 Task: Compose an email with the signature Hailey Mitchell with the subject Request for feedback on a customer service experience and the message Please let me know if there are any changes to the project requirements. from softage.2@softage.net to softage.1@softage.net with an attached image file Sales_promotion_image.png Undo the message and rewrite the message as I apologize for any miscommunication and would like to clarify the situation. Send the email. Finally, move the email from Sent Items to the label Reflection
Action: Mouse moved to (582, 313)
Screenshot: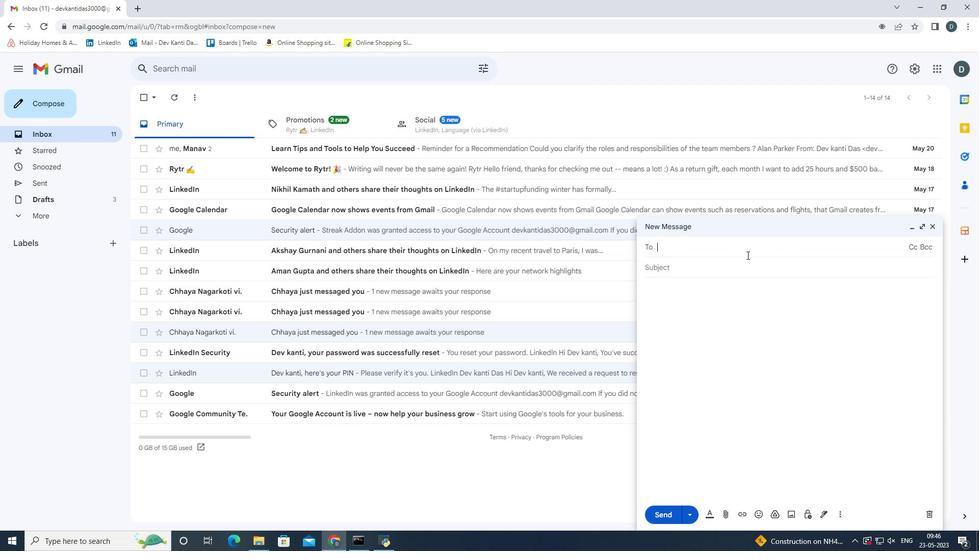 
Action: Mouse pressed left at (582, 313)
Screenshot: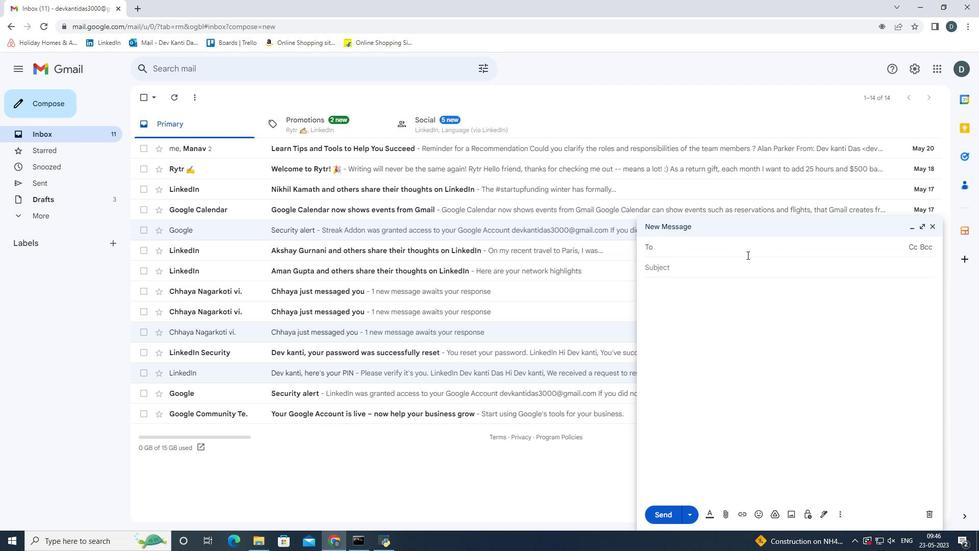 
Action: Mouse moved to (53, 97)
Screenshot: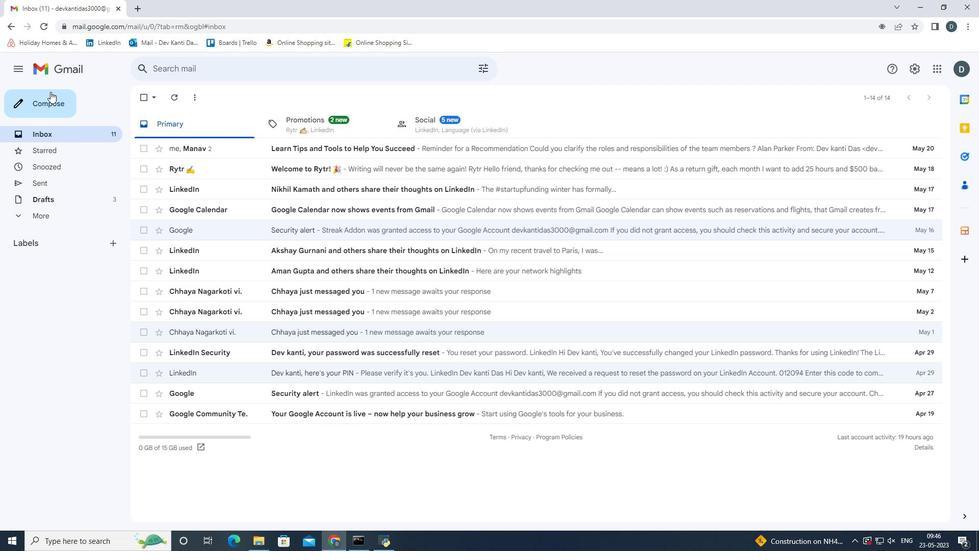 
Action: Mouse pressed left at (53, 97)
Screenshot: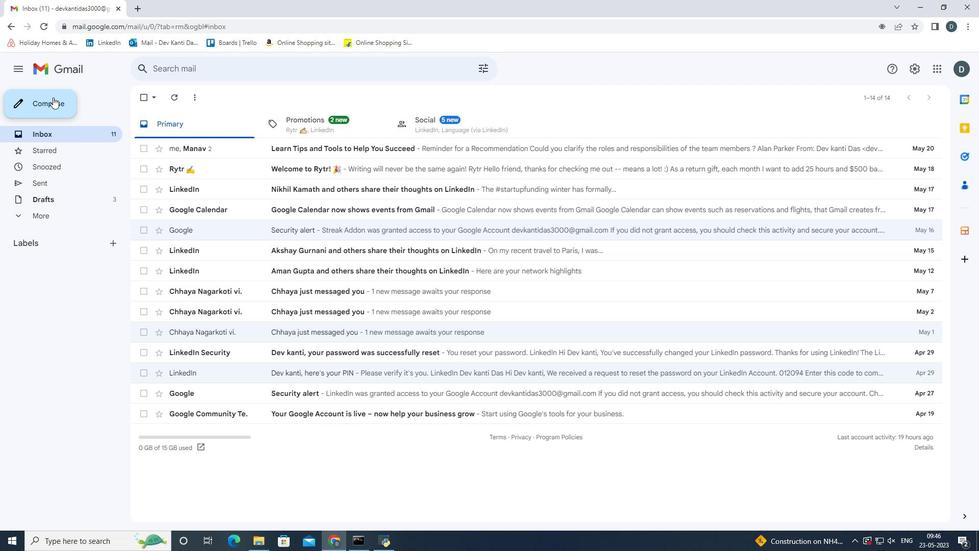 
Action: Mouse moved to (749, 246)
Screenshot: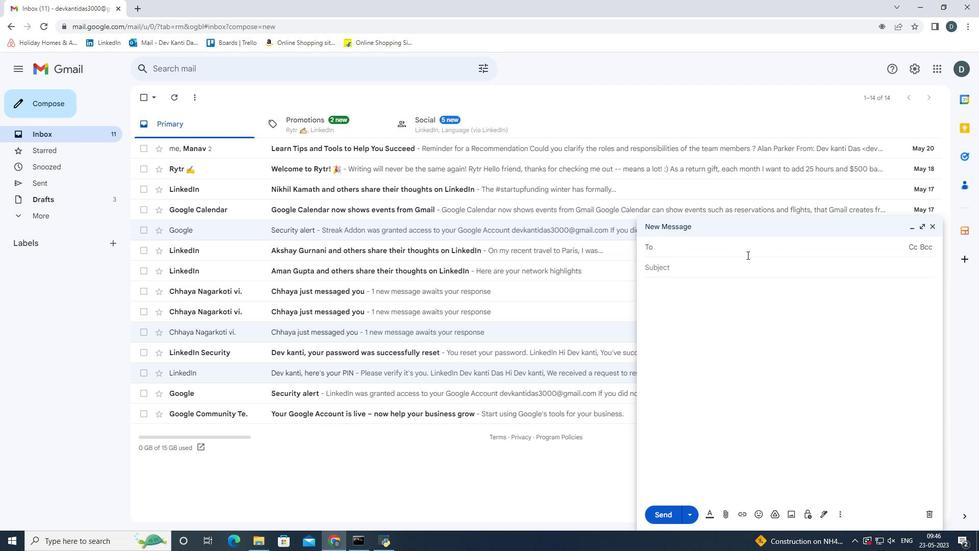 
Action: Key pressed <Key.shift><Key.shift><Key.shift><Key.shift><Key.shift><Key.shift><Key.shift><Key.shift><Key.shift><Key.shift><Key.shift><Key.shift><Key.shift><Key.shift><Key.shift><Key.shift><Key.shift><Key.shift><Key.shift><Key.shift><Key.shift><Key.shift><Key.shift><Key.shift><Key.shift><Key.shift><Key.shift>
Screenshot: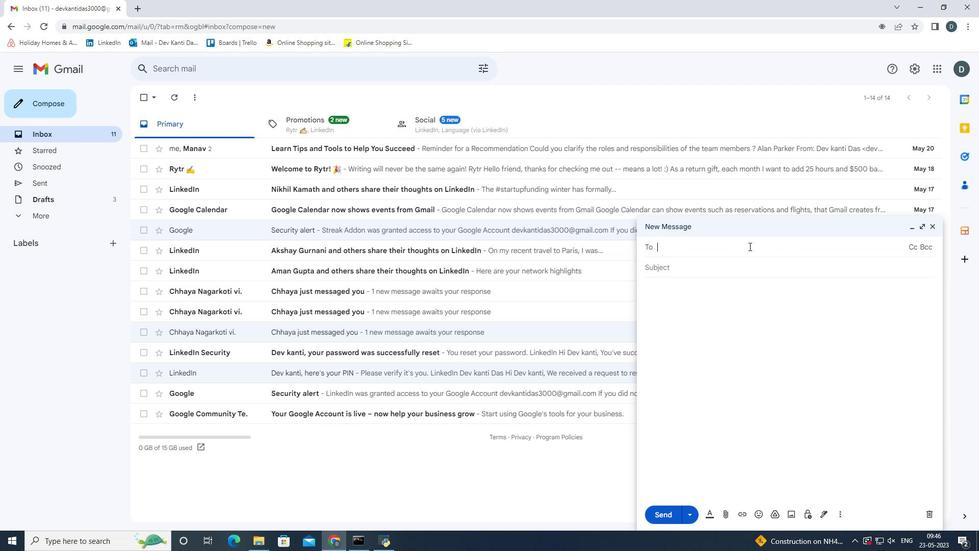 
Action: Mouse moved to (749, 255)
Screenshot: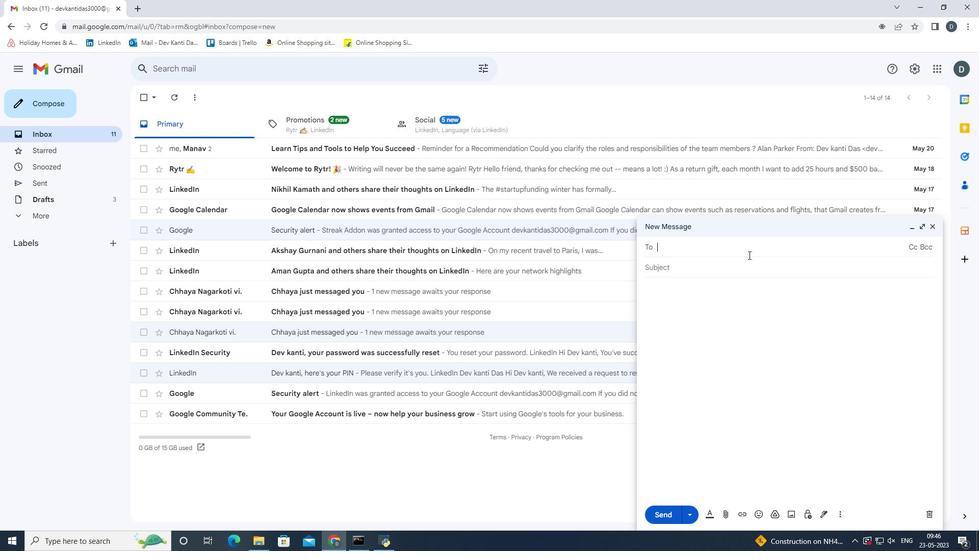 
Action: Key pressed <Key.shift><Key.shift><Key.shift><Key.shift><Key.shift><Key.shift><Key.shift><Key.shift><Key.shift><Key.shift>Softag
Screenshot: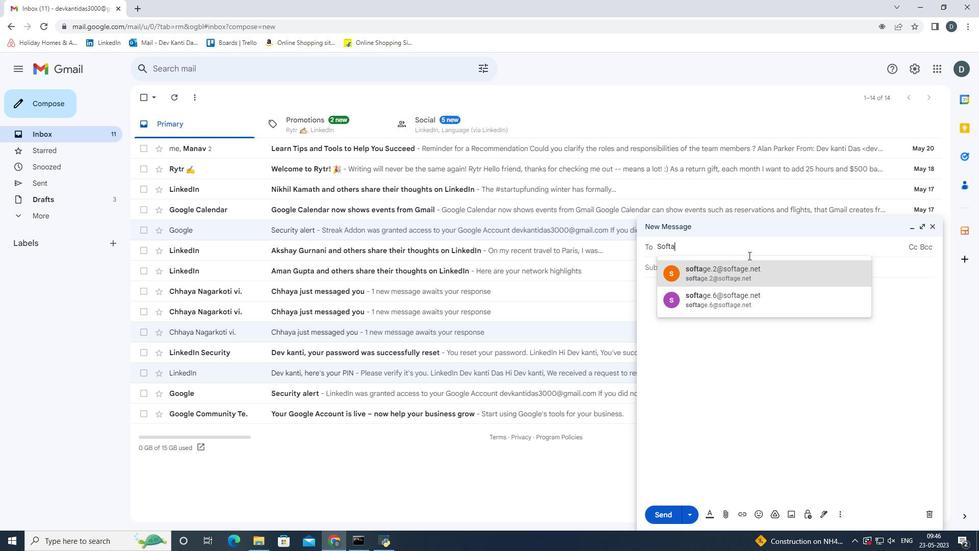 
Action: Mouse moved to (758, 242)
Screenshot: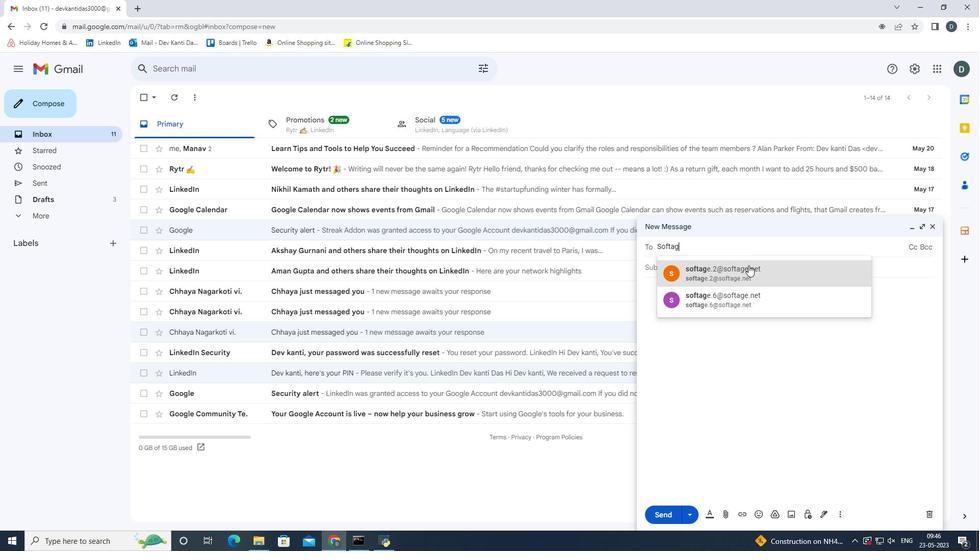 
Action: Key pressed e.1<Key.shift><Key.shift><Key.shift>@softage.net
Screenshot: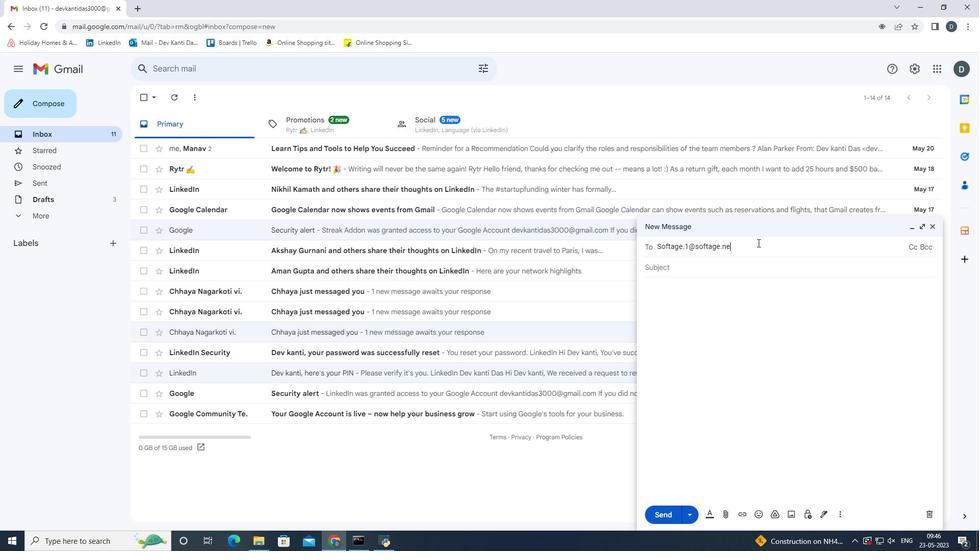 
Action: Mouse moved to (739, 269)
Screenshot: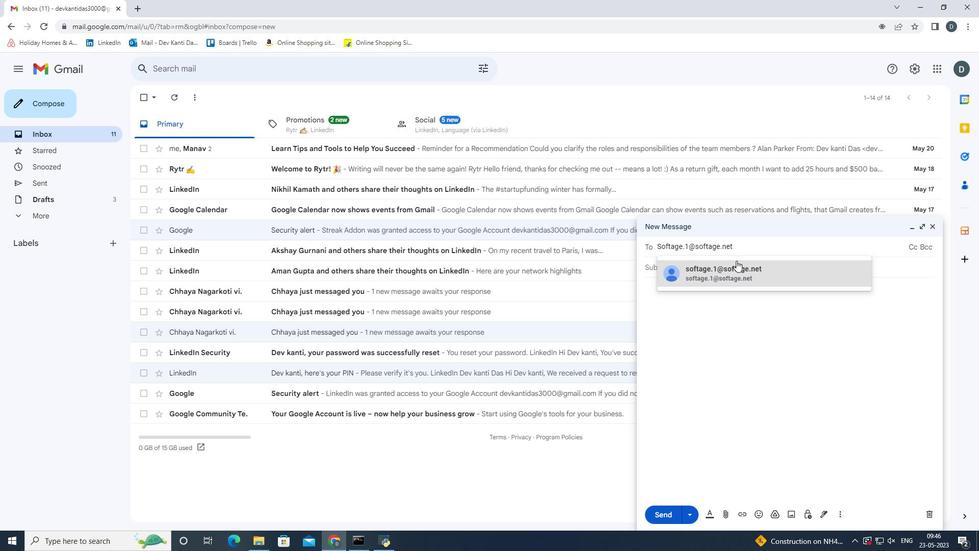 
Action: Mouse pressed left at (739, 269)
Screenshot: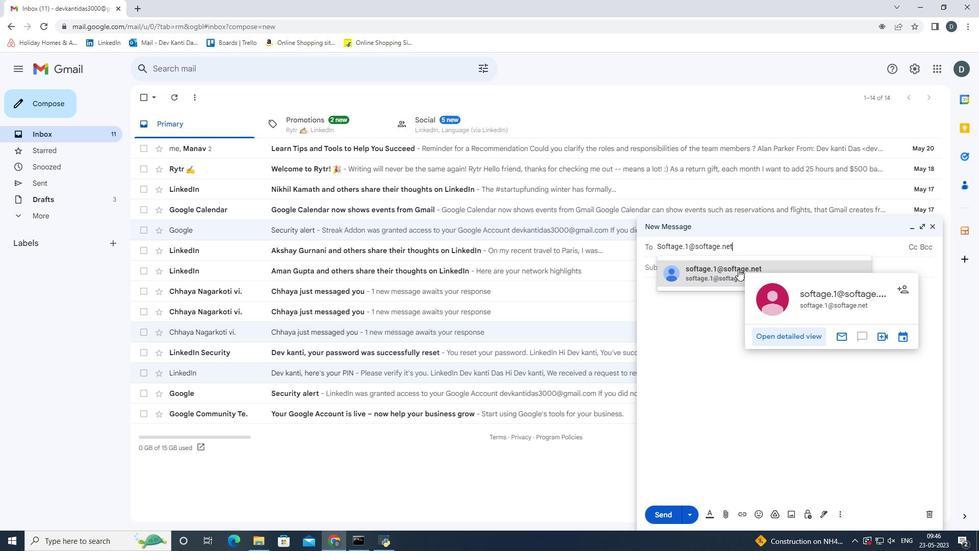 
Action: Mouse moved to (768, 334)
Screenshot: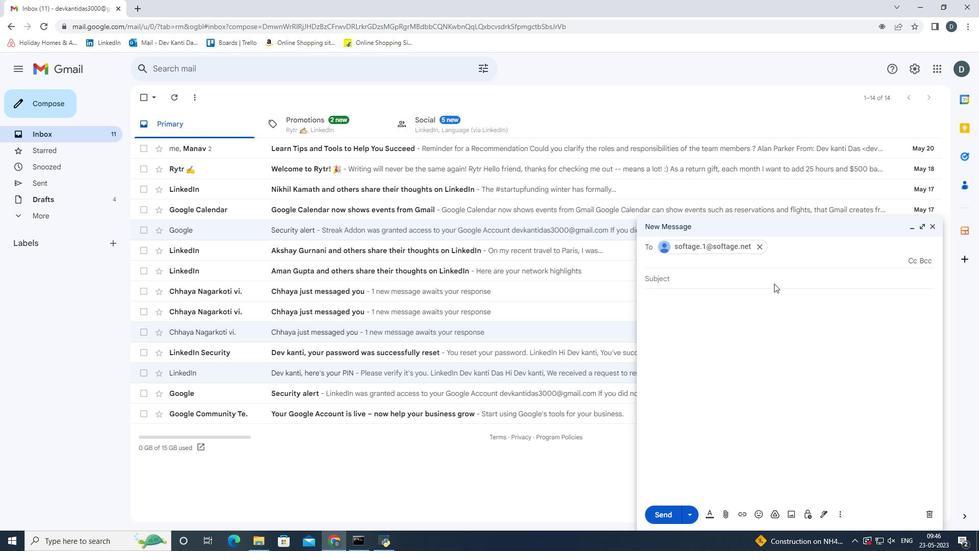 
Action: Mouse pressed left at (768, 334)
Screenshot: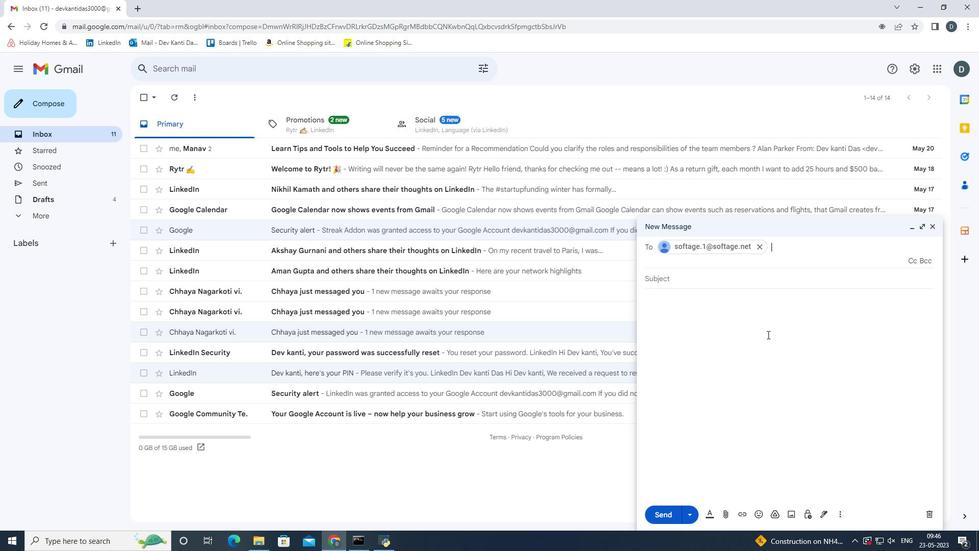 
Action: Mouse moved to (827, 517)
Screenshot: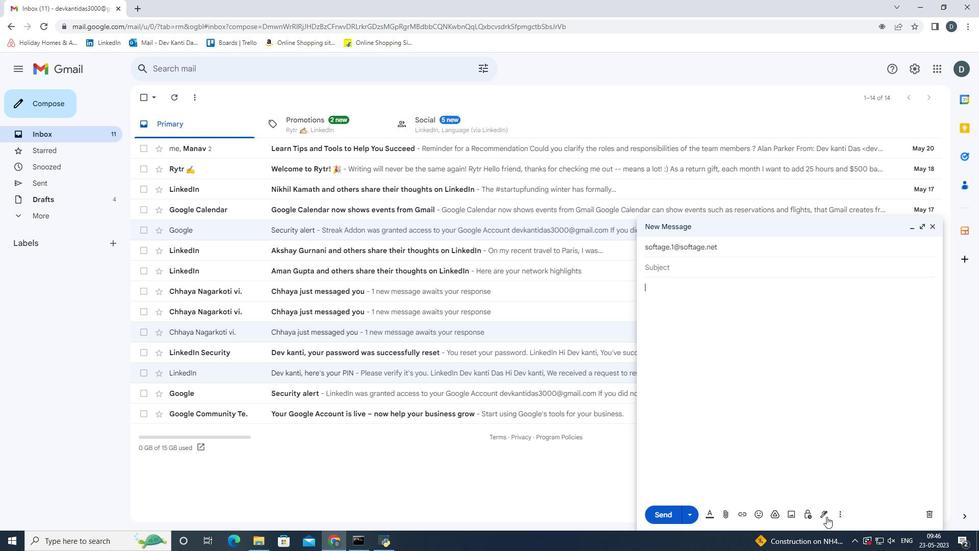 
Action: Mouse pressed left at (827, 517)
Screenshot: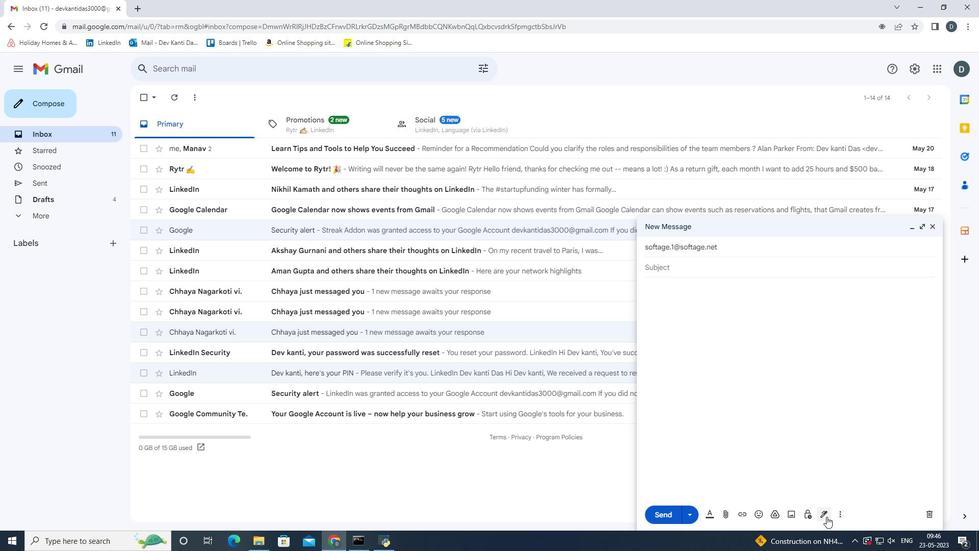 
Action: Mouse moved to (841, 479)
Screenshot: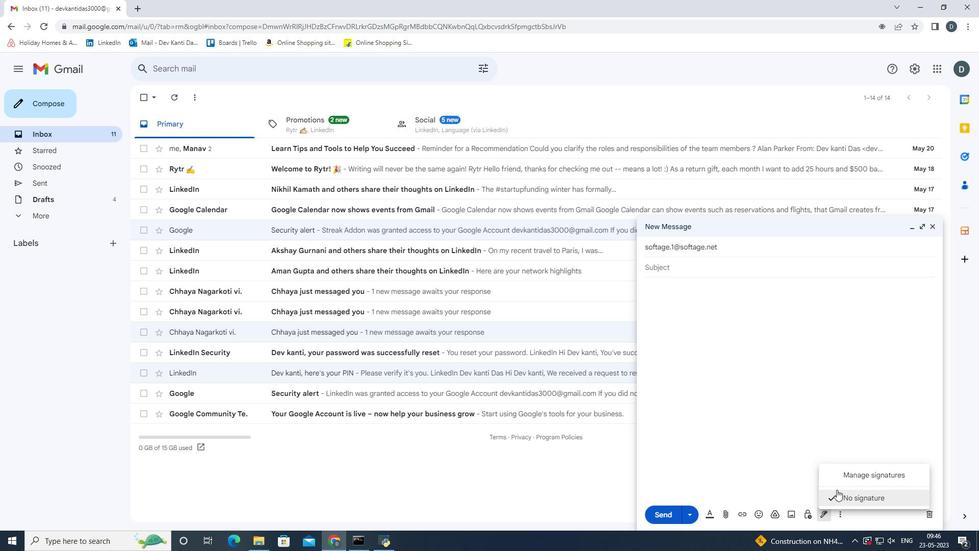 
Action: Mouse pressed left at (841, 479)
Screenshot: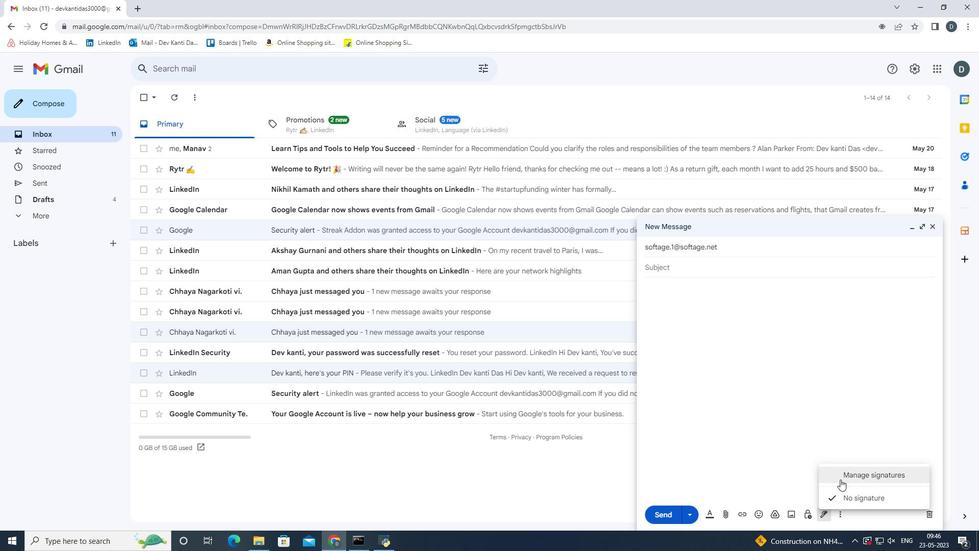 
Action: Mouse moved to (425, 344)
Screenshot: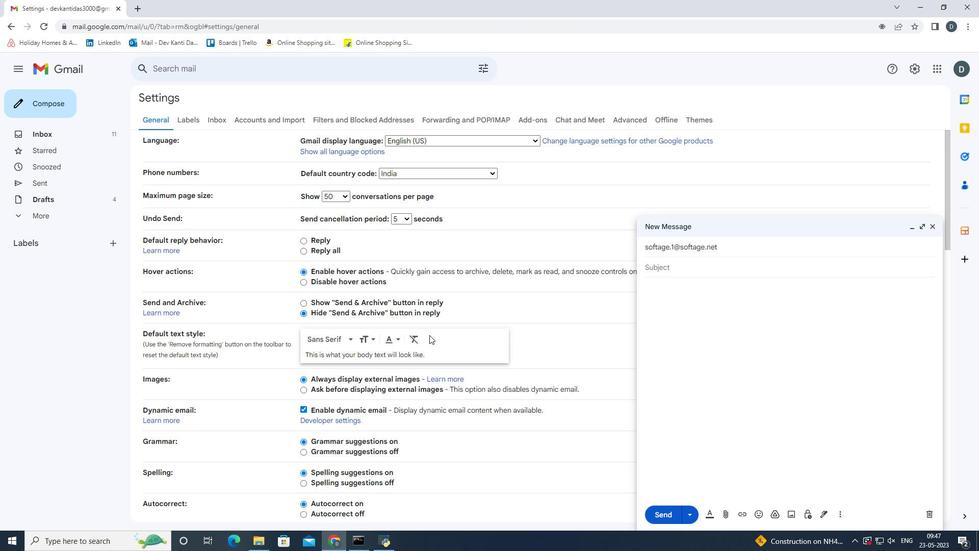 
Action: Mouse scrolled (425, 343) with delta (0, 0)
Screenshot: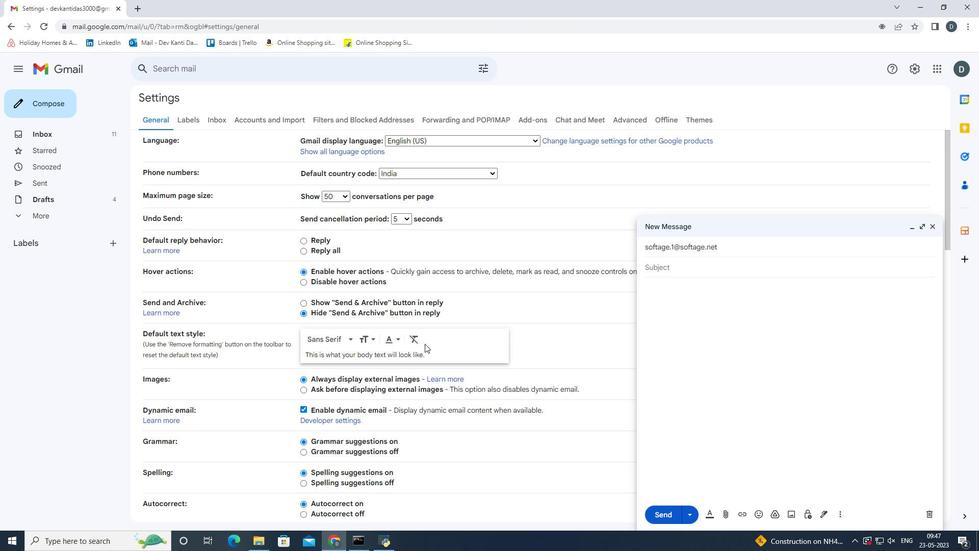 
Action: Mouse scrolled (425, 343) with delta (0, 0)
Screenshot: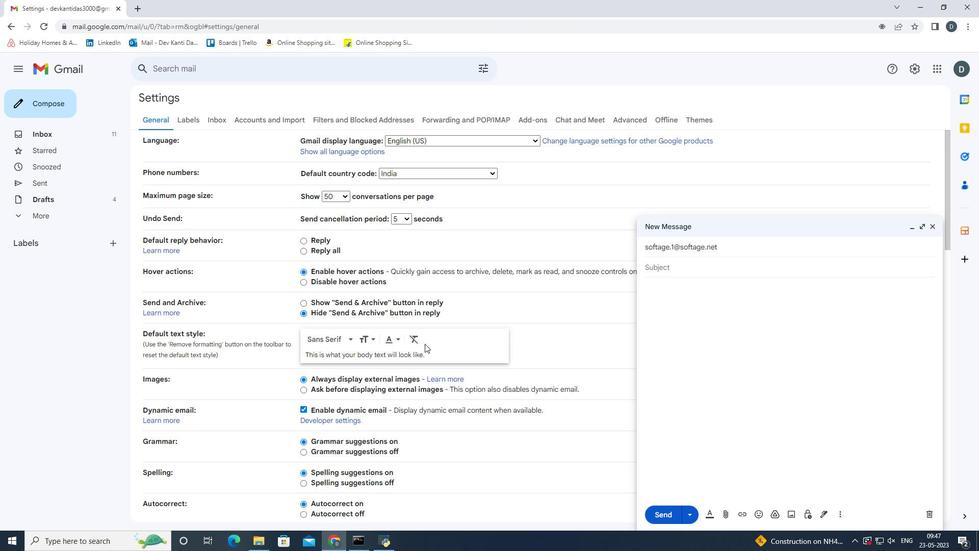 
Action: Mouse moved to (425, 344)
Screenshot: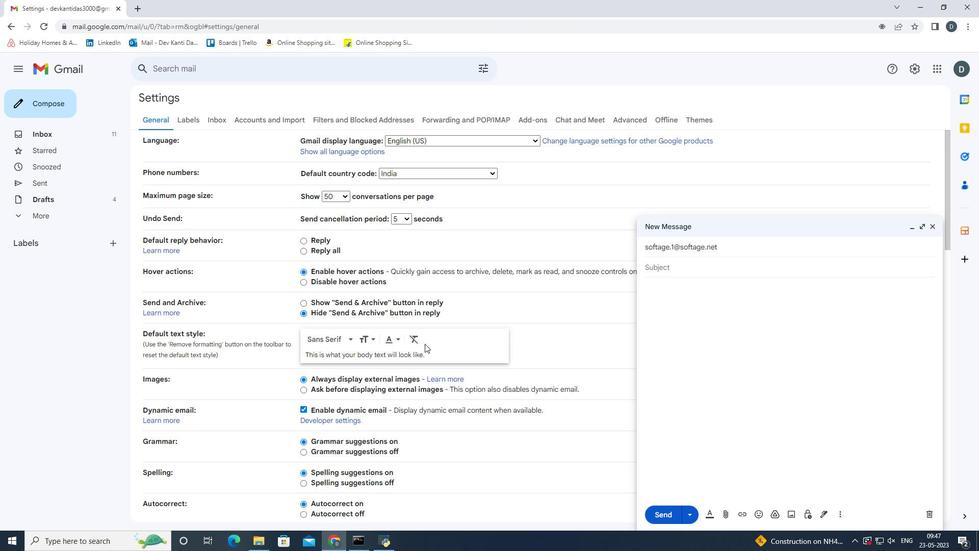 
Action: Mouse scrolled (425, 343) with delta (0, 0)
Screenshot: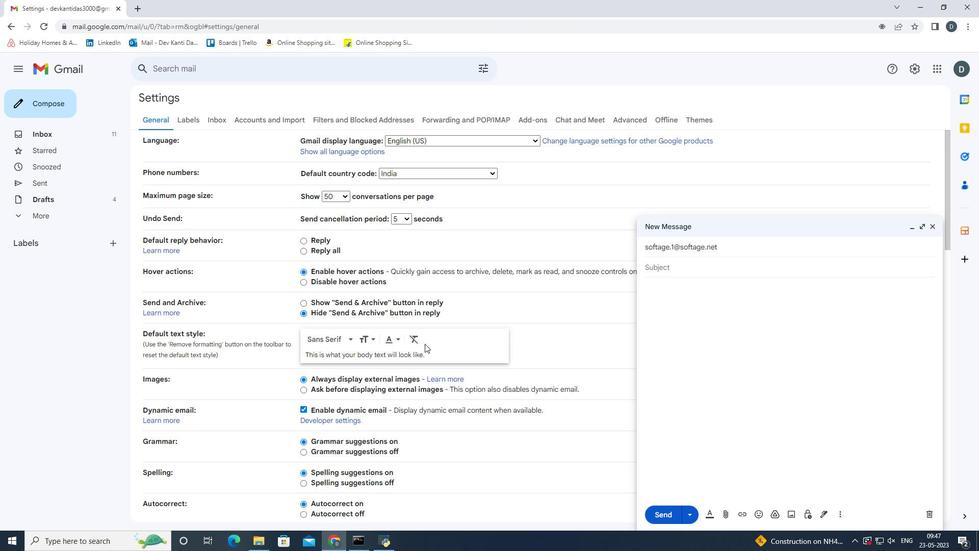 
Action: Mouse moved to (425, 344)
Screenshot: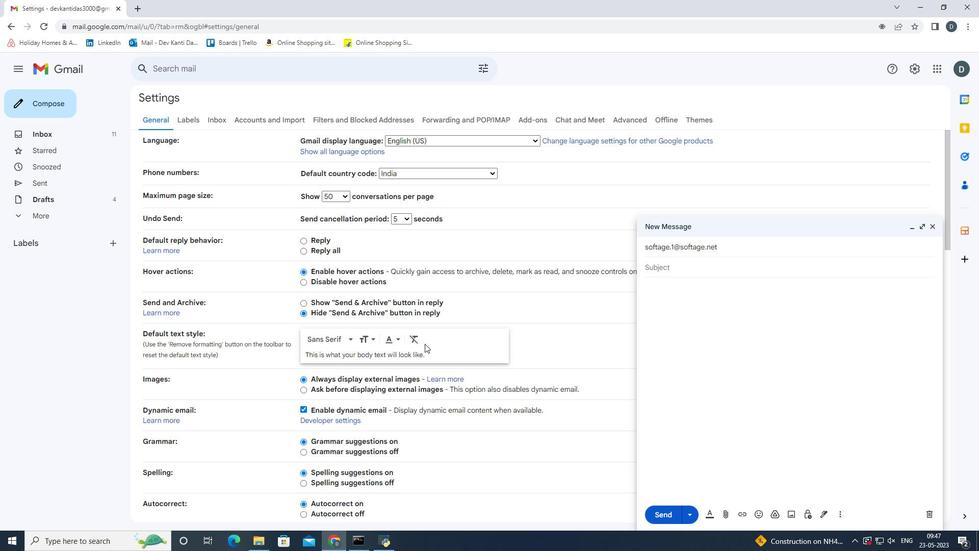 
Action: Mouse scrolled (425, 344) with delta (0, 0)
Screenshot: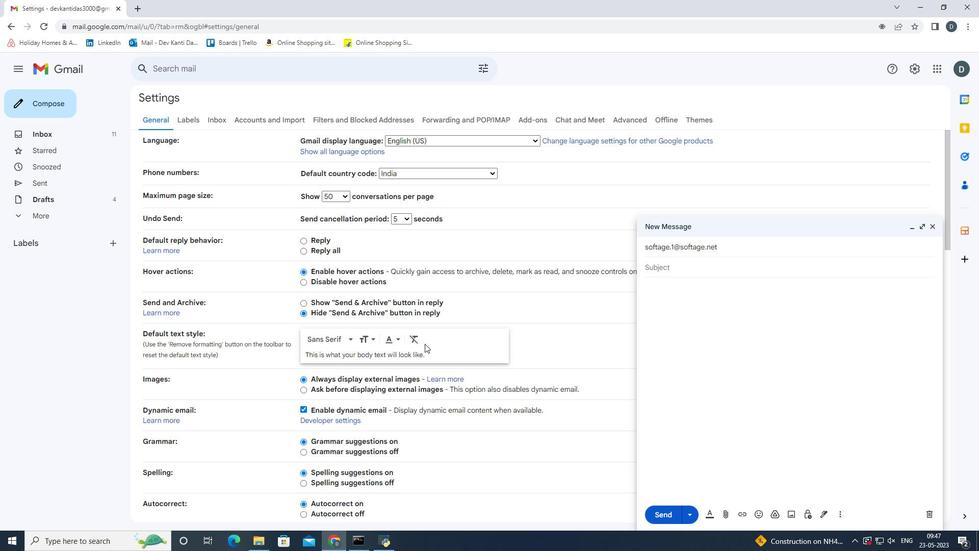 
Action: Mouse moved to (425, 346)
Screenshot: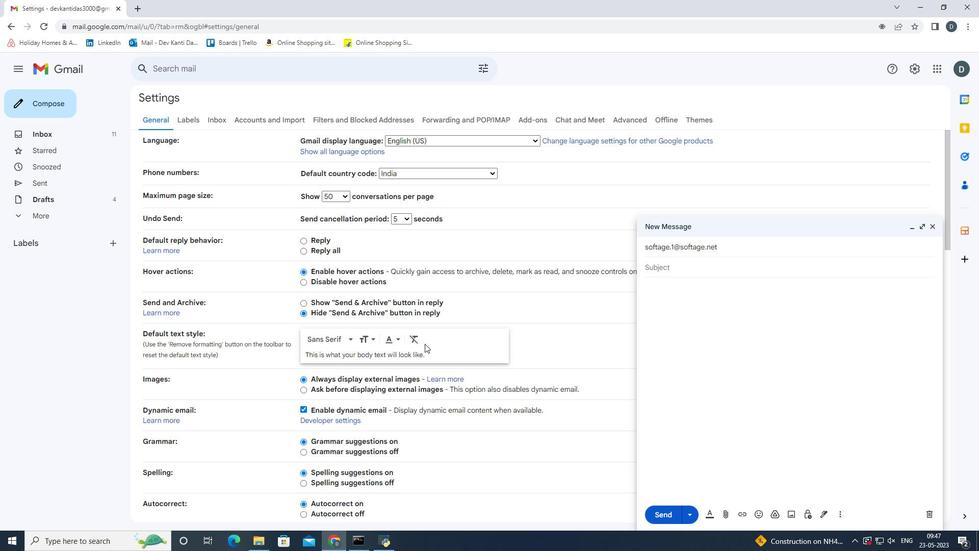 
Action: Mouse scrolled (425, 346) with delta (0, 0)
Screenshot: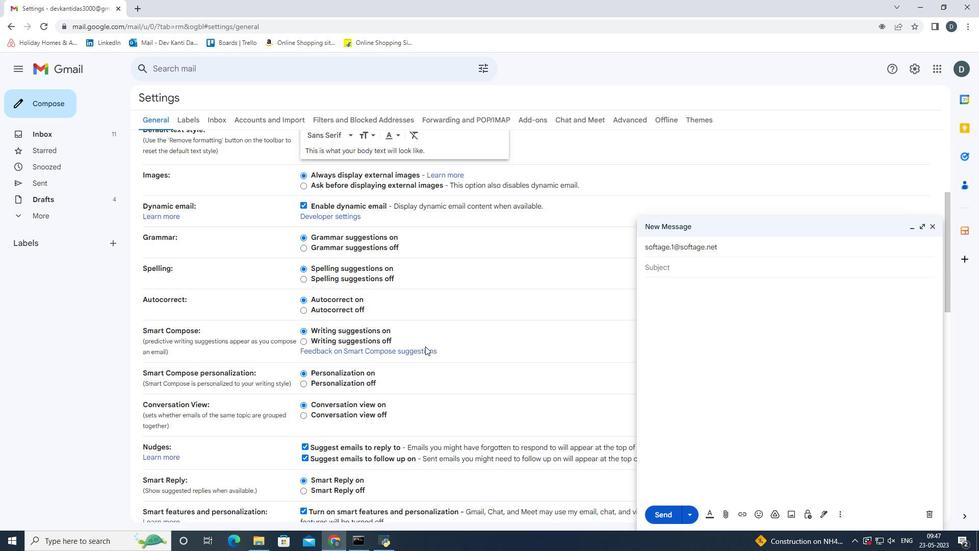 
Action: Mouse scrolled (425, 346) with delta (0, 0)
Screenshot: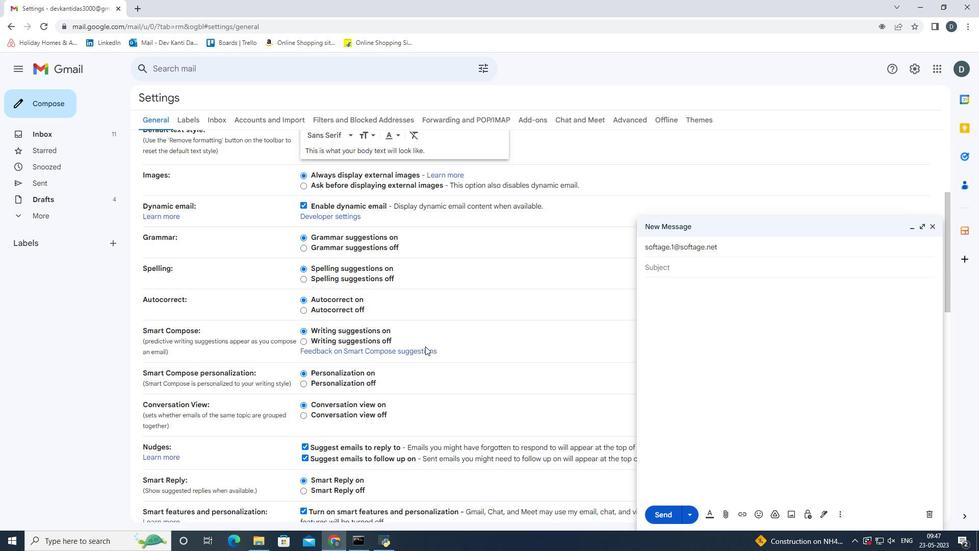 
Action: Mouse scrolled (425, 346) with delta (0, 0)
Screenshot: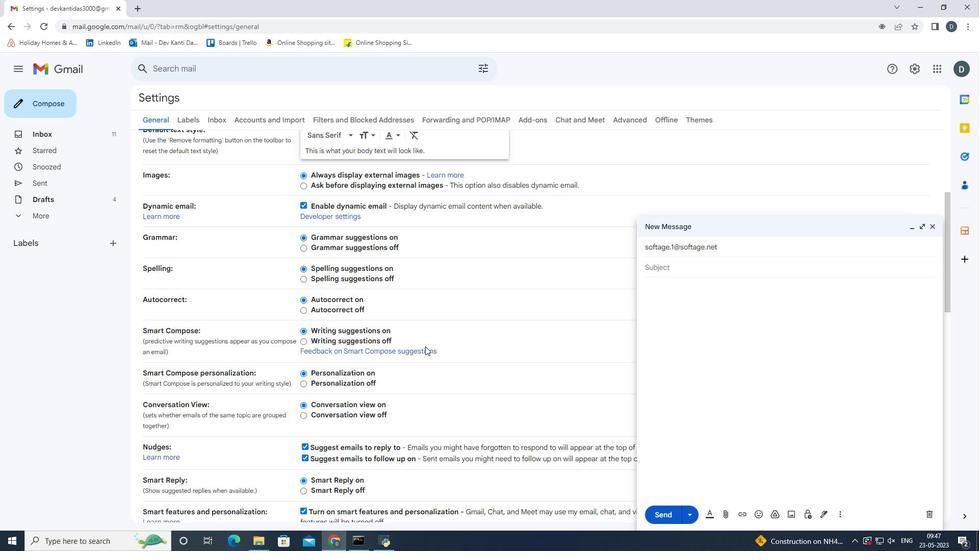 
Action: Mouse moved to (432, 355)
Screenshot: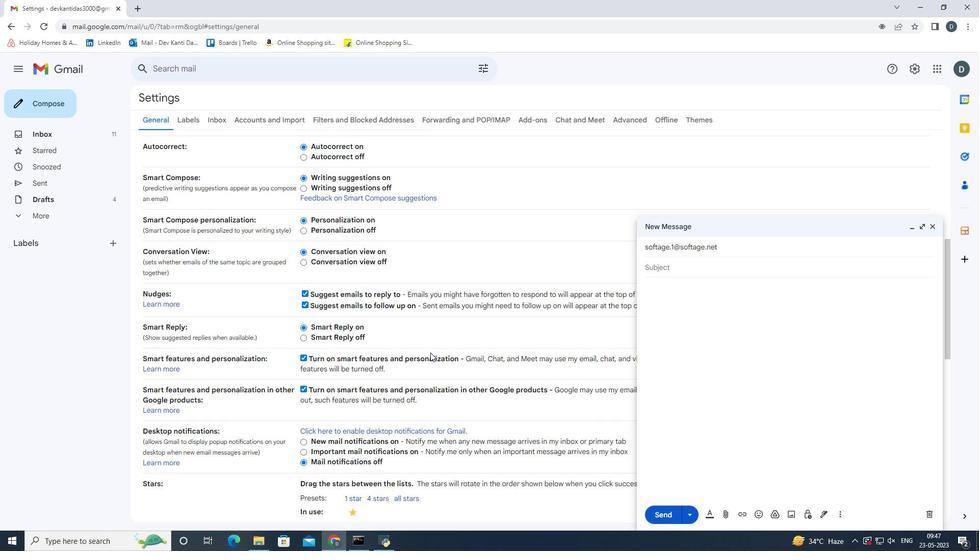 
Action: Mouse scrolled (432, 354) with delta (0, 0)
Screenshot: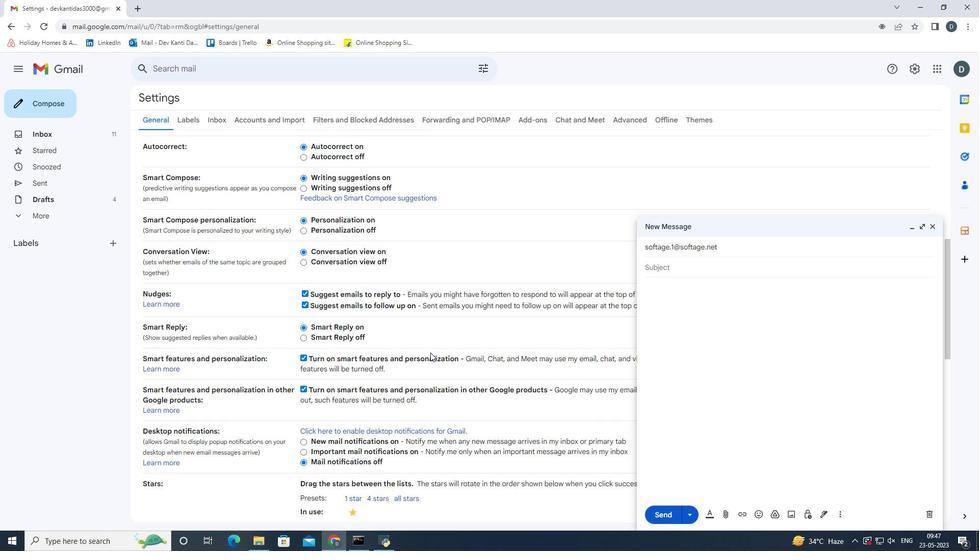 
Action: Mouse moved to (433, 356)
Screenshot: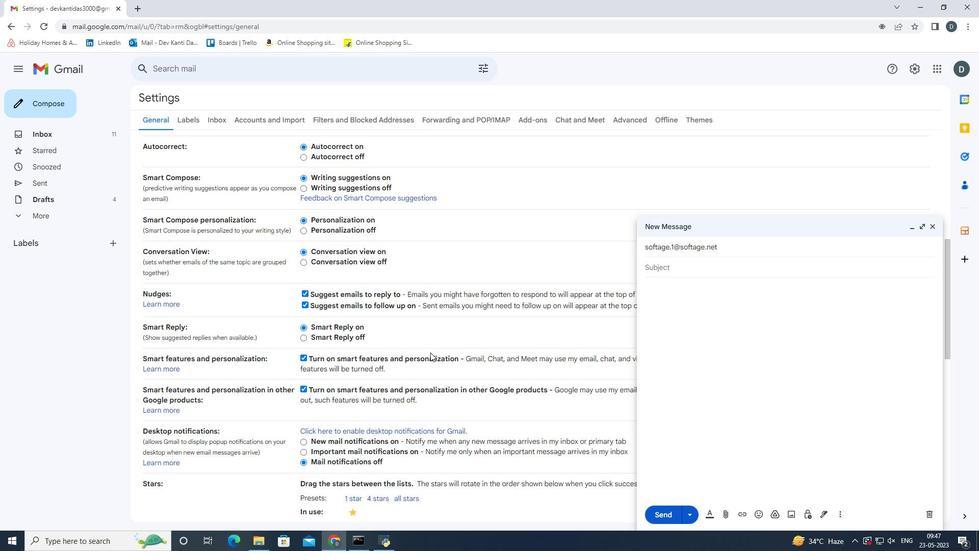 
Action: Mouse scrolled (433, 356) with delta (0, 0)
Screenshot: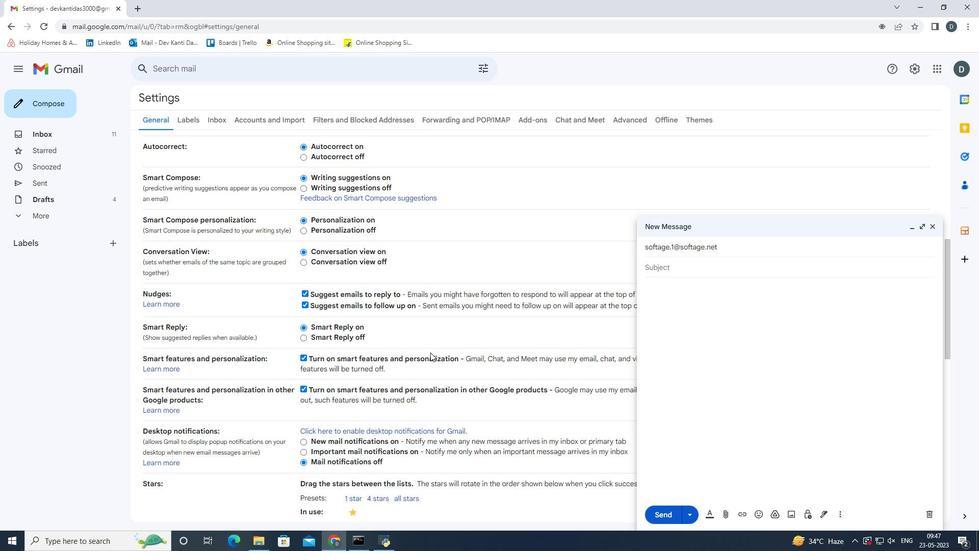 
Action: Mouse moved to (433, 357)
Screenshot: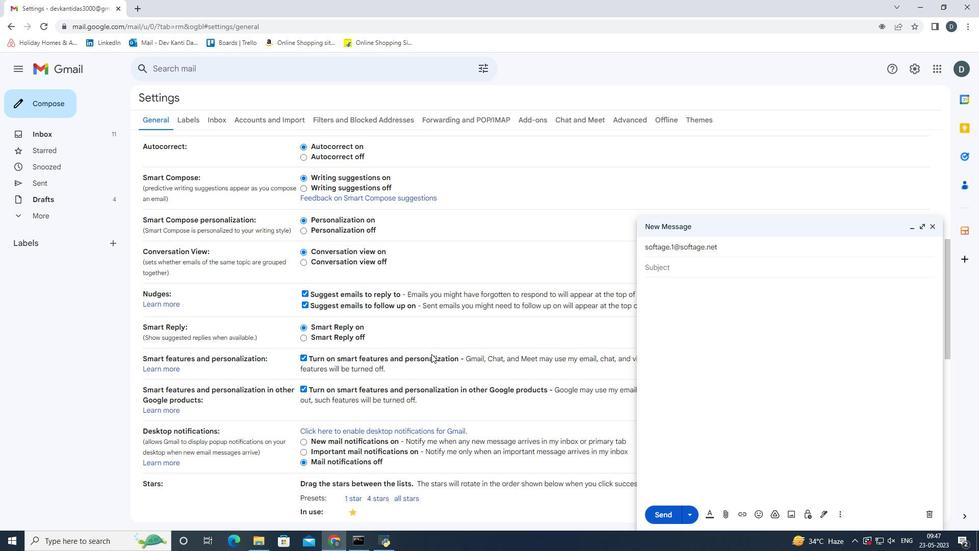 
Action: Mouse scrolled (433, 357) with delta (0, 0)
Screenshot: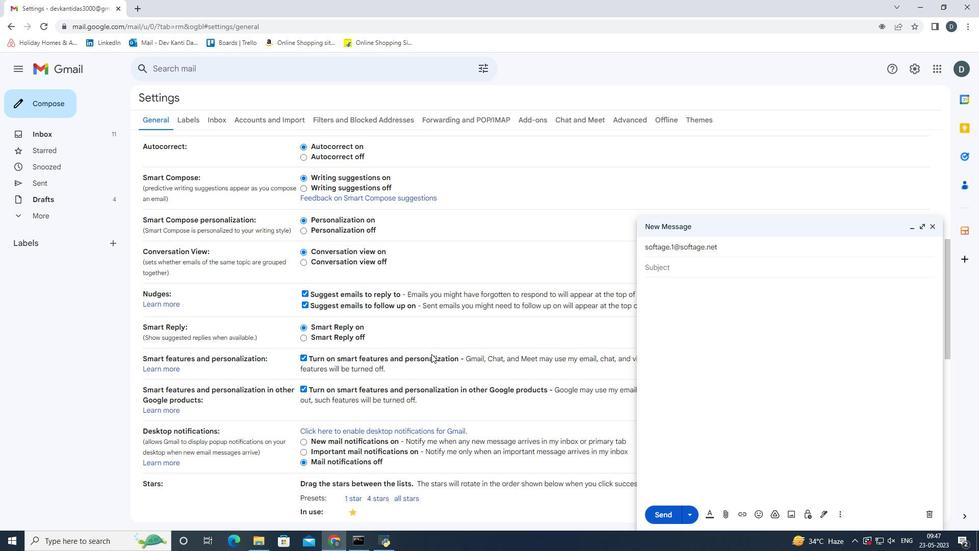 
Action: Mouse moved to (433, 358)
Screenshot: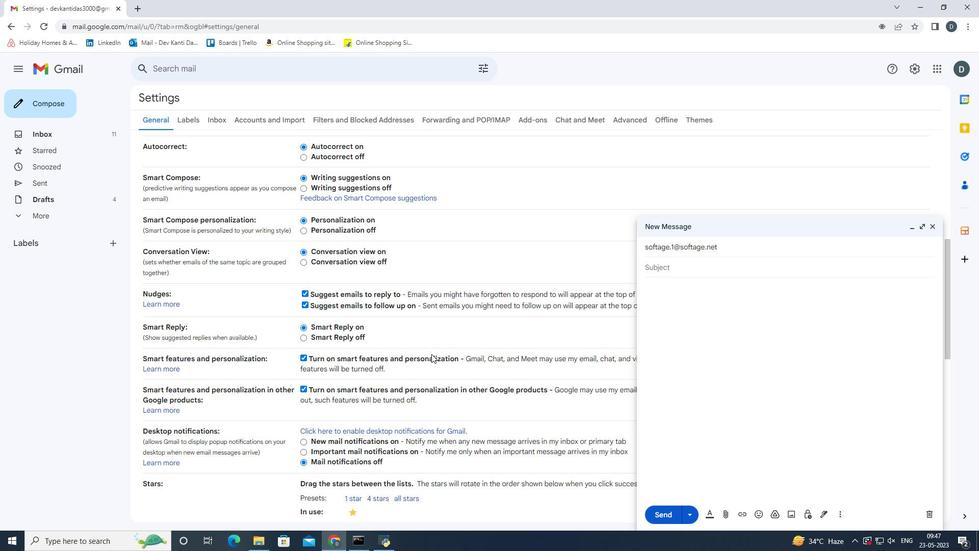 
Action: Mouse scrolled (433, 357) with delta (0, 0)
Screenshot: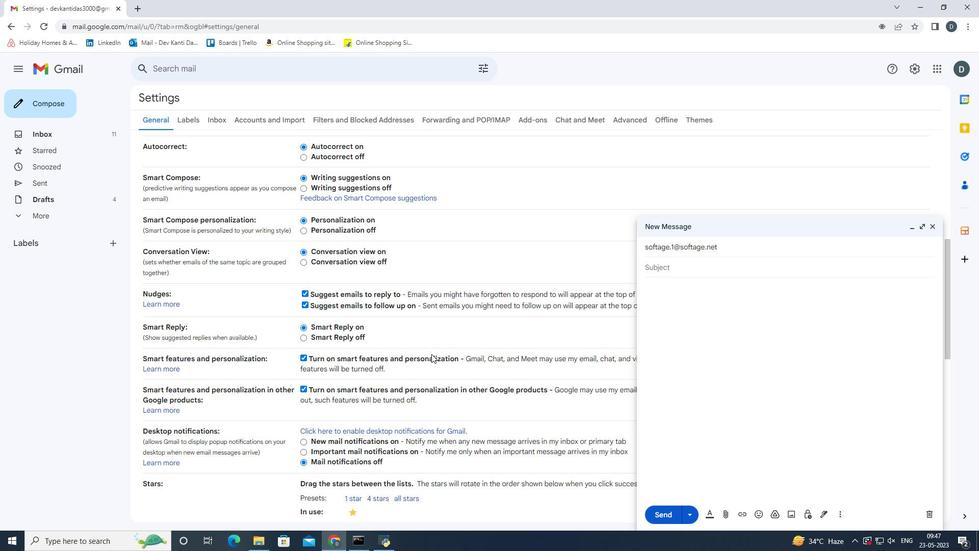 
Action: Mouse scrolled (433, 357) with delta (0, 0)
Screenshot: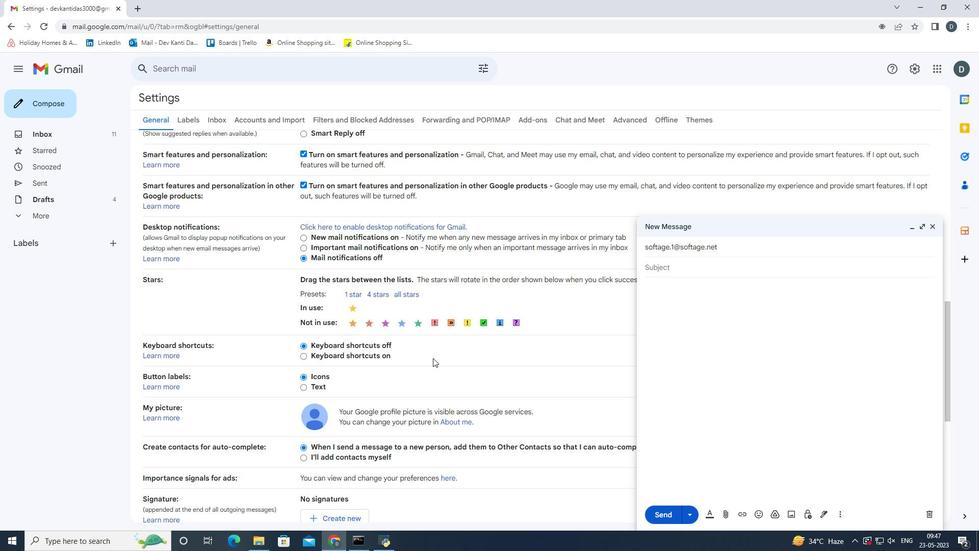 
Action: Mouse scrolled (433, 357) with delta (0, 0)
Screenshot: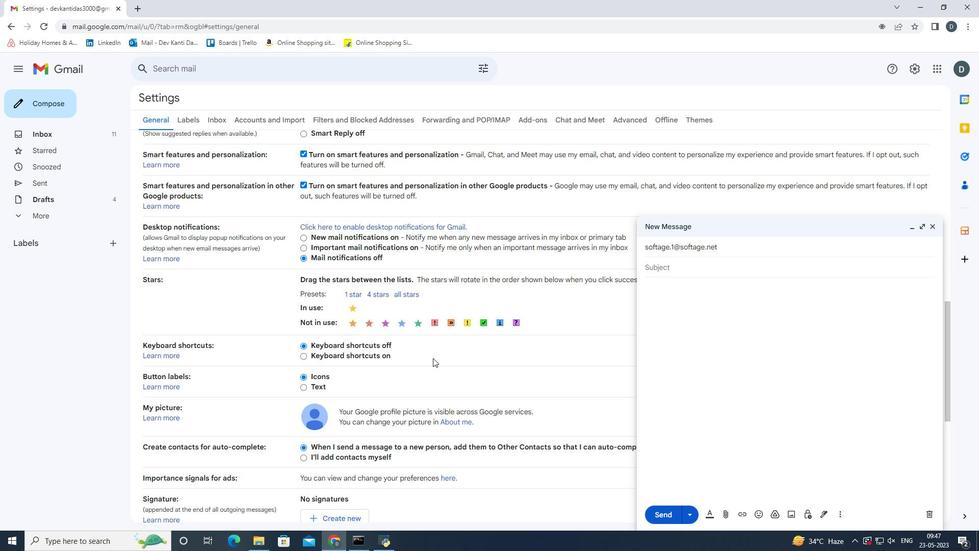 
Action: Mouse scrolled (433, 357) with delta (0, 0)
Screenshot: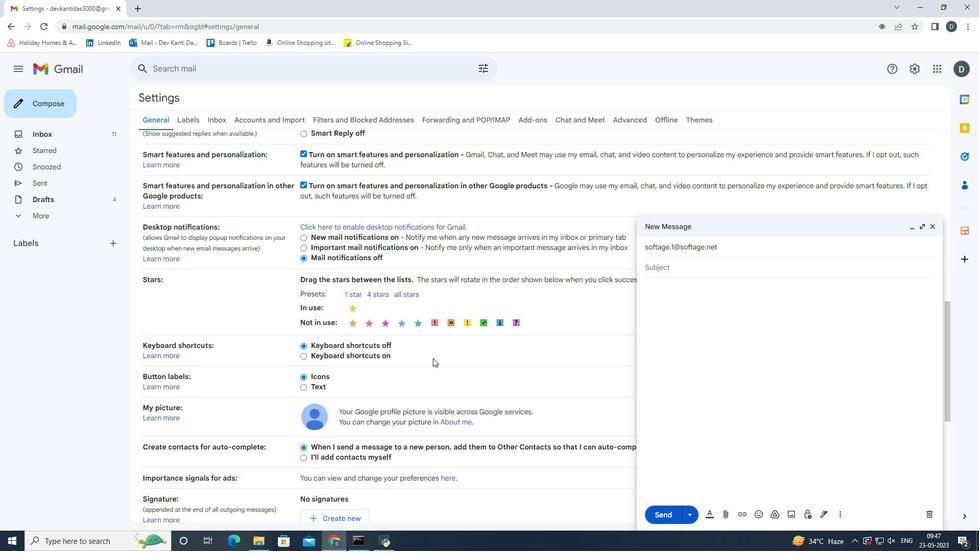 
Action: Mouse moved to (341, 362)
Screenshot: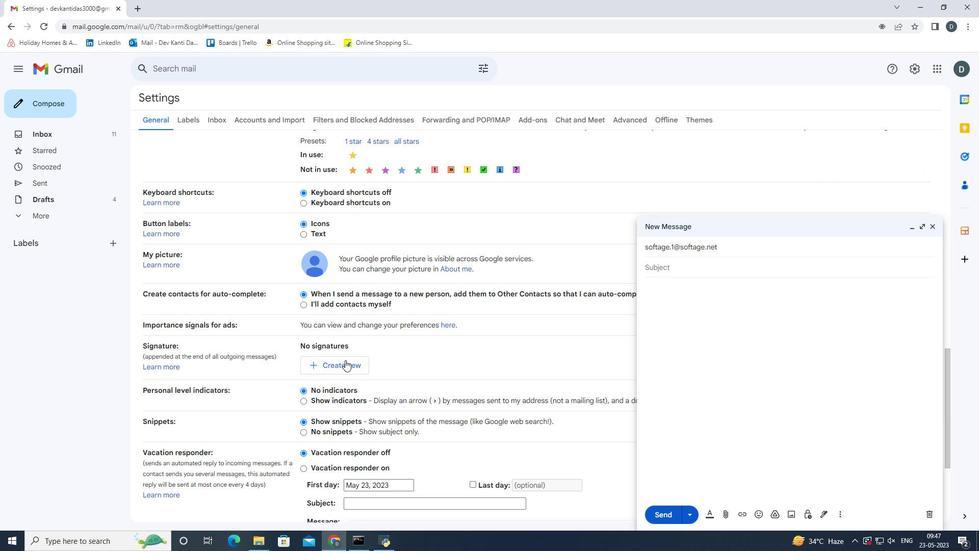 
Action: Mouse pressed left at (341, 362)
Screenshot: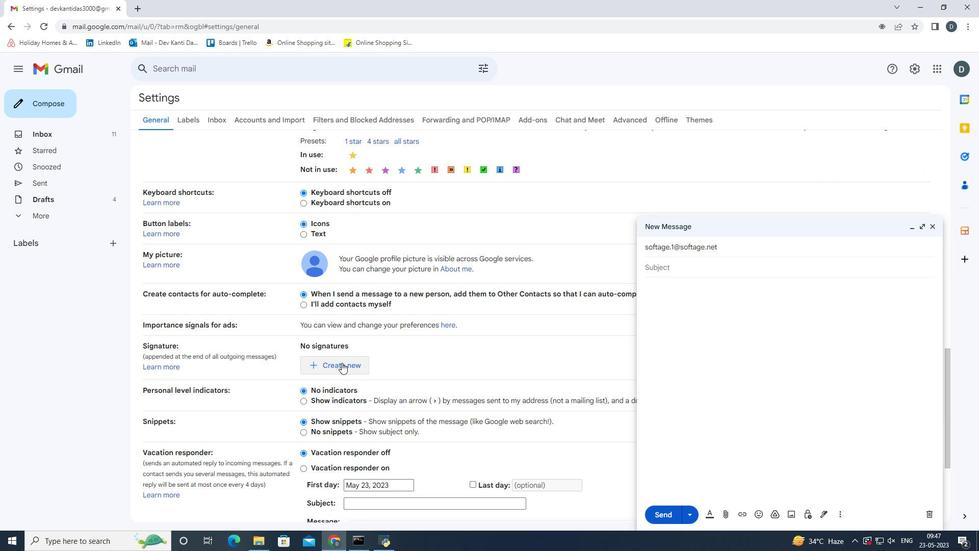 
Action: Mouse moved to (469, 285)
Screenshot: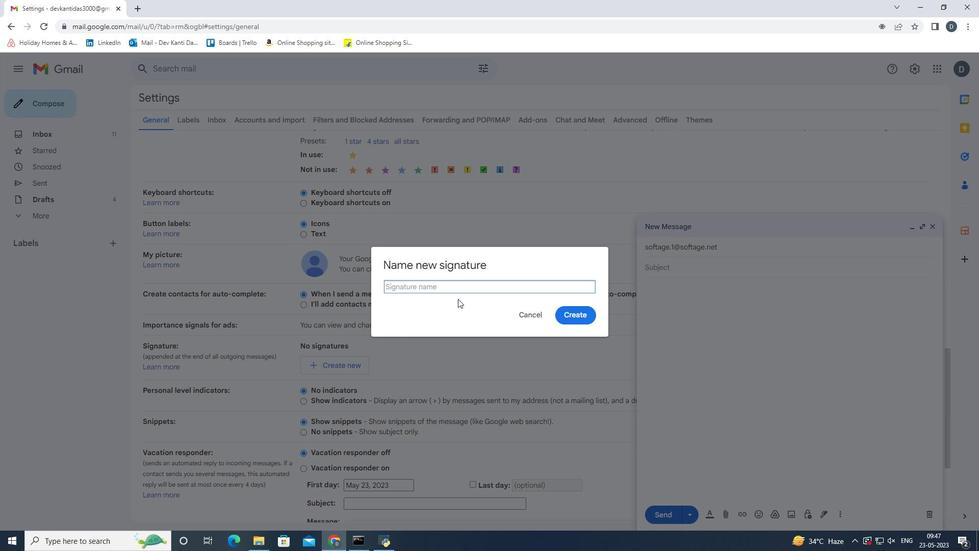 
Action: Mouse pressed left at (469, 285)
Screenshot: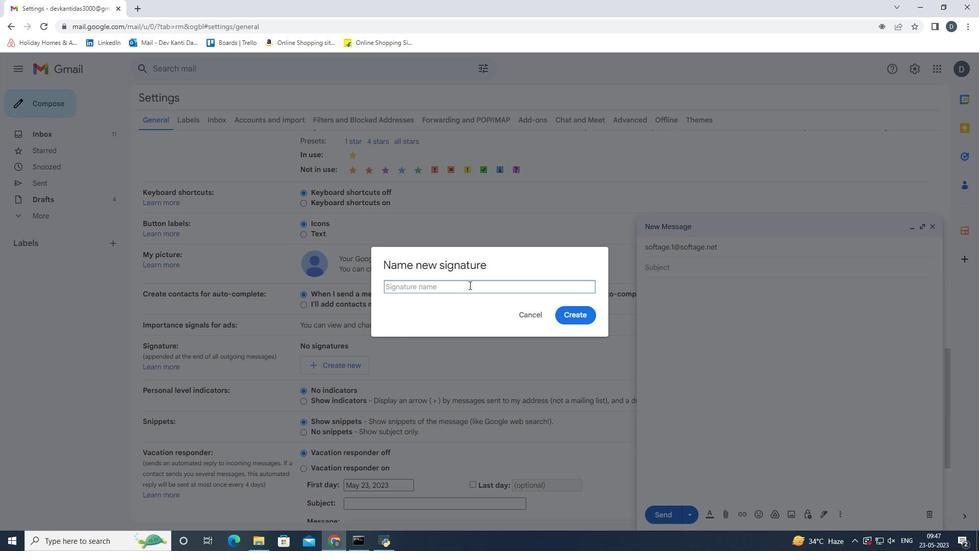 
Action: Key pressed <Key.shift>Hailey<Key.space><Key.shift>Mitchell
Screenshot: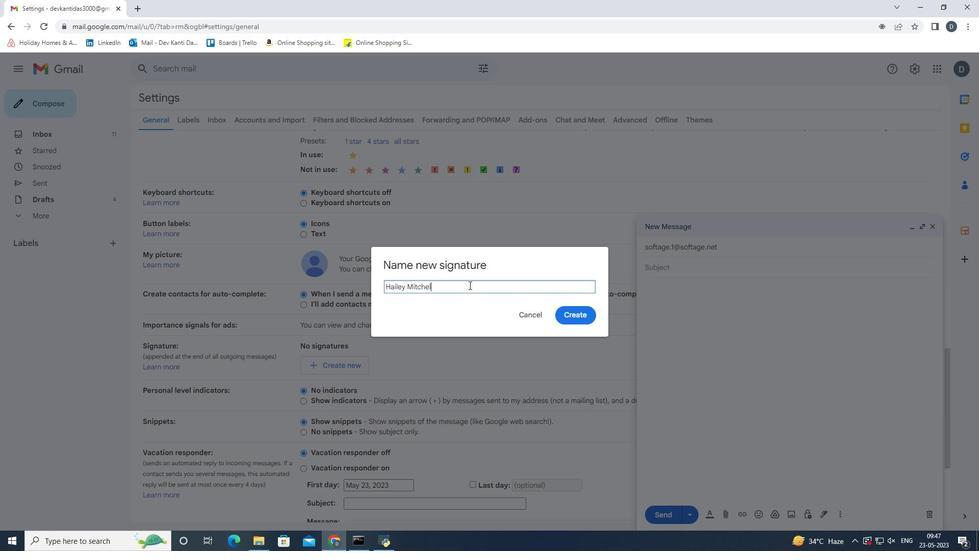 
Action: Mouse moved to (565, 312)
Screenshot: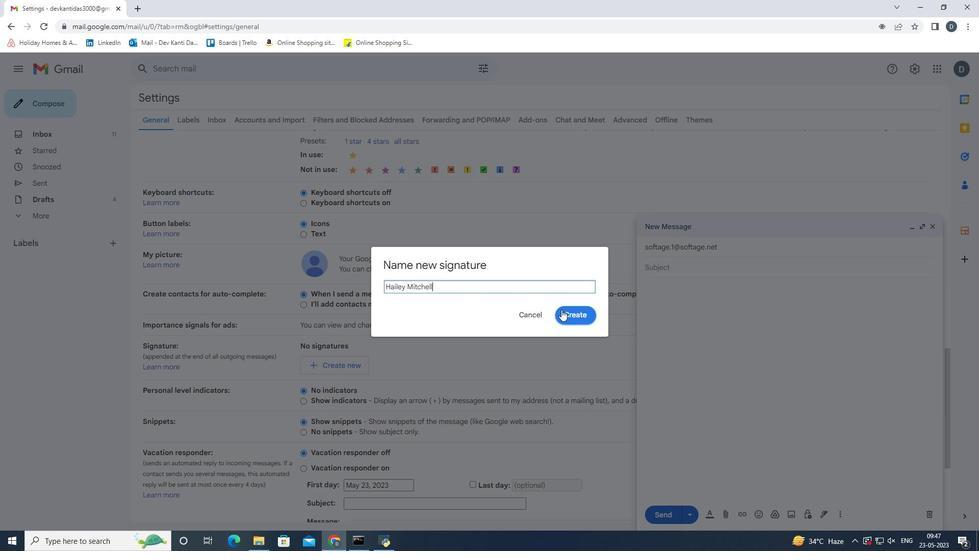 
Action: Mouse pressed left at (565, 312)
Screenshot: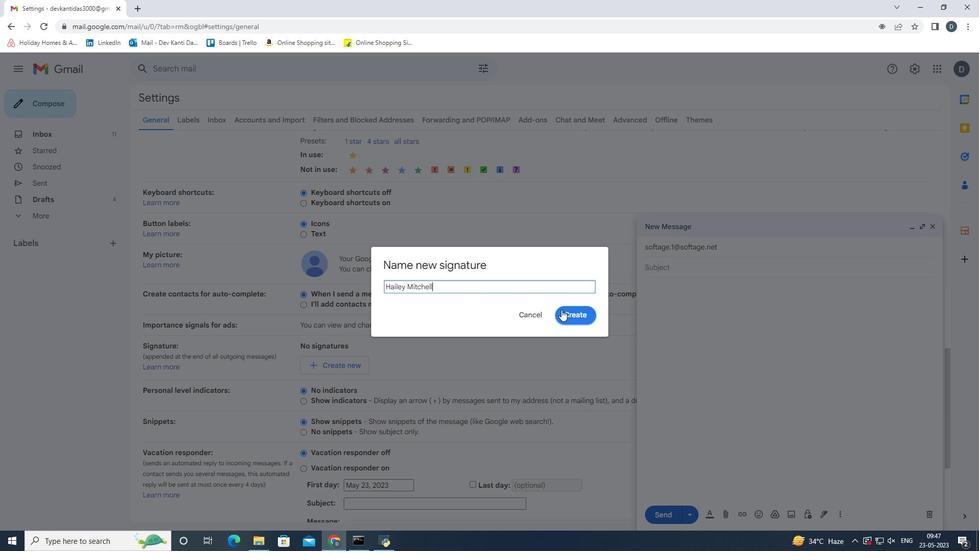 
Action: Mouse moved to (453, 370)
Screenshot: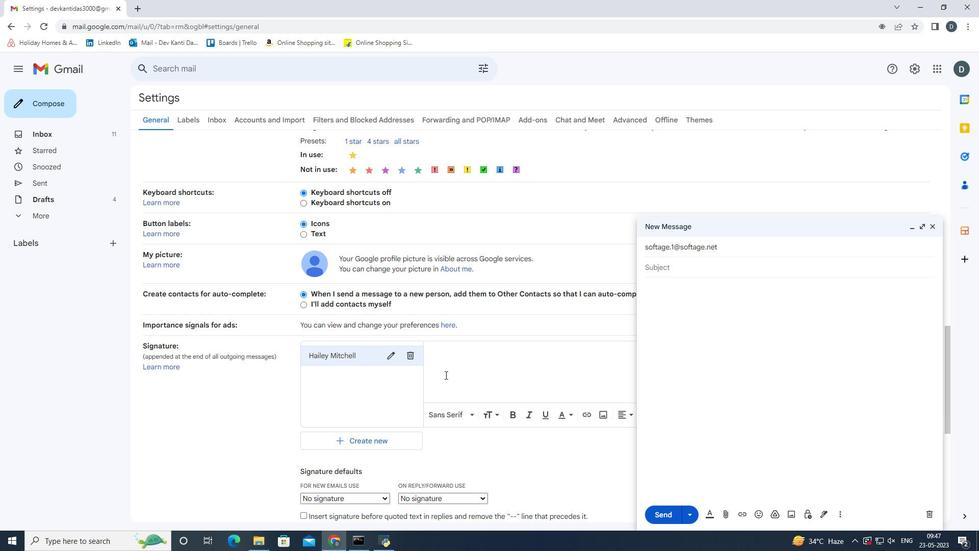 
Action: Mouse pressed left at (453, 370)
Screenshot: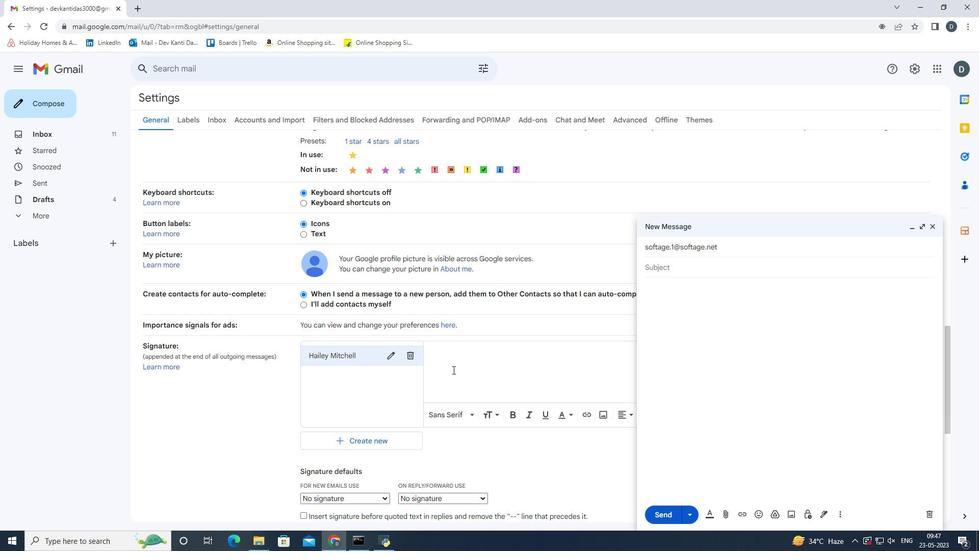 
Action: Mouse scrolled (453, 369) with delta (0, 0)
Screenshot: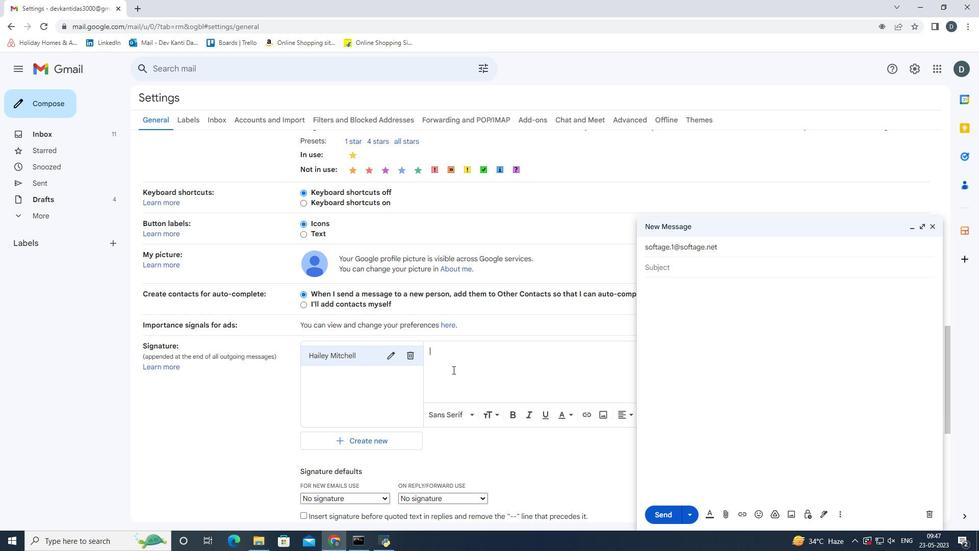 
Action: Mouse scrolled (453, 369) with delta (0, 0)
Screenshot: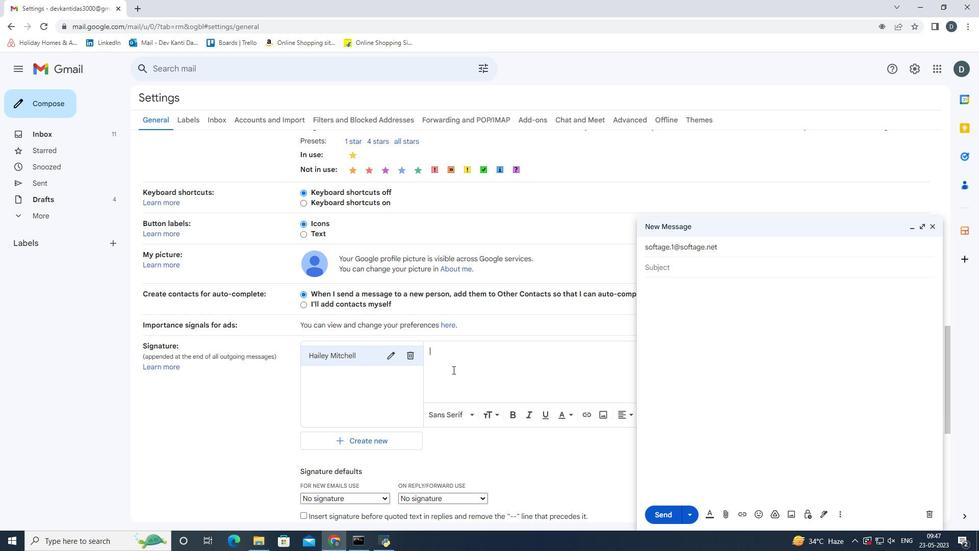 
Action: Mouse scrolled (453, 369) with delta (0, 0)
Screenshot: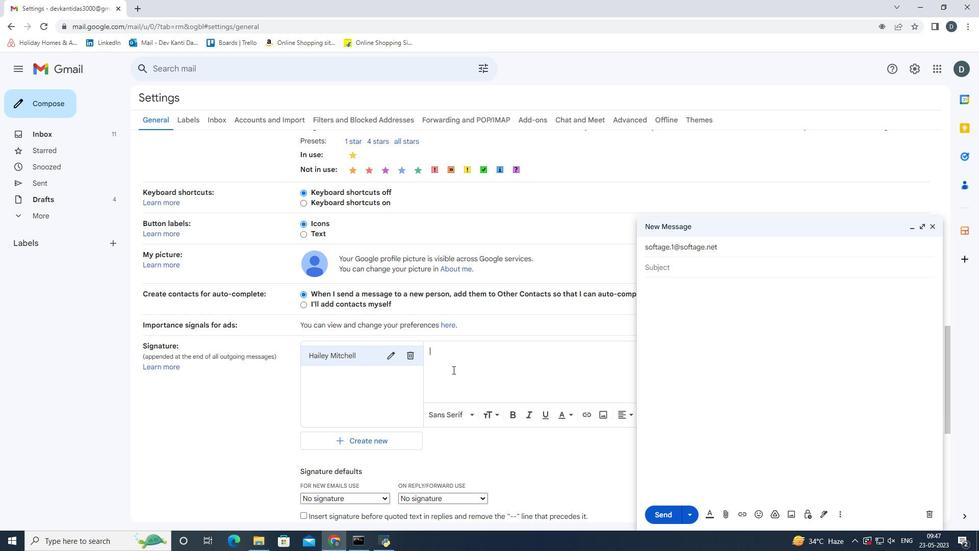 
Action: Mouse scrolled (453, 369) with delta (0, 0)
Screenshot: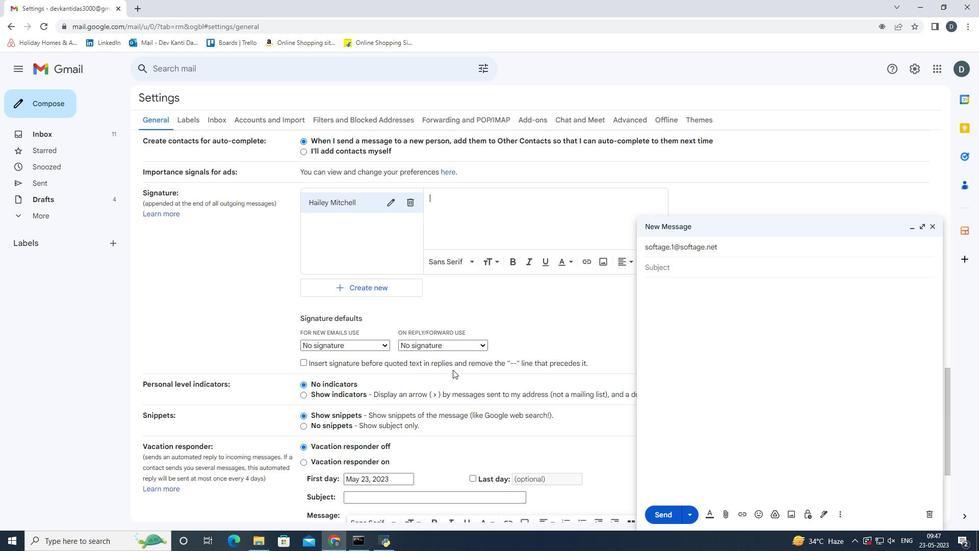 
Action: Mouse scrolled (453, 369) with delta (0, 0)
Screenshot: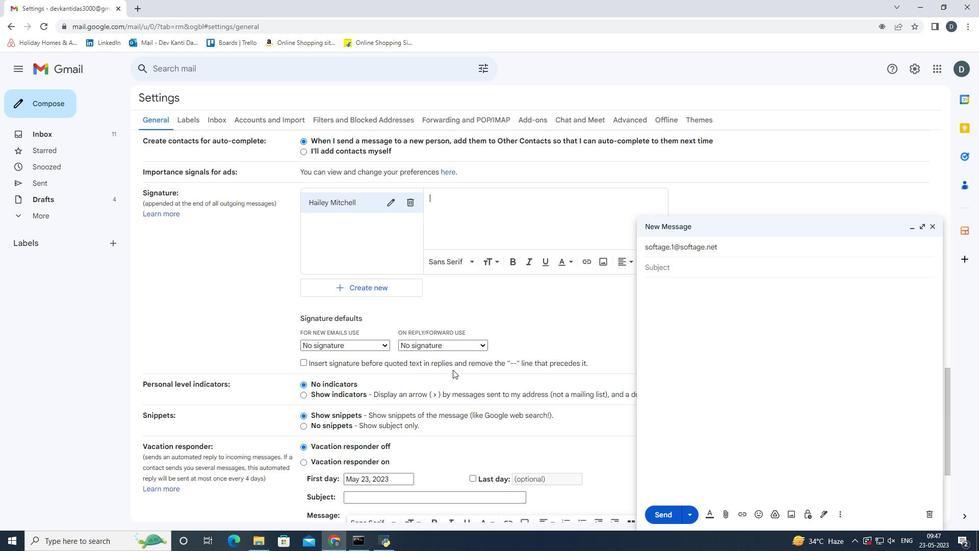 
Action: Mouse scrolled (453, 369) with delta (0, 0)
Screenshot: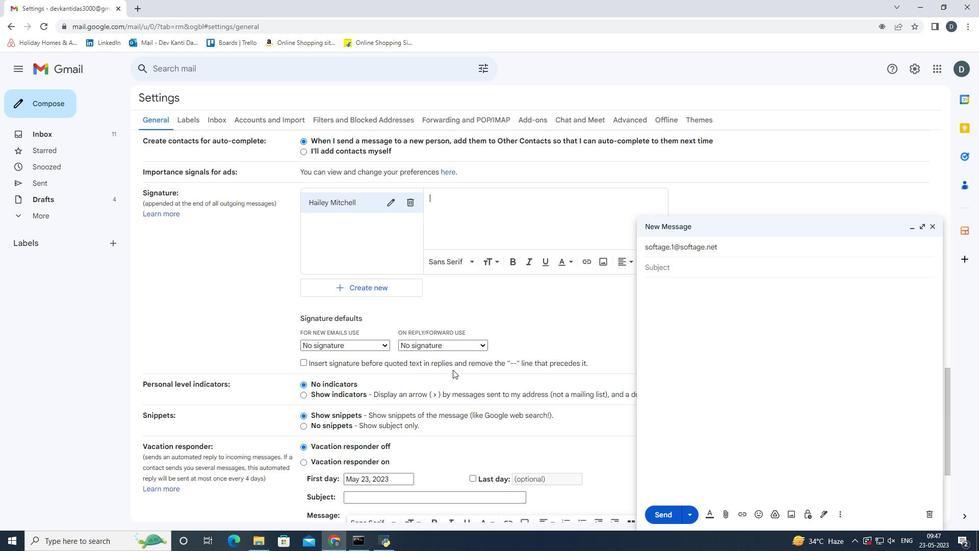 
Action: Mouse scrolled (453, 369) with delta (0, 0)
Screenshot: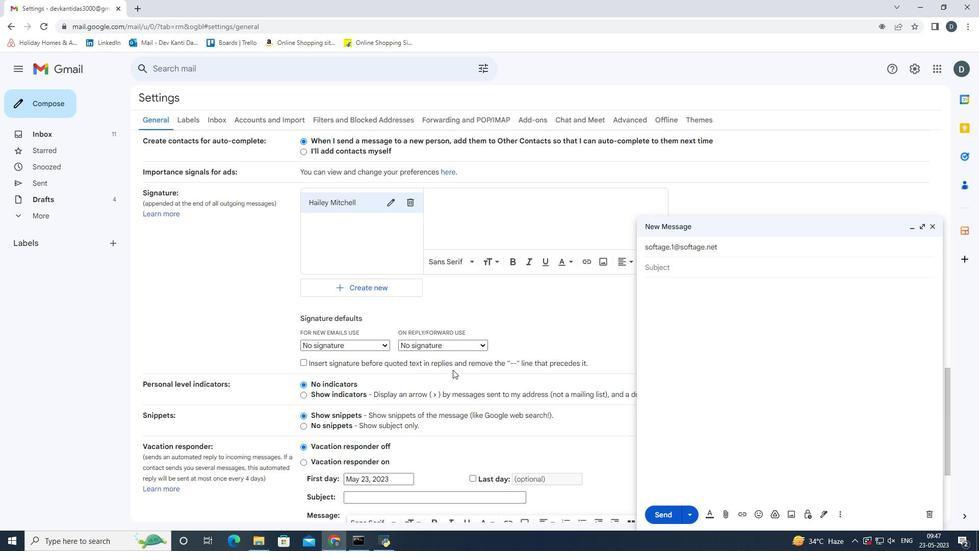 
Action: Mouse scrolled (453, 370) with delta (0, 0)
Screenshot: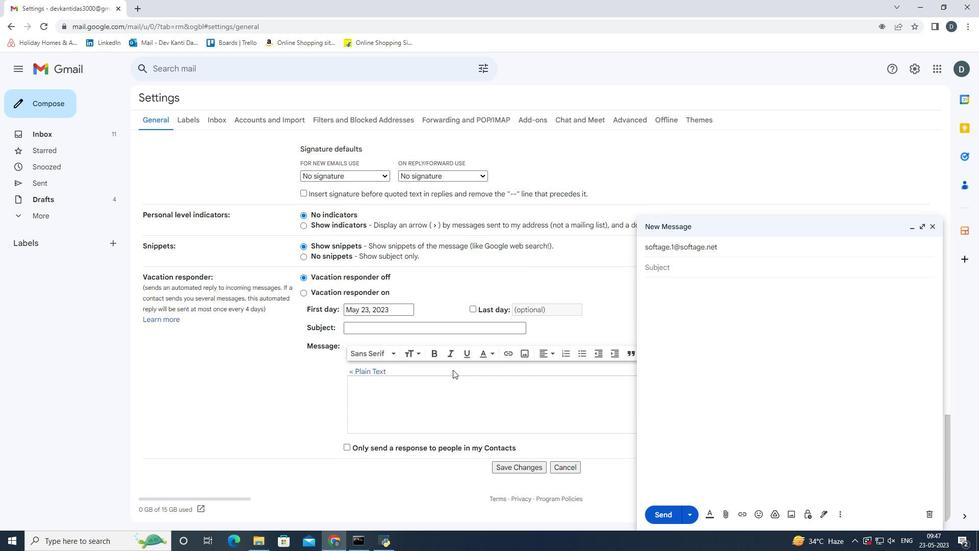 
Action: Mouse scrolled (453, 370) with delta (0, 0)
Screenshot: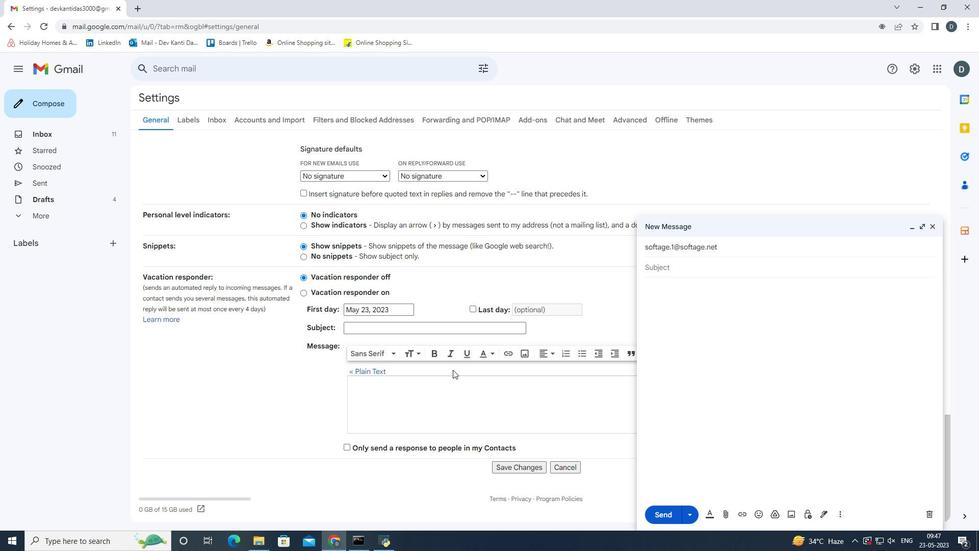 
Action: Mouse scrolled (453, 370) with delta (0, 0)
Screenshot: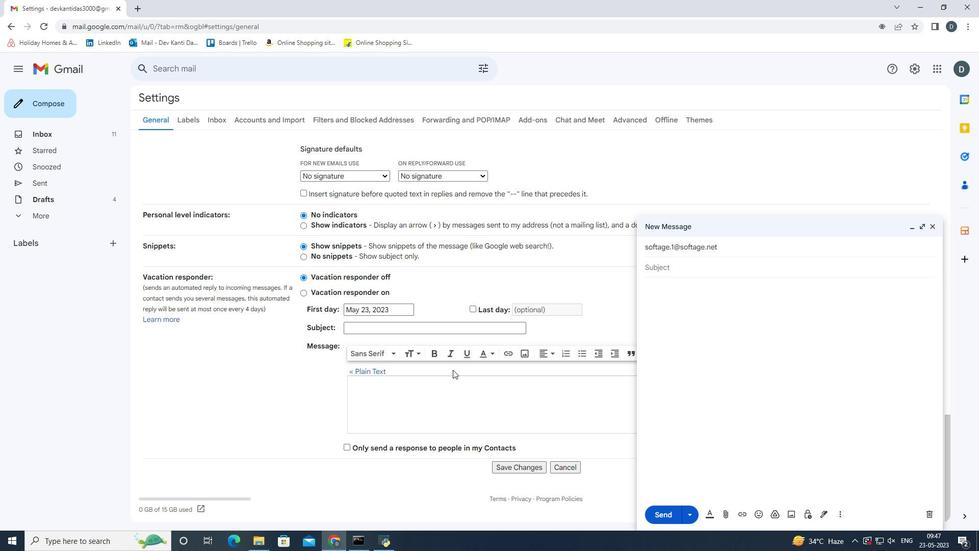 
Action: Mouse scrolled (453, 370) with delta (0, 0)
Screenshot: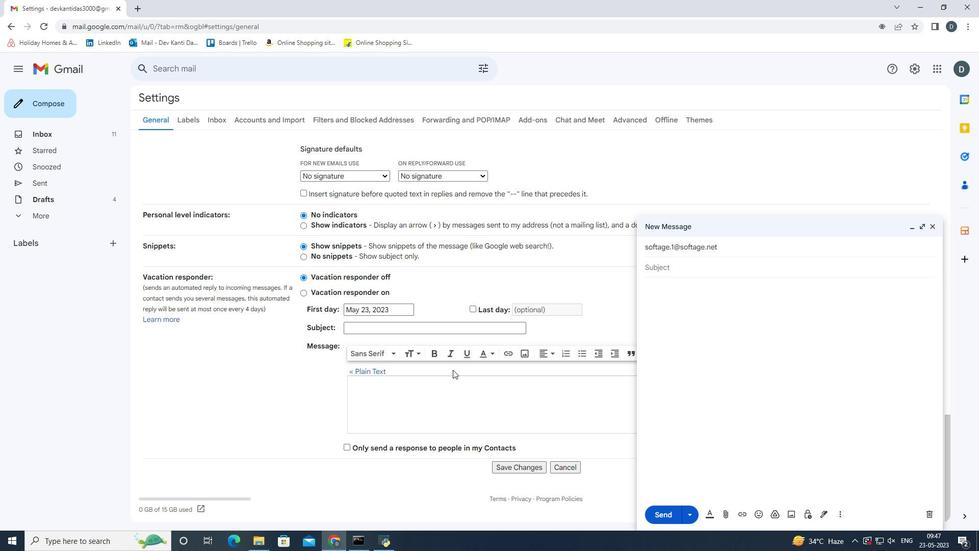 
Action: Mouse scrolled (453, 370) with delta (0, 0)
Screenshot: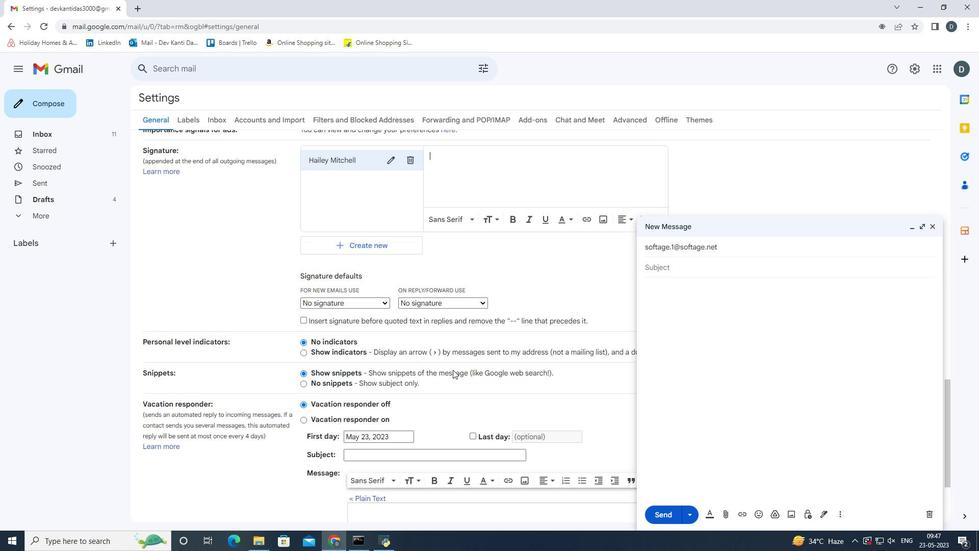 
Action: Mouse moved to (356, 328)
Screenshot: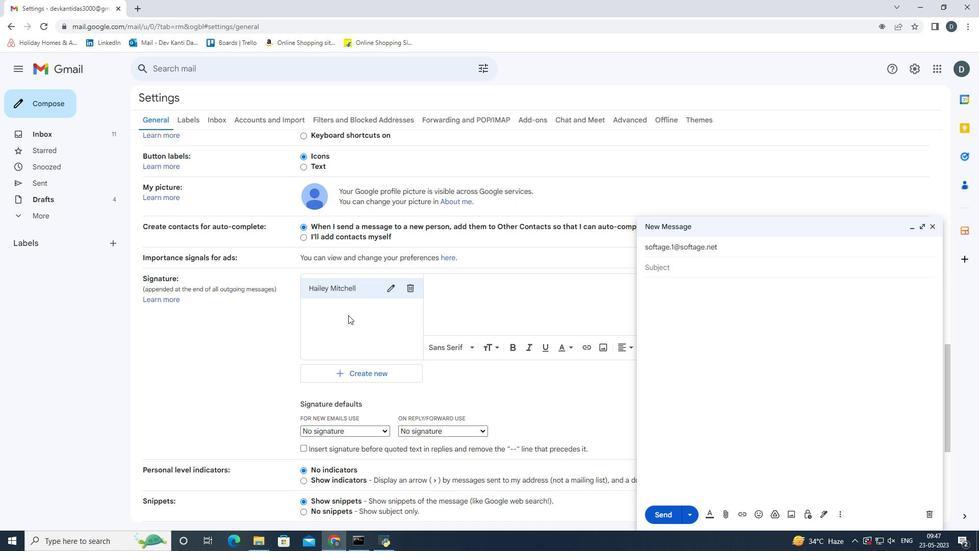 
Action: Mouse pressed left at (356, 328)
Screenshot: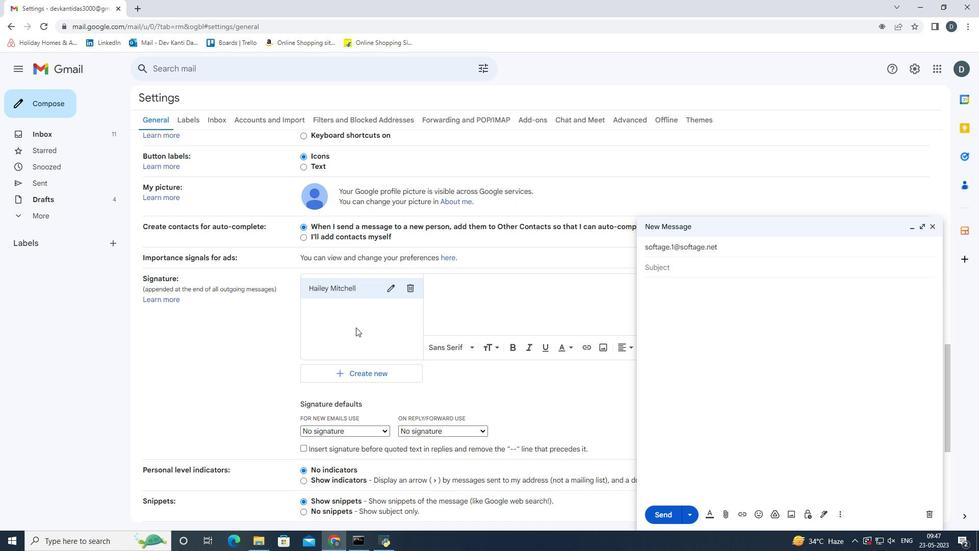 
Action: Mouse moved to (476, 295)
Screenshot: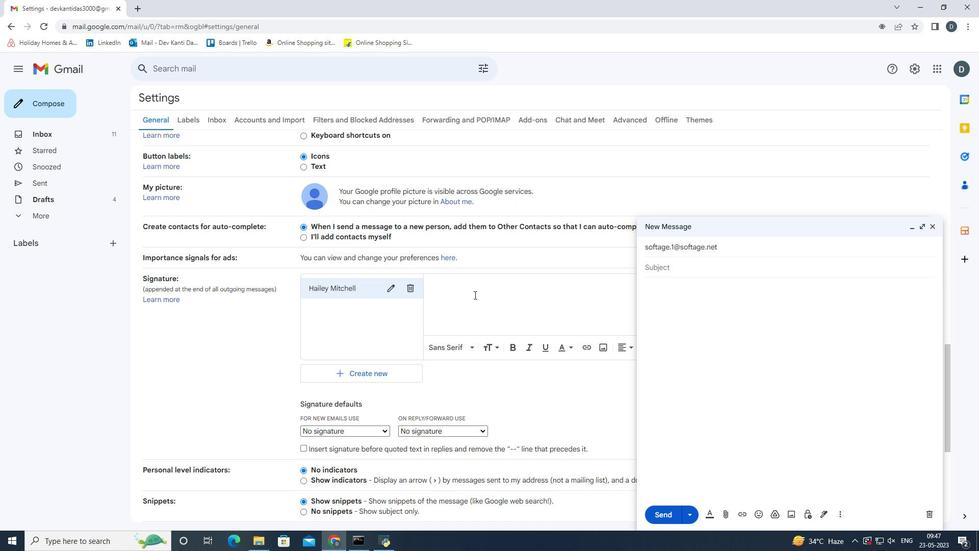 
Action: Mouse pressed left at (476, 295)
Screenshot: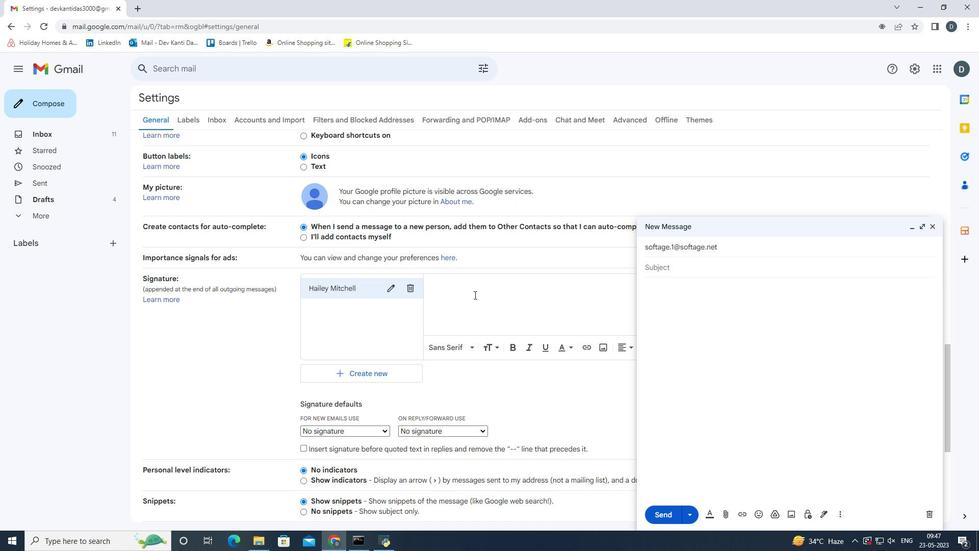 
Action: Mouse moved to (506, 382)
Screenshot: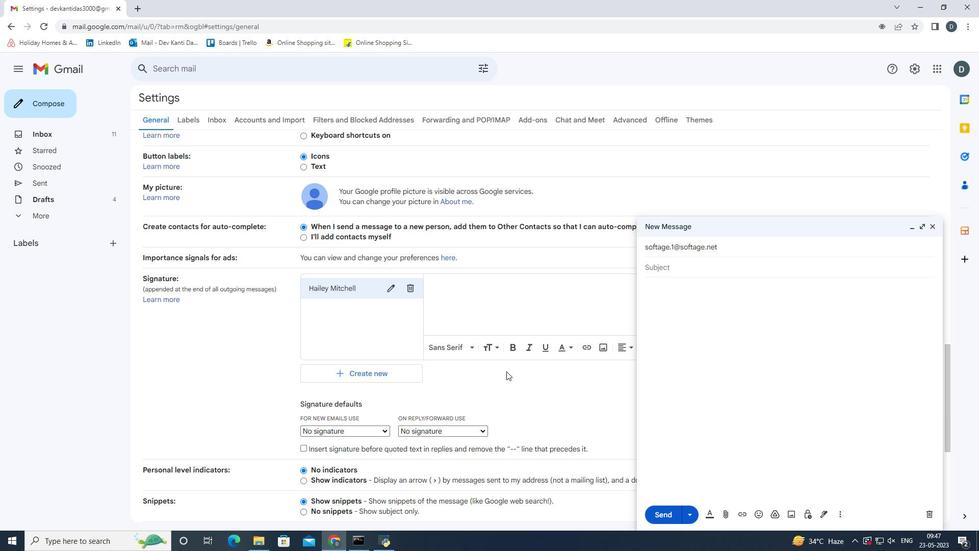 
Action: Mouse pressed left at (506, 382)
Screenshot: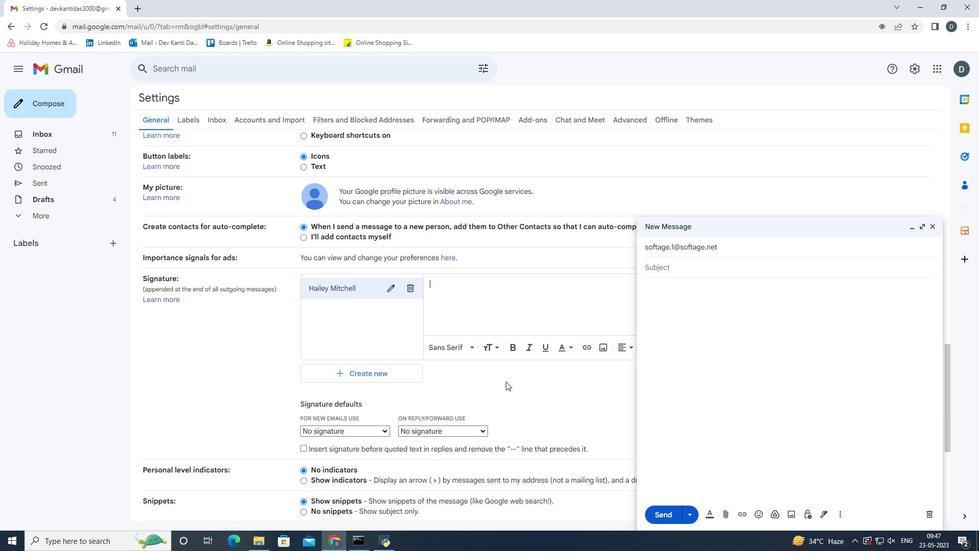 
Action: Mouse scrolled (506, 381) with delta (0, 0)
Screenshot: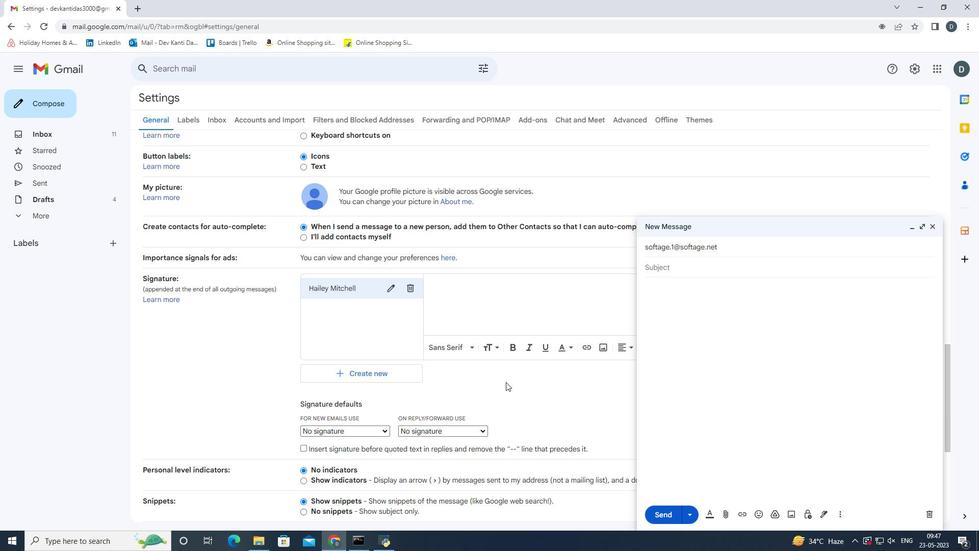 
Action: Mouse scrolled (506, 381) with delta (0, 0)
Screenshot: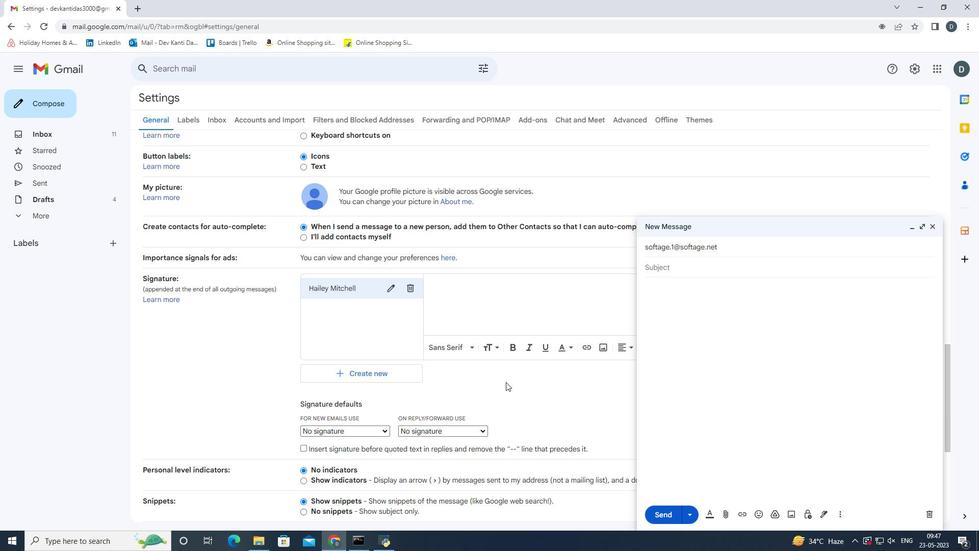 
Action: Mouse scrolled (506, 381) with delta (0, 0)
Screenshot: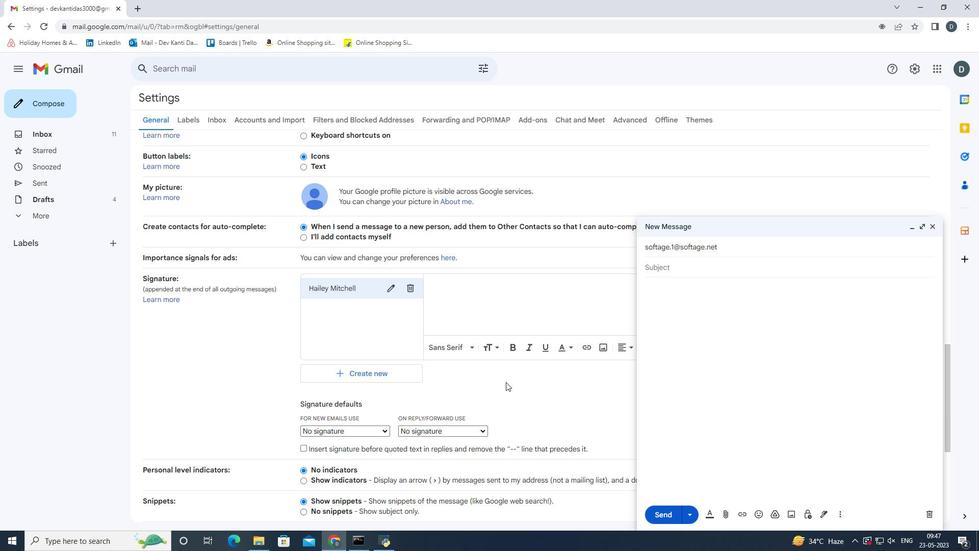 
Action: Mouse scrolled (506, 381) with delta (0, 0)
Screenshot: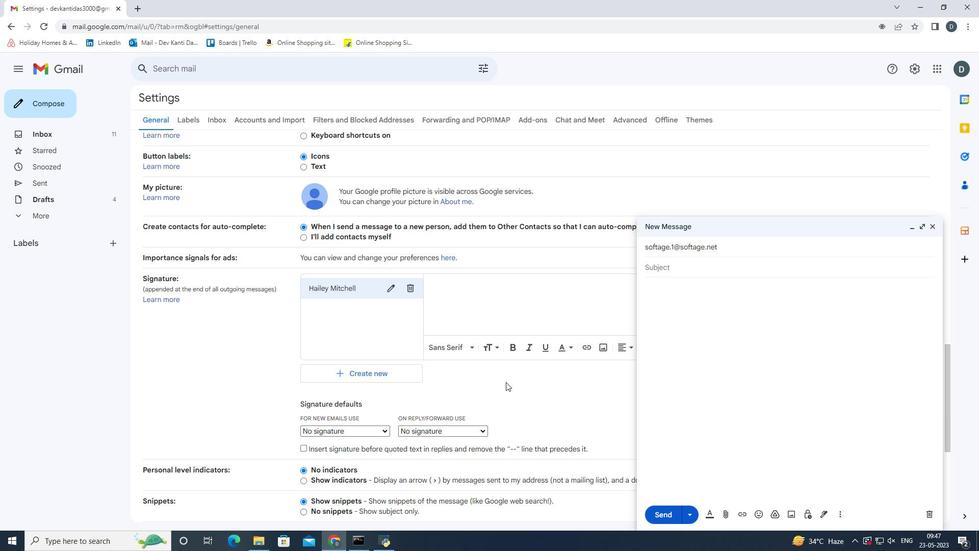 
Action: Mouse scrolled (506, 381) with delta (0, 0)
Screenshot: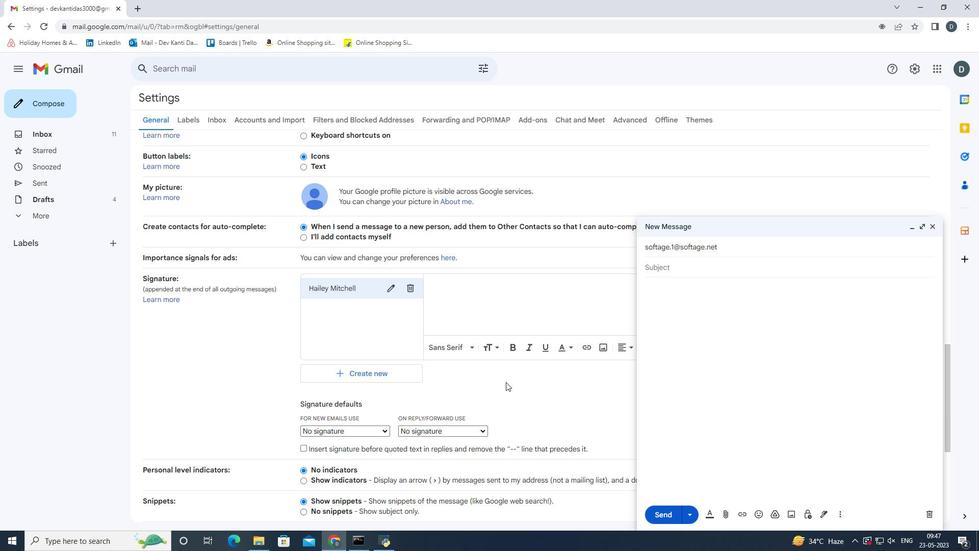 
Action: Mouse scrolled (506, 381) with delta (0, 0)
Screenshot: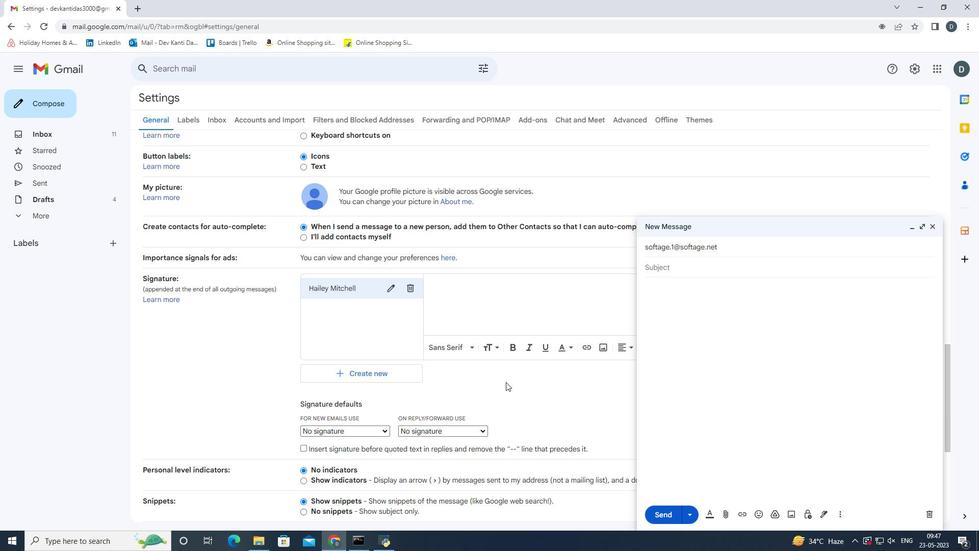 
Action: Mouse scrolled (506, 381) with delta (0, 0)
Screenshot: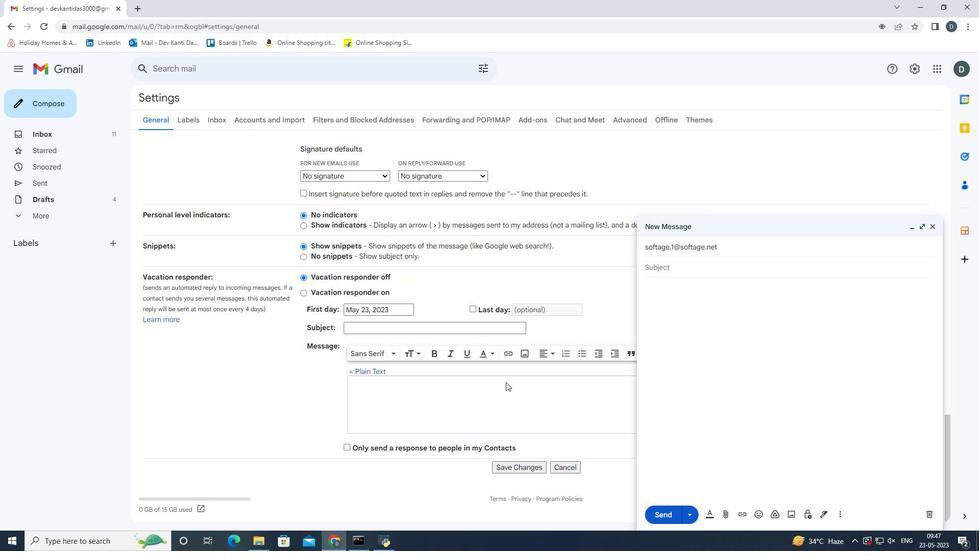 
Action: Mouse scrolled (506, 381) with delta (0, 0)
Screenshot: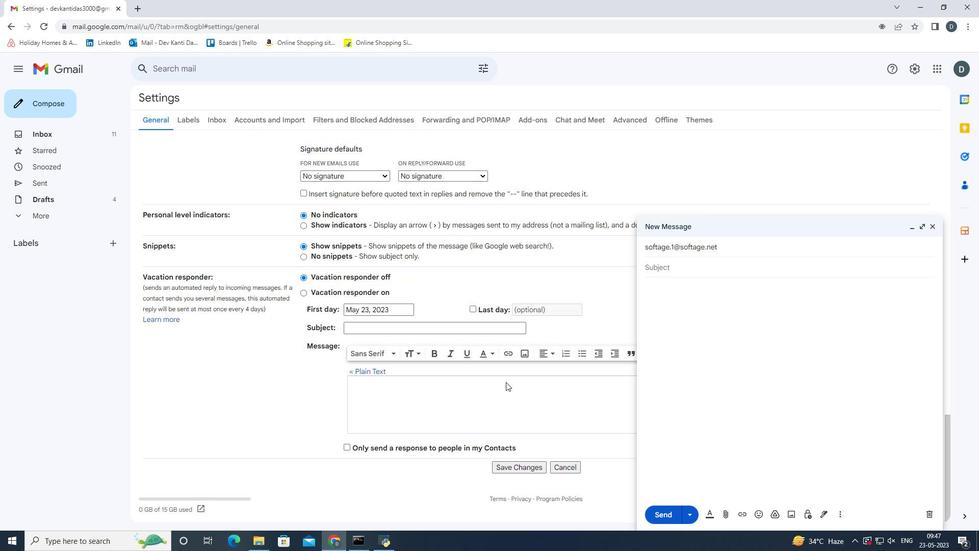 
Action: Mouse scrolled (506, 381) with delta (0, 0)
Screenshot: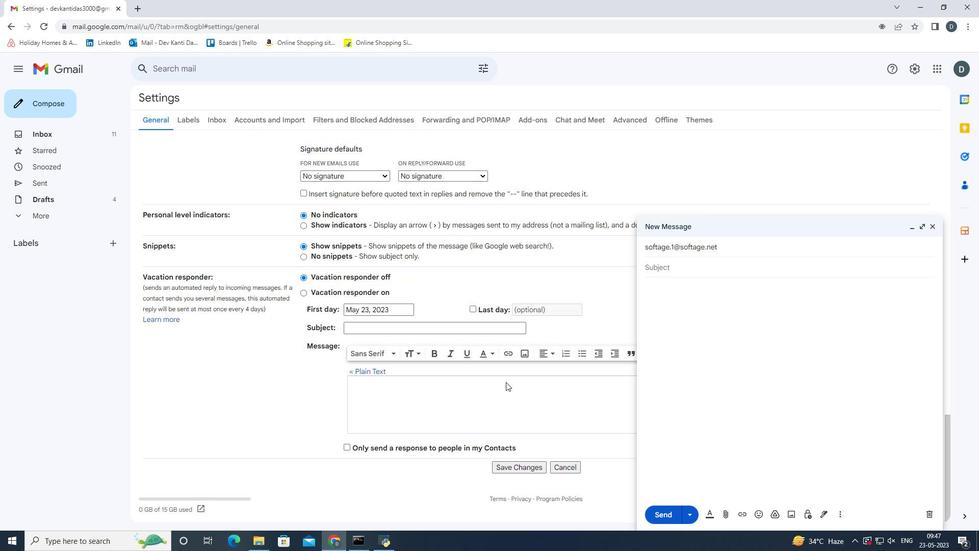 
Action: Mouse scrolled (506, 381) with delta (0, 0)
Screenshot: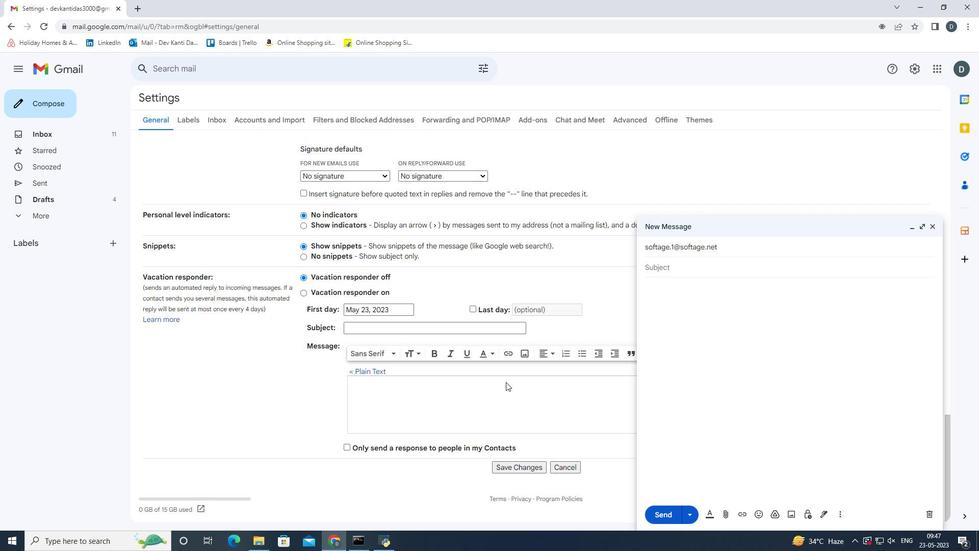 
Action: Mouse moved to (513, 464)
Screenshot: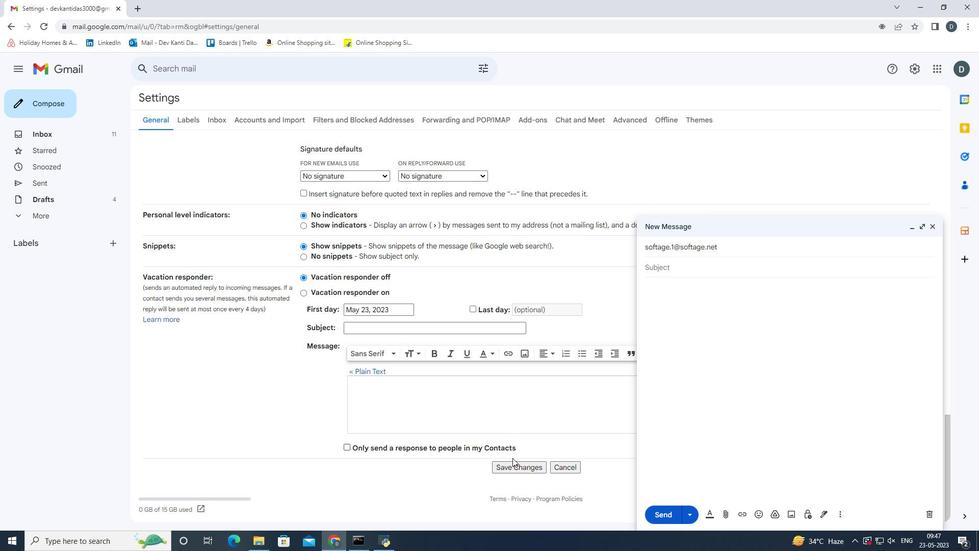 
Action: Mouse pressed left at (513, 464)
Screenshot: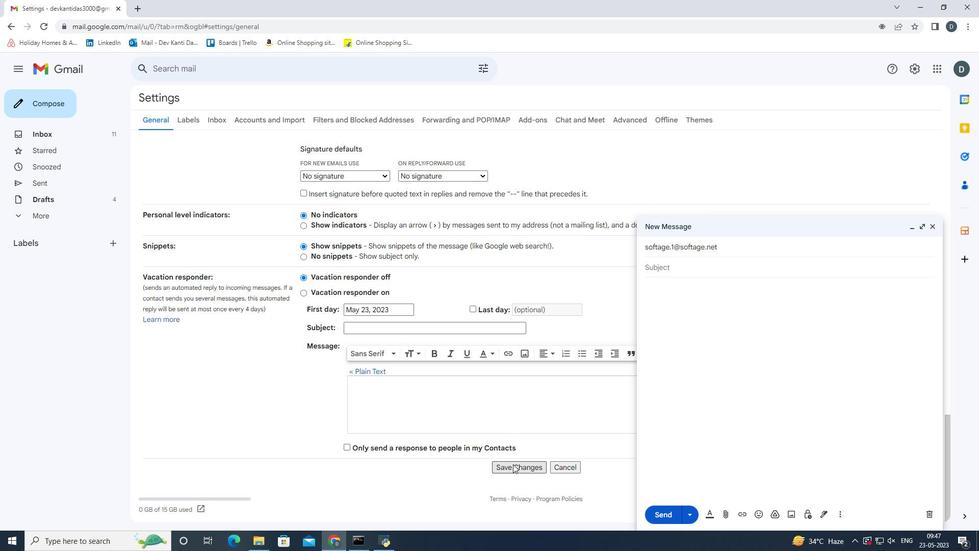 
Action: Mouse moved to (826, 517)
Screenshot: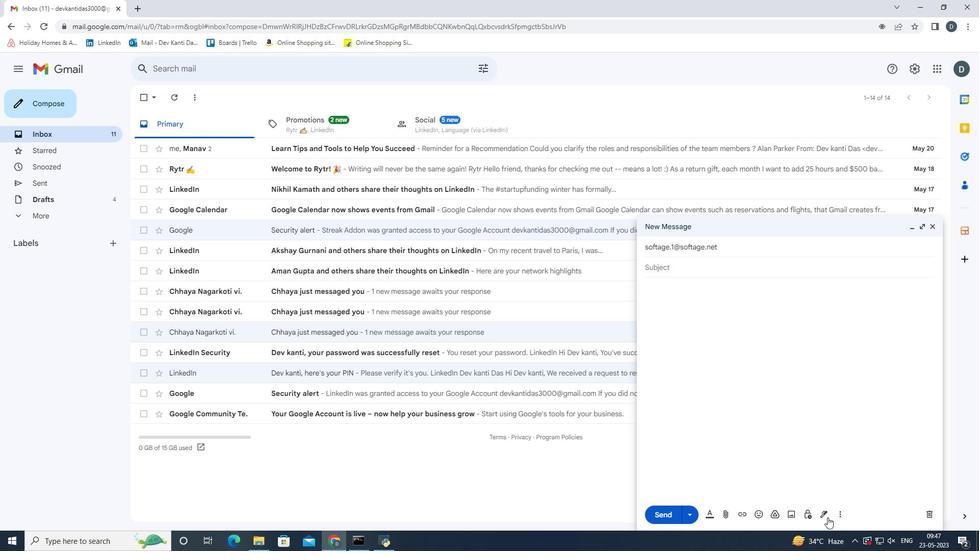 
Action: Mouse pressed left at (826, 517)
Screenshot: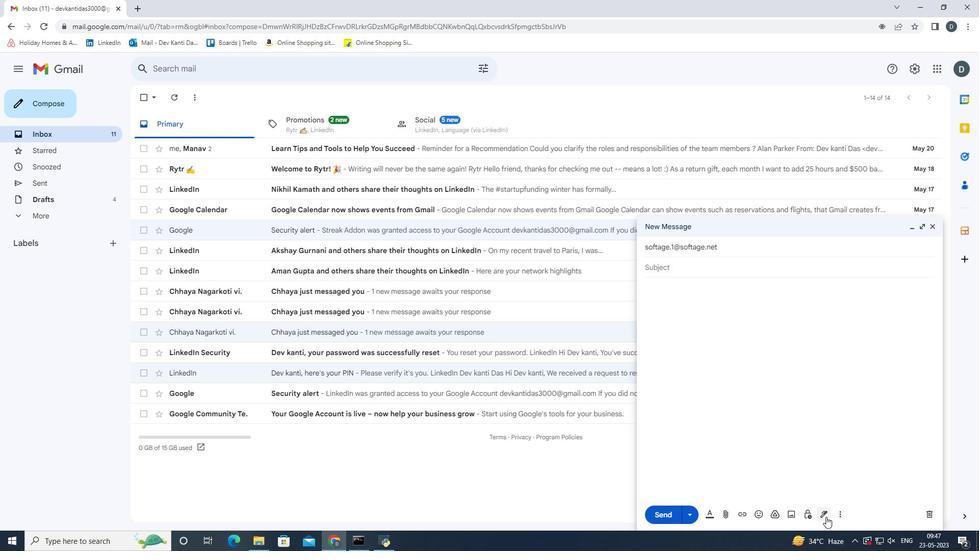 
Action: Mouse moved to (935, 227)
Screenshot: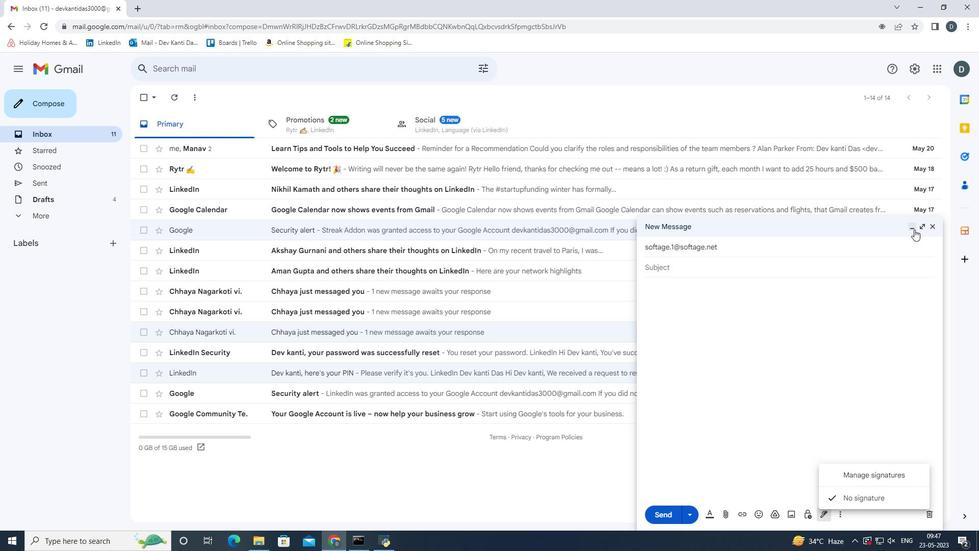 
Action: Mouse pressed left at (935, 227)
Screenshot: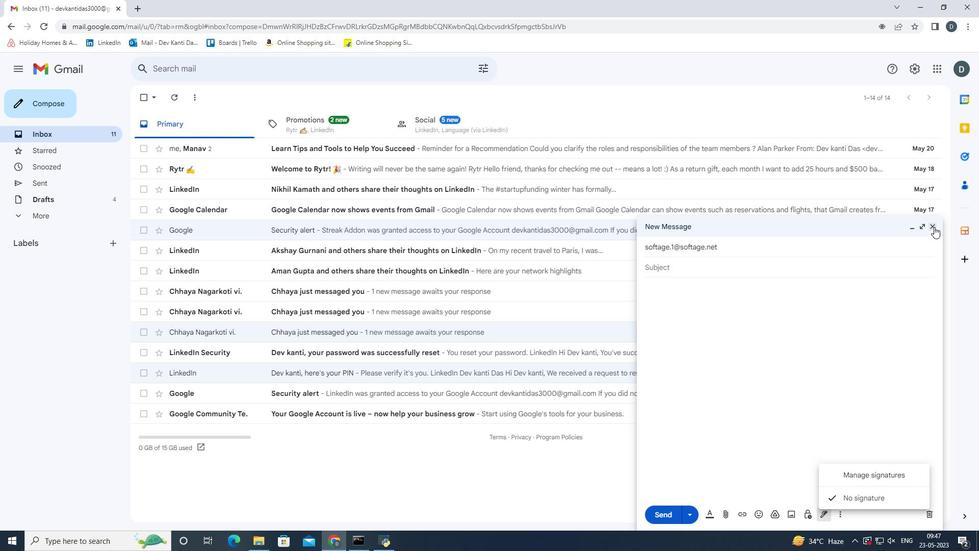 
Action: Mouse moved to (924, 70)
Screenshot: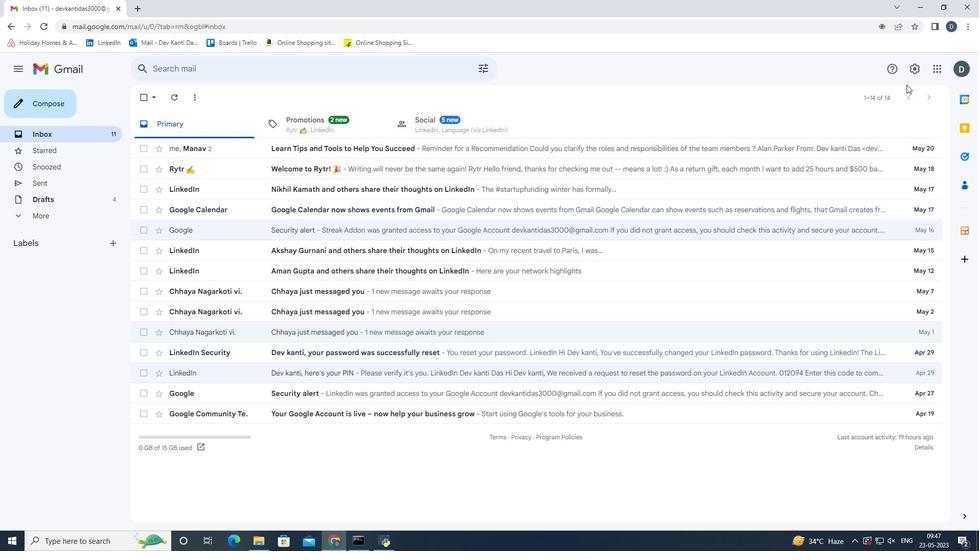 
Action: Mouse pressed left at (924, 70)
Screenshot: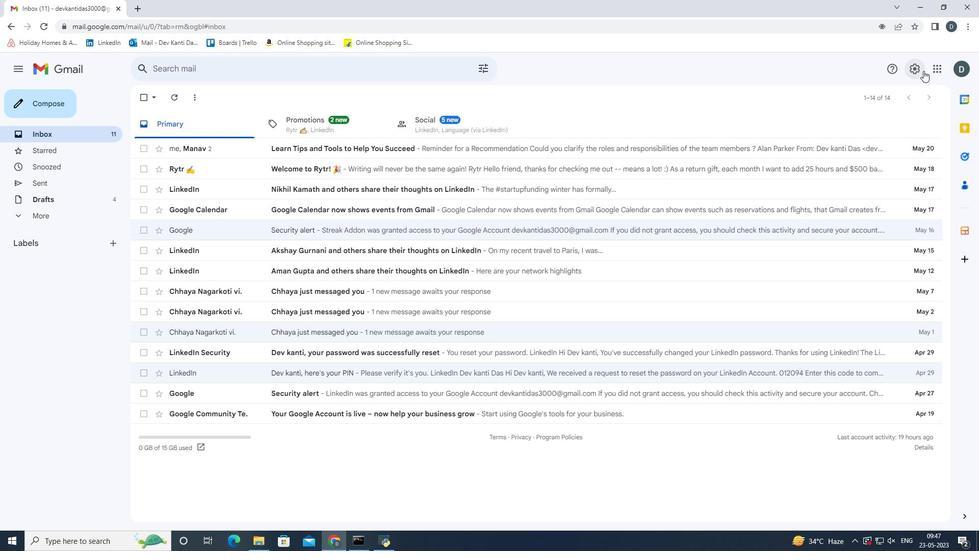 
Action: Mouse moved to (896, 123)
Screenshot: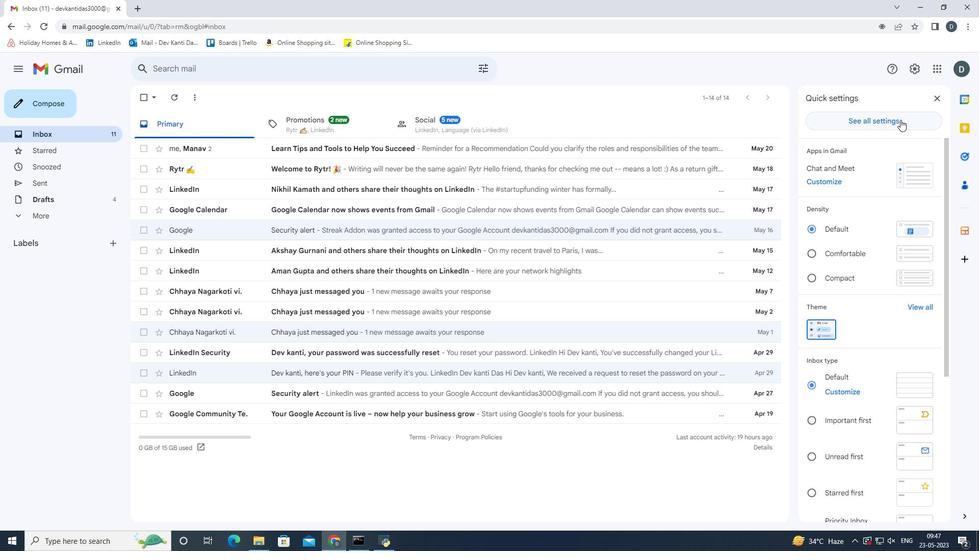 
Action: Mouse pressed left at (896, 123)
Screenshot: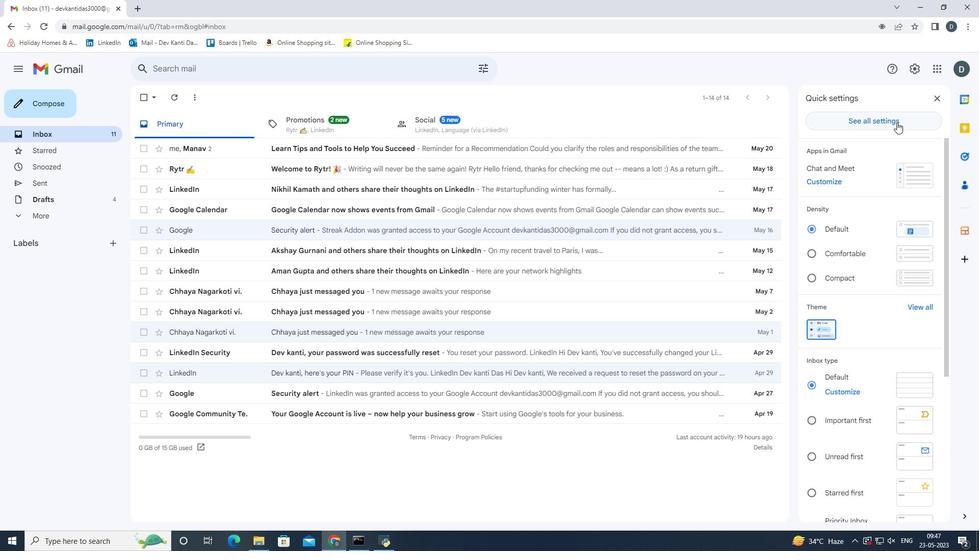
Action: Mouse moved to (455, 321)
Screenshot: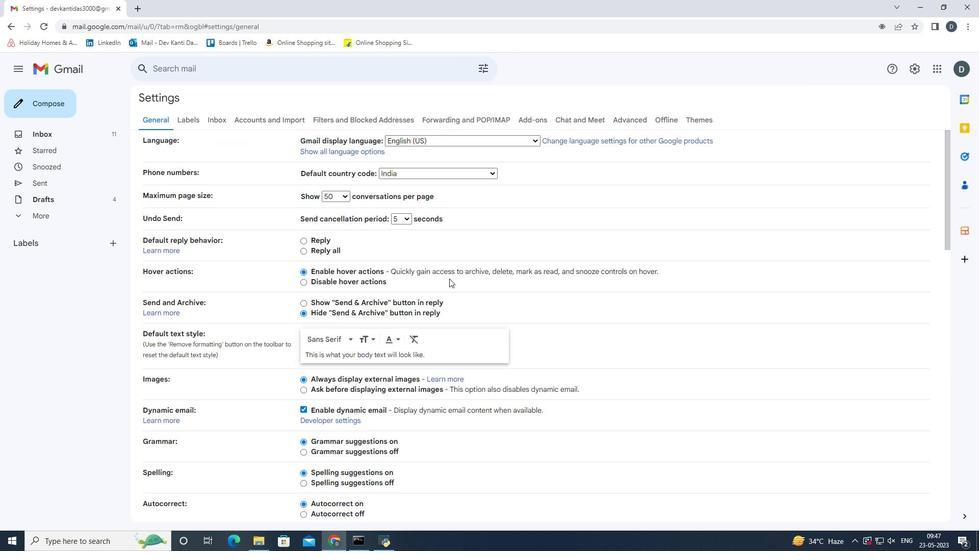 
Action: Mouse scrolled (455, 321) with delta (0, 0)
Screenshot: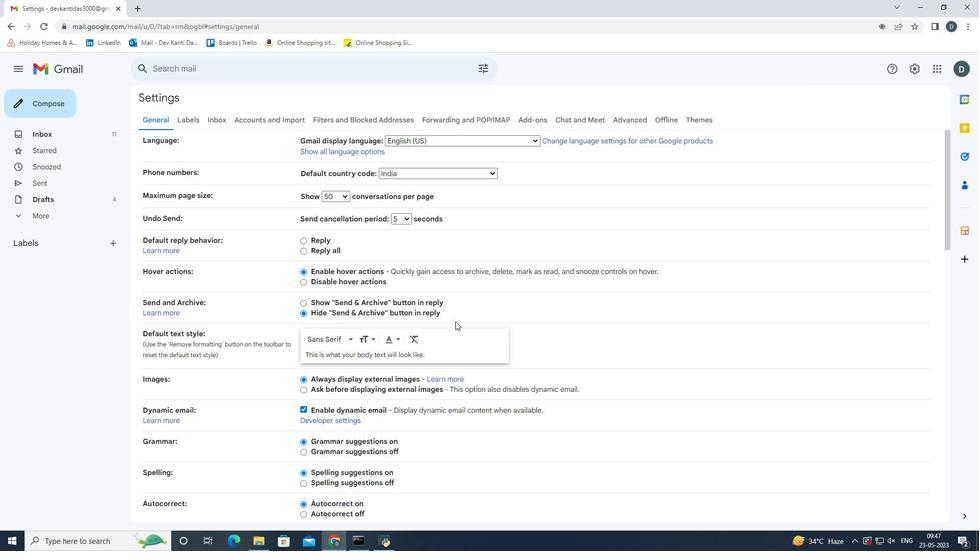 
Action: Mouse scrolled (455, 321) with delta (0, 0)
Screenshot: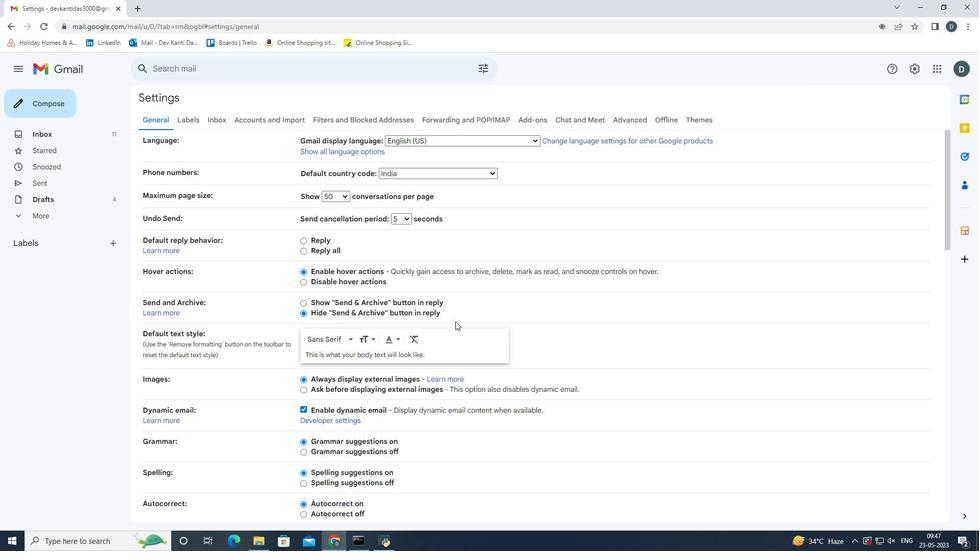 
Action: Mouse scrolled (455, 321) with delta (0, 0)
Screenshot: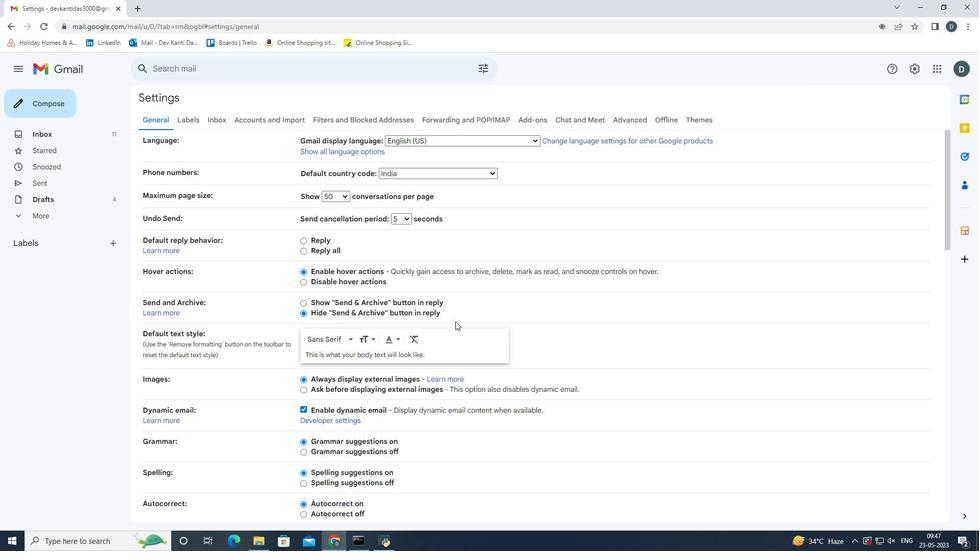 
Action: Mouse scrolled (455, 321) with delta (0, 0)
Screenshot: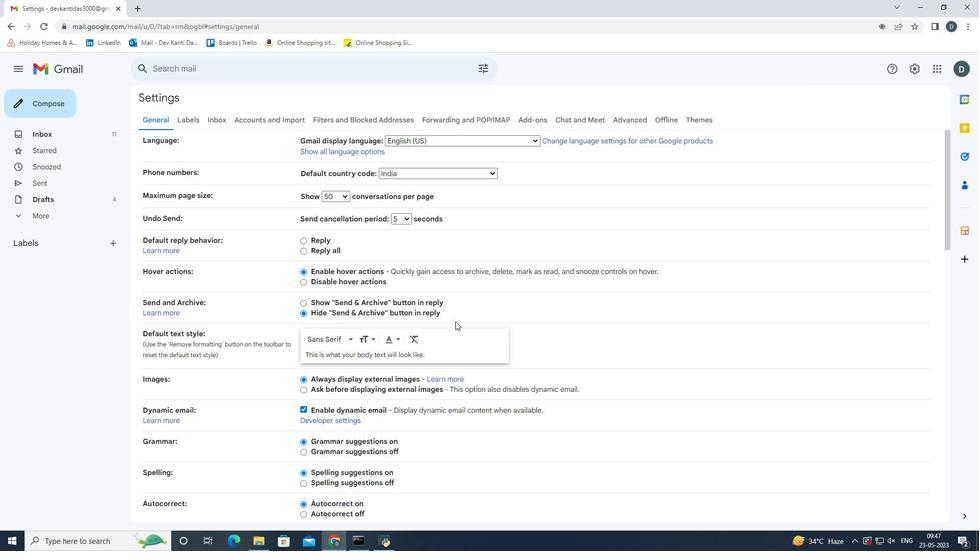 
Action: Mouse scrolled (455, 321) with delta (0, 0)
Screenshot: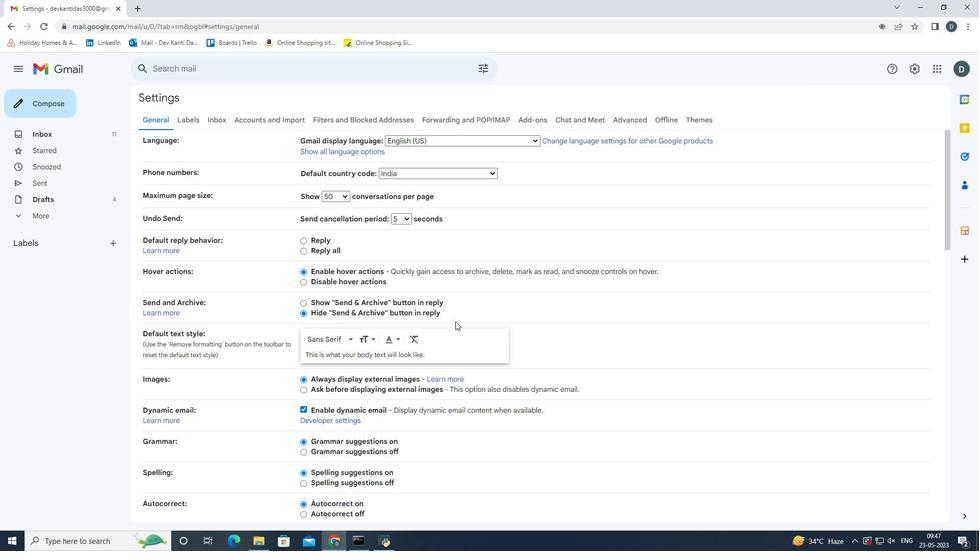 
Action: Mouse scrolled (455, 321) with delta (0, 0)
Screenshot: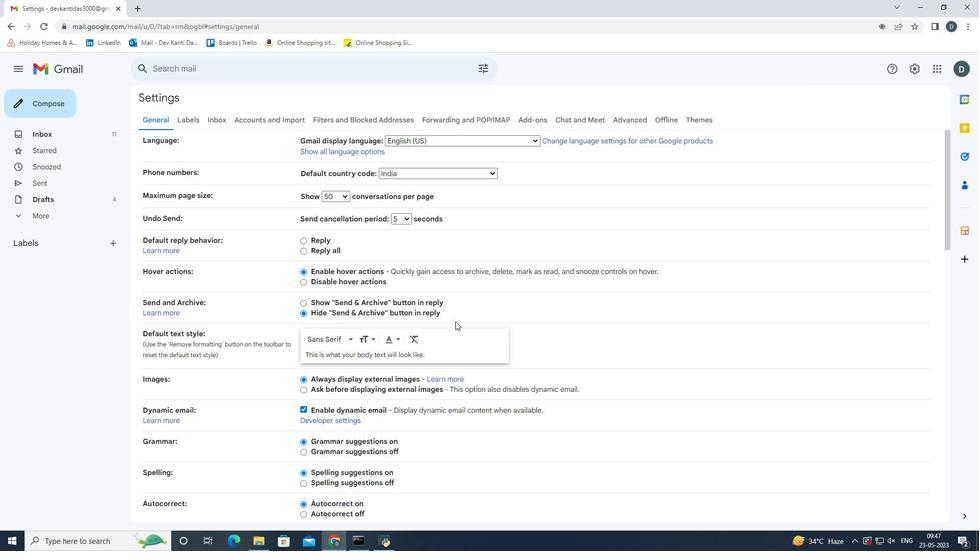 
Action: Mouse scrolled (455, 321) with delta (0, 0)
Screenshot: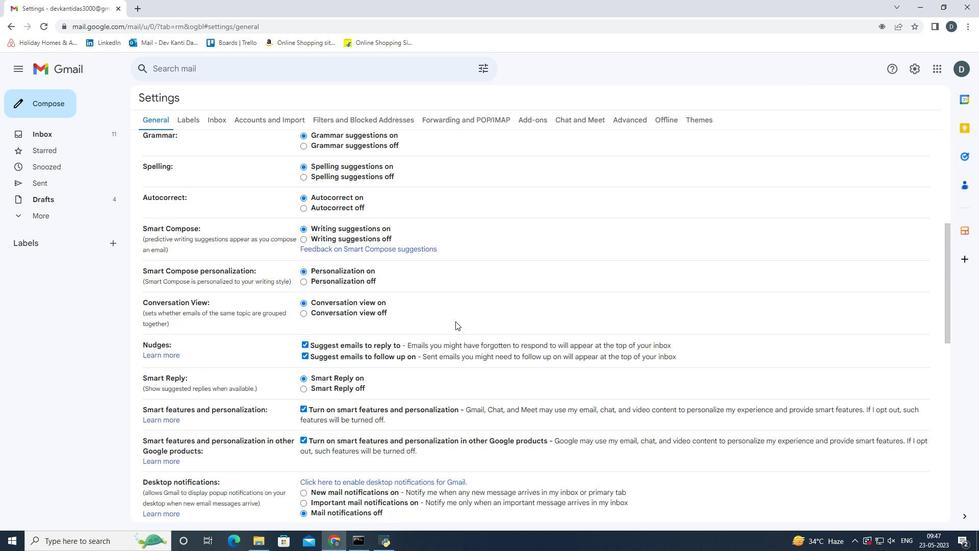 
Action: Mouse scrolled (455, 321) with delta (0, 0)
Screenshot: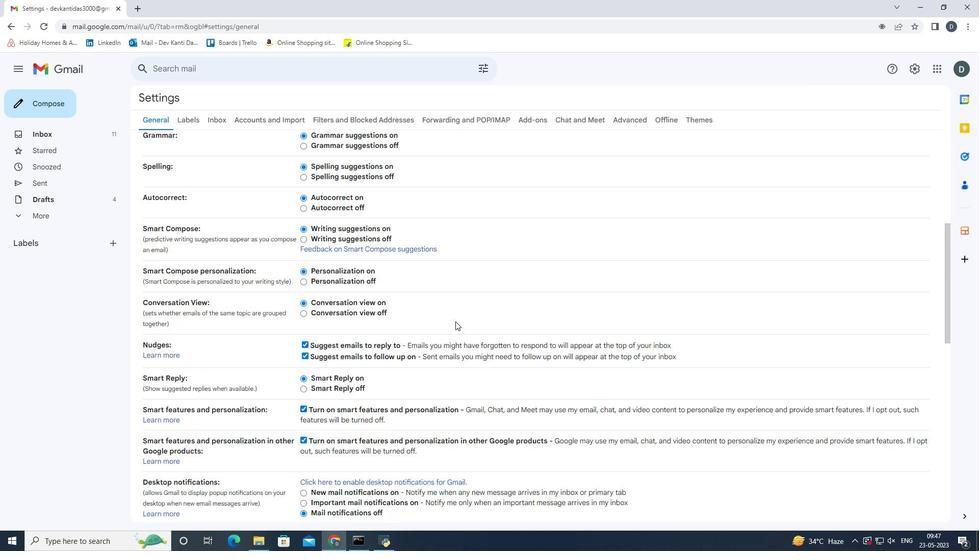 
Action: Mouse scrolled (455, 321) with delta (0, 0)
Screenshot: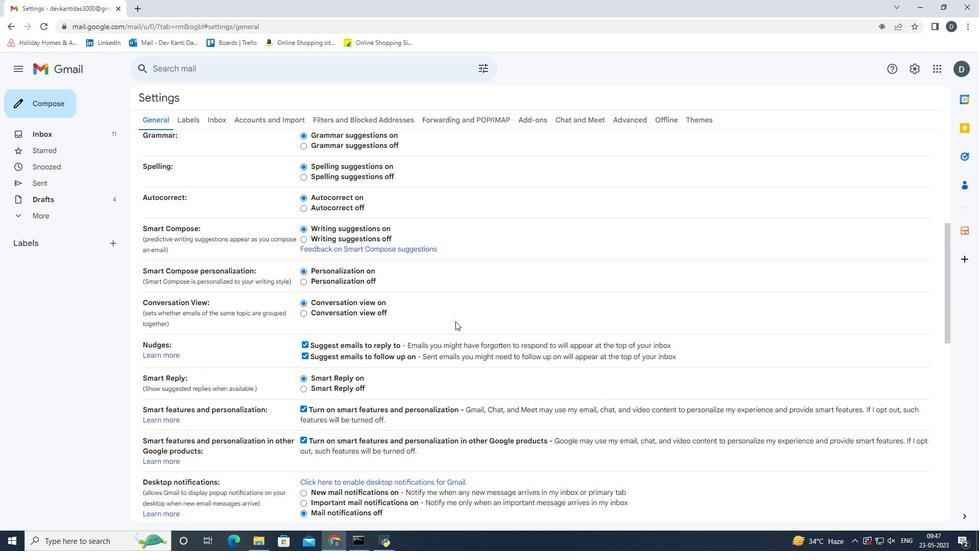 
Action: Mouse scrolled (455, 321) with delta (0, 0)
Screenshot: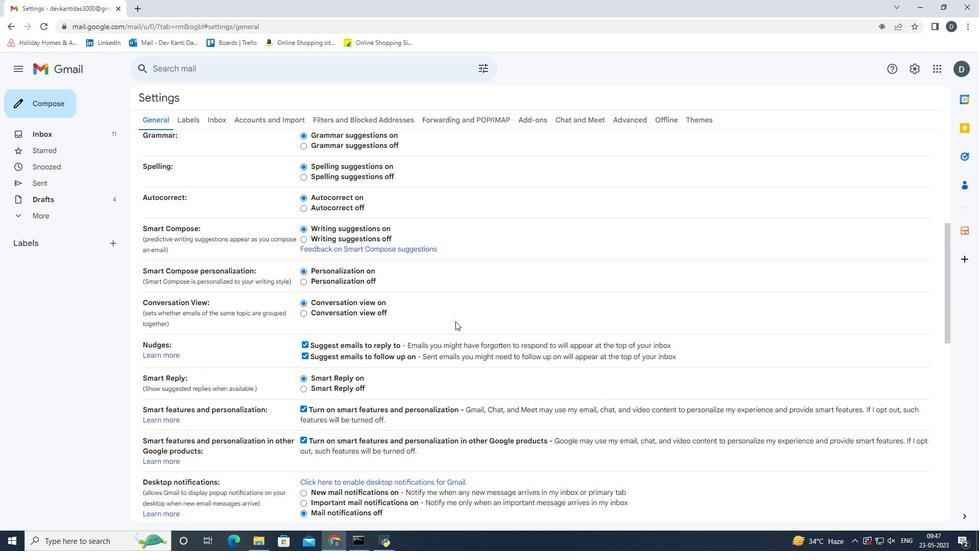 
Action: Mouse scrolled (455, 321) with delta (0, 0)
Screenshot: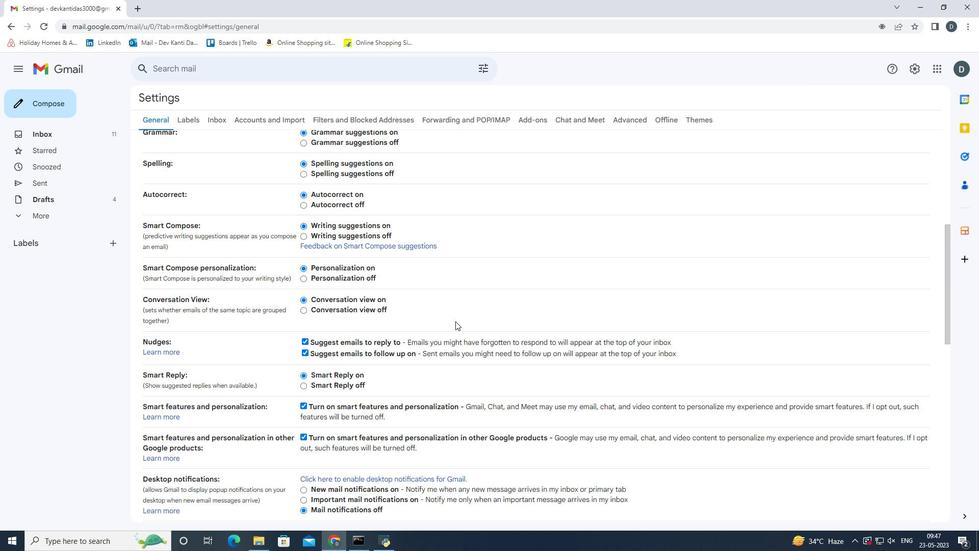 
Action: Mouse moved to (460, 336)
Screenshot: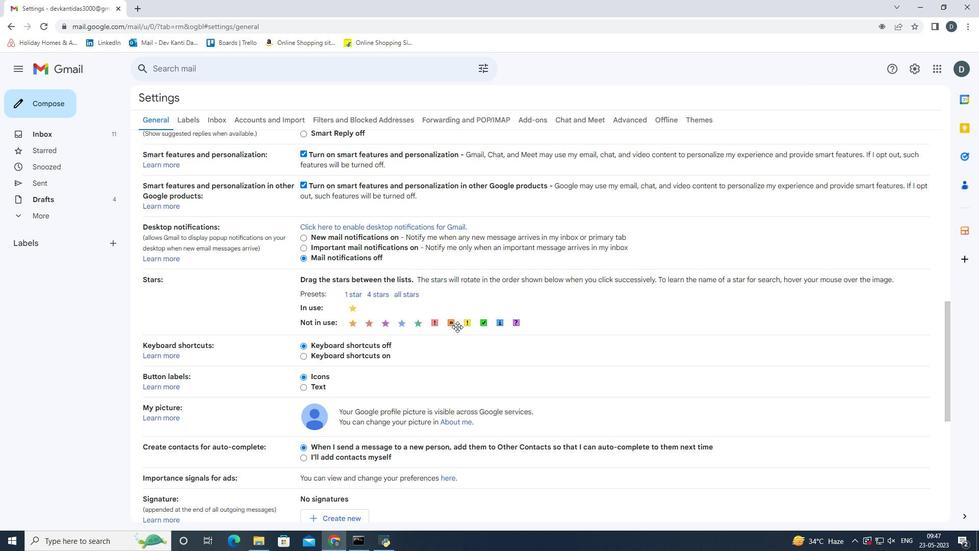 
Action: Mouse scrolled (460, 335) with delta (0, 0)
Screenshot: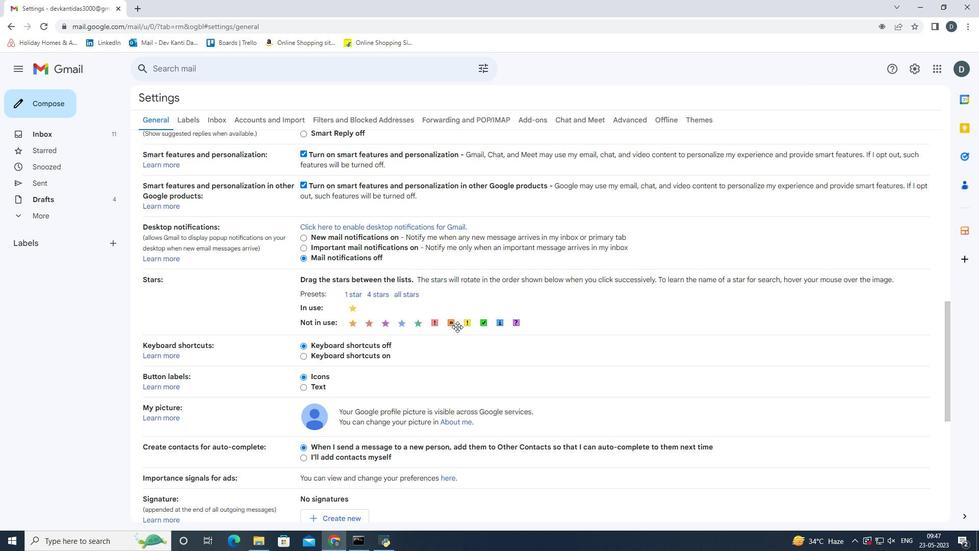 
Action: Mouse moved to (460, 336)
Screenshot: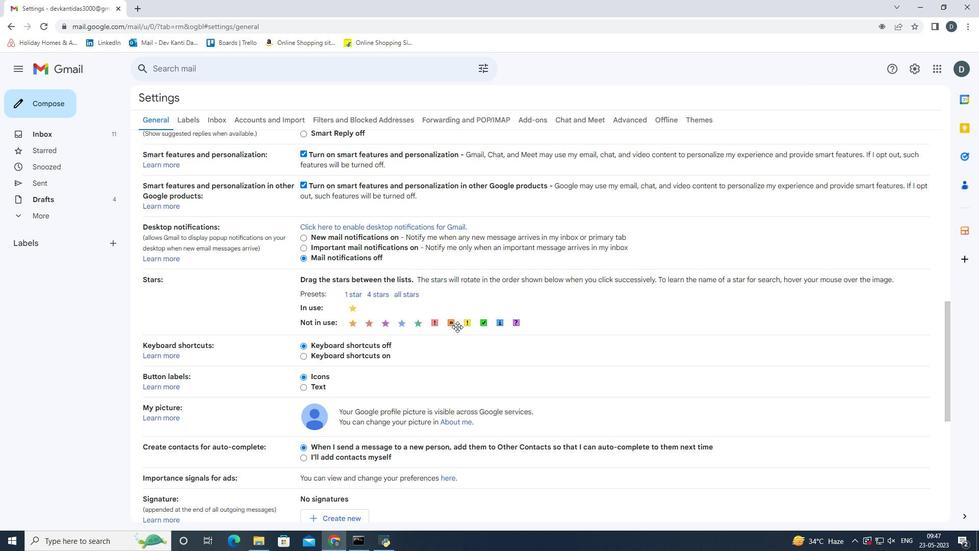 
Action: Mouse scrolled (460, 335) with delta (0, 0)
Screenshot: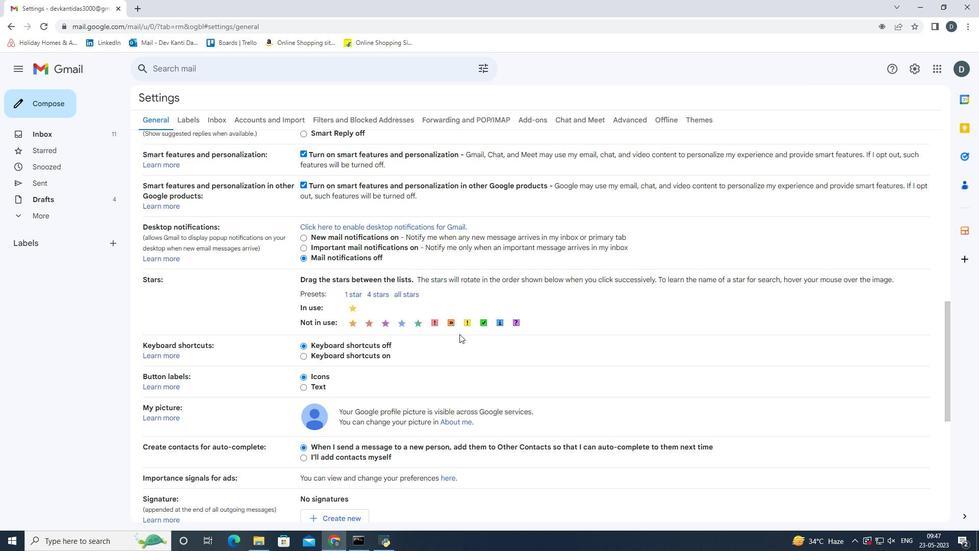
Action: Mouse scrolled (460, 335) with delta (0, 0)
Screenshot: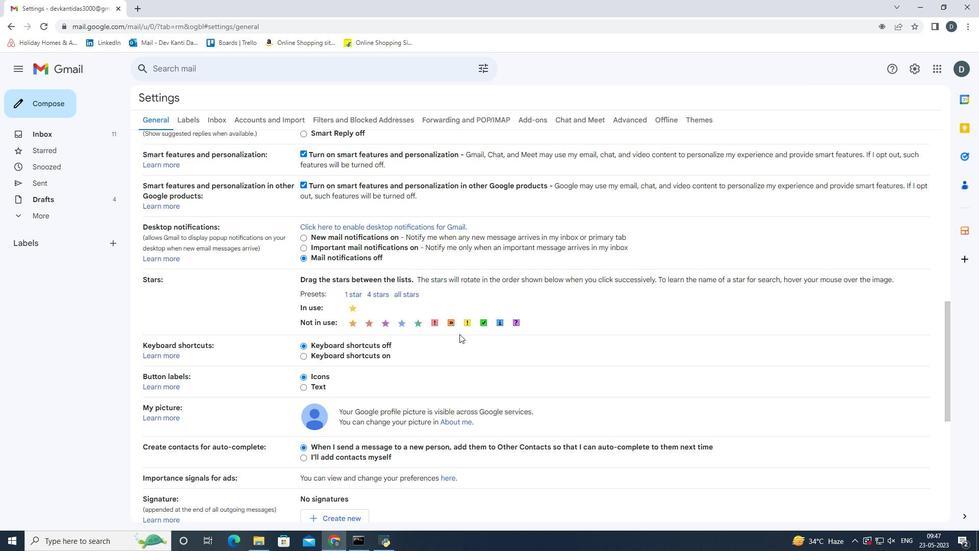 
Action: Mouse moved to (460, 337)
Screenshot: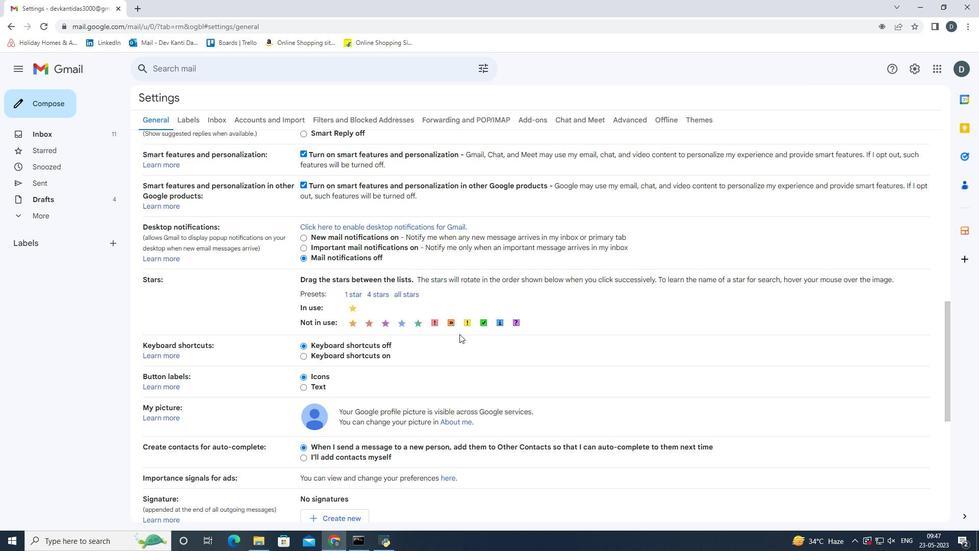 
Action: Mouse scrolled (460, 336) with delta (0, 0)
Screenshot: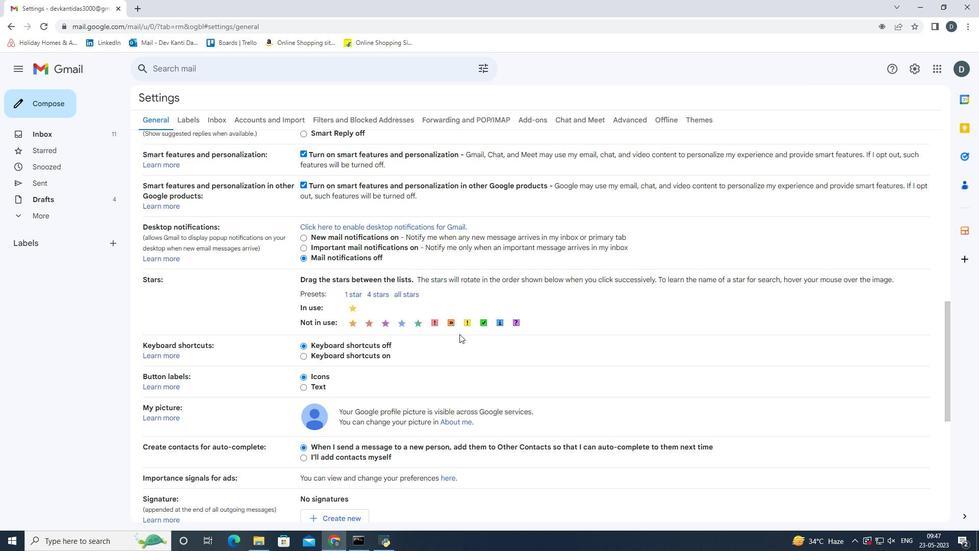 
Action: Mouse scrolled (460, 336) with delta (0, 0)
Screenshot: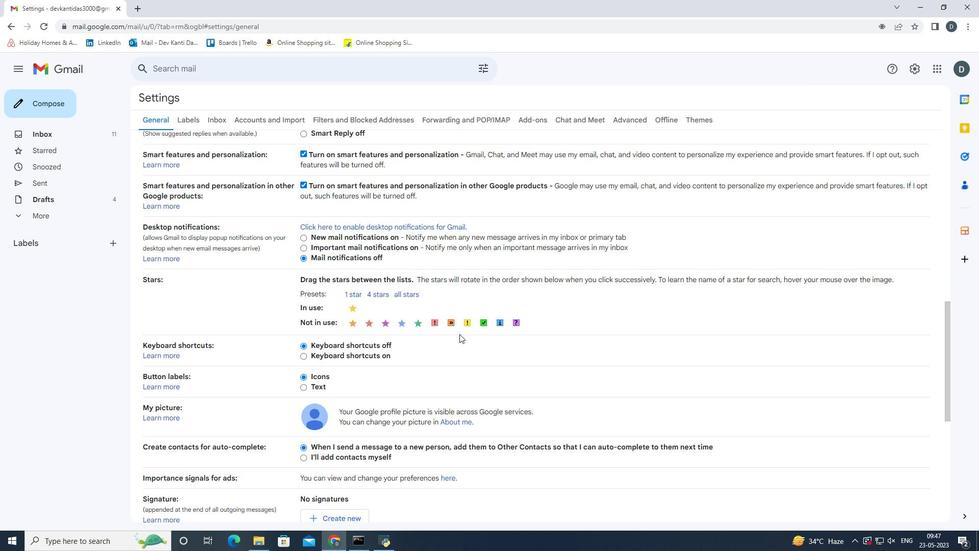 
Action: Mouse moved to (340, 250)
Screenshot: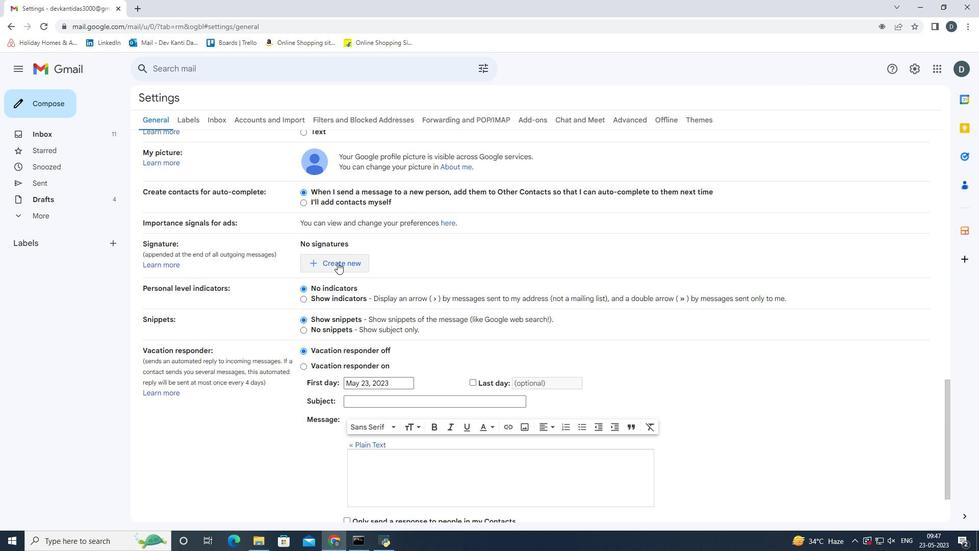 
Action: Mouse pressed left at (340, 250)
Screenshot: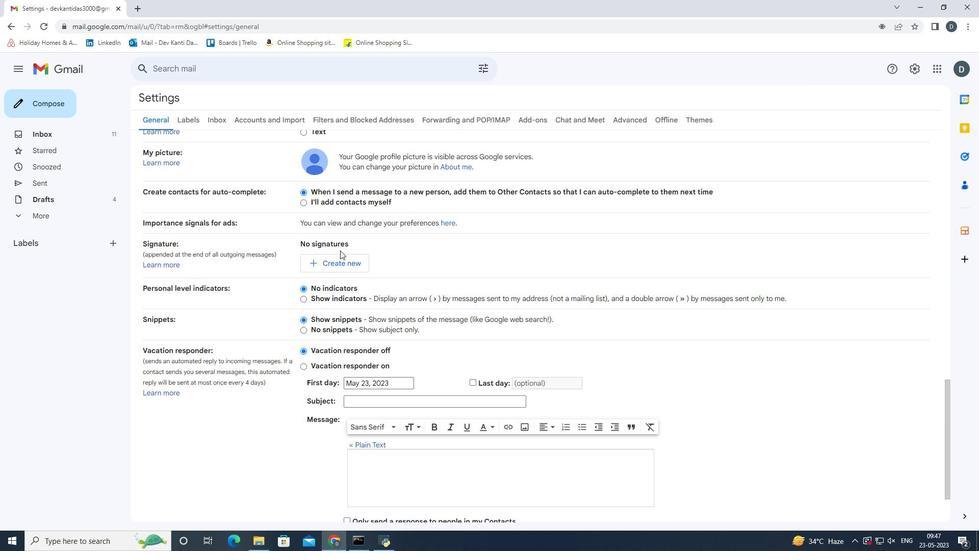 
Action: Mouse moved to (339, 256)
Screenshot: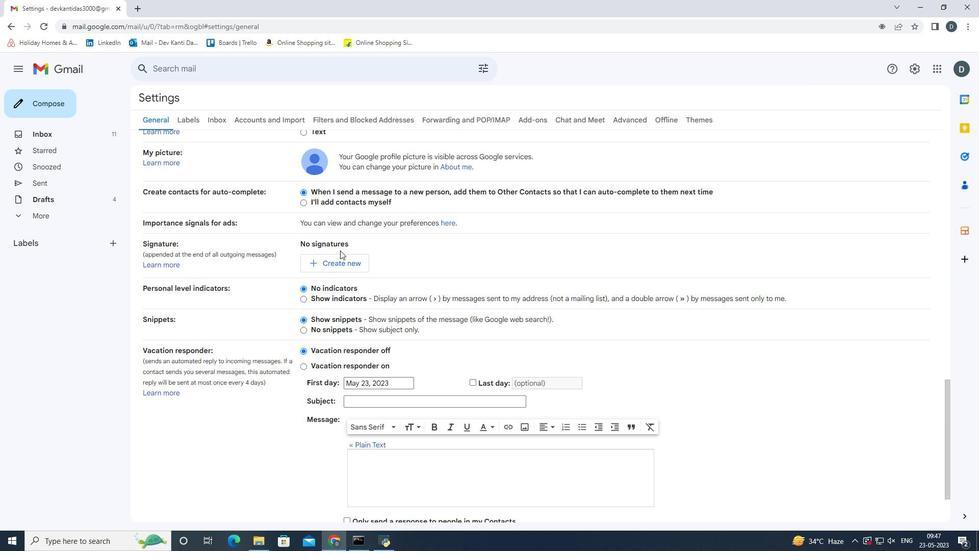 
Action: Mouse pressed left at (339, 256)
Screenshot: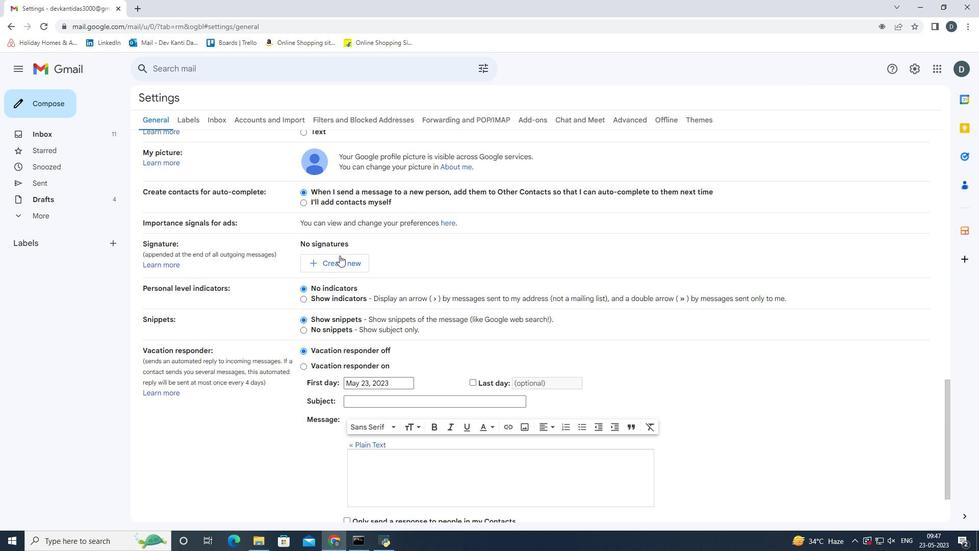 
Action: Mouse moved to (463, 291)
Screenshot: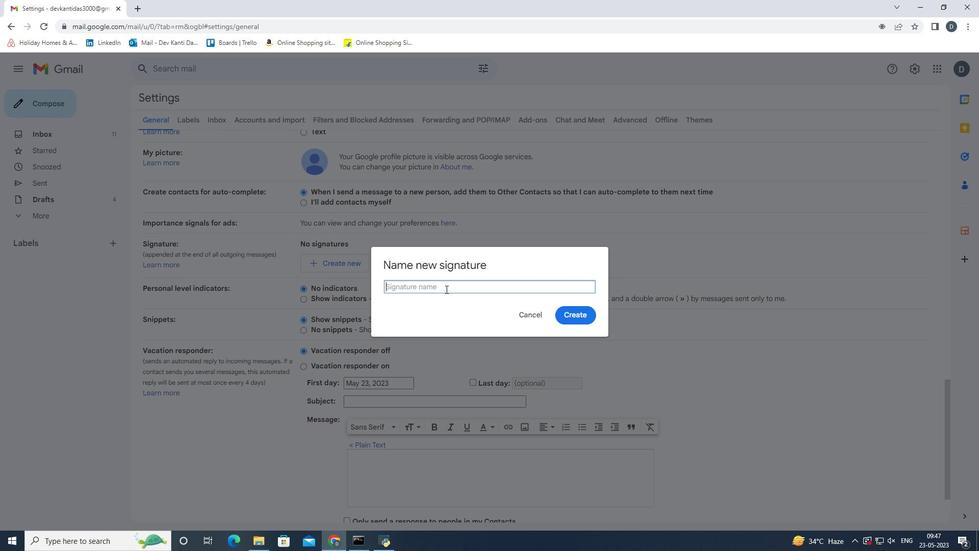 
Action: Key pressed <Key.shift><Key.shift><Key.shift><Key.shift><Key.shift><Key.shift><Key.shift><Key.shift><Key.shift><Key.shift><Key.shift><Key.shift><Key.shift><Key.shift><Key.shift><Key.shift><Key.shift><Key.shift><Key.shift><Key.shift><Key.shift><Key.shift><Key.shift><Key.shift><Key.shift><Key.shift><Key.shift><Key.shift><Key.shift><Key.shift><Key.shift><Key.shift><Key.shift><Key.shift><Key.shift><Key.shift><Key.shift><Key.shift><Key.shift><Key.shift><Key.shift><Key.shift><Key.shift><Key.shift><Key.shift><Key.shift><Key.shift><Key.shift><Key.shift><Key.shift><Key.shift>Hailey<Key.space><Key.shift>Mitchell<Key.enter>
Screenshot: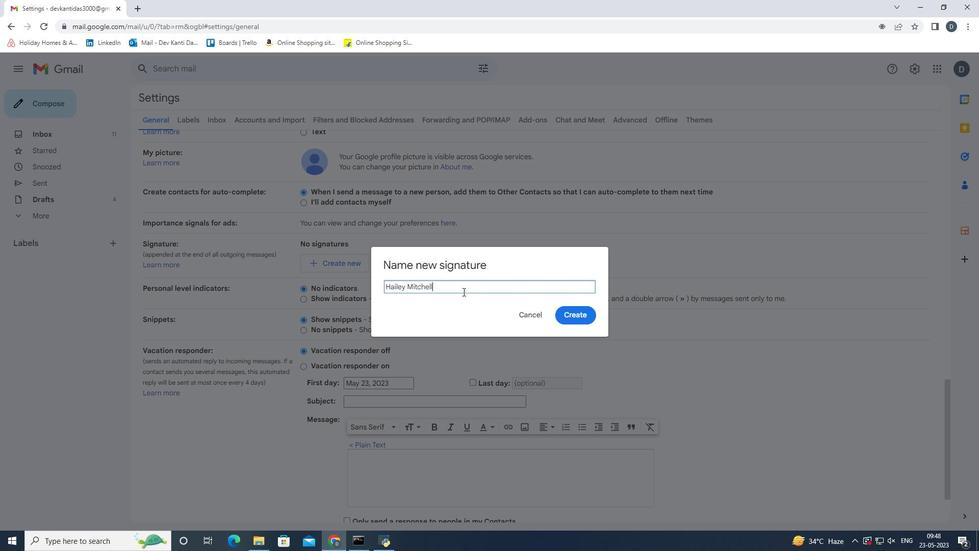 
Action: Mouse moved to (143, 9)
Screenshot: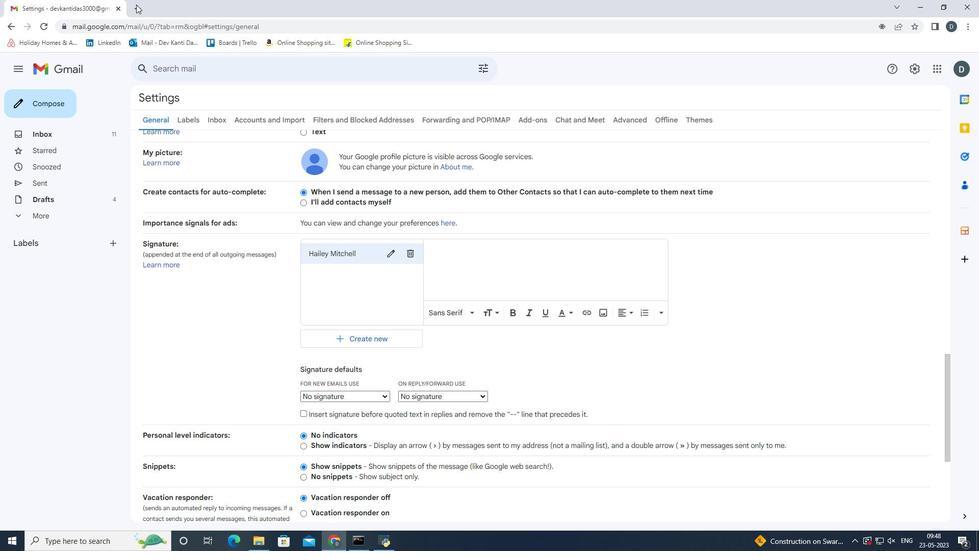 
Action: Mouse pressed left at (143, 9)
Screenshot: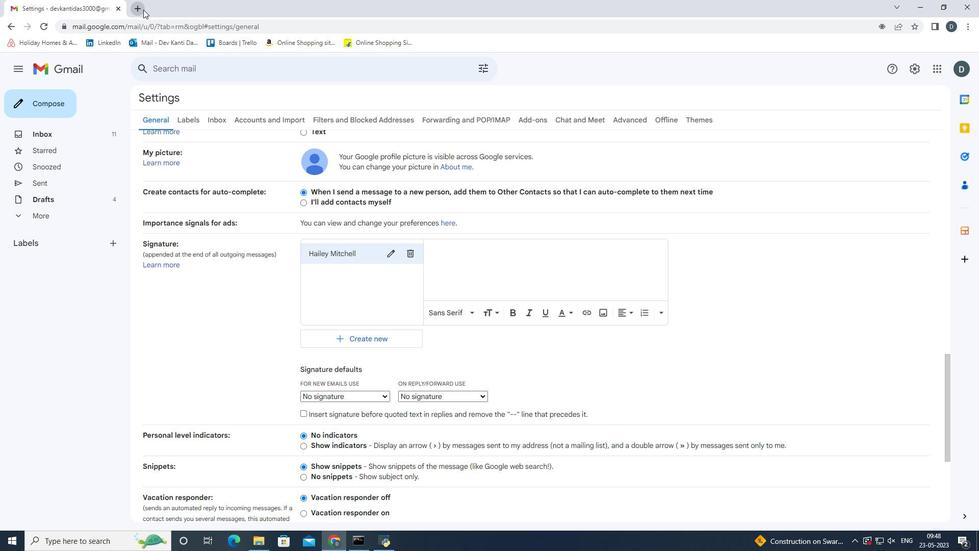 
Action: Mouse moved to (213, 32)
Screenshot: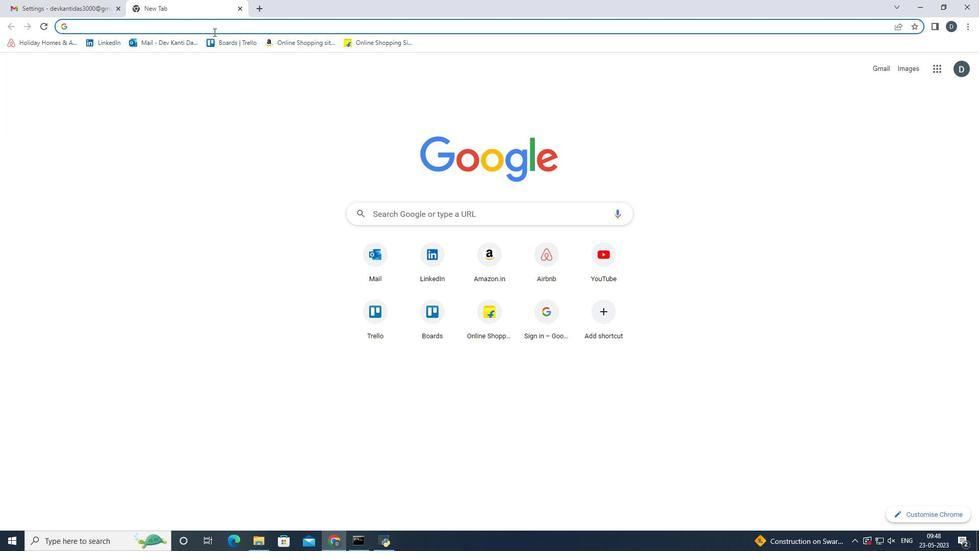 
Action: Key pressed <Key.shift>Sales<Key.space><Key.shift>Promotion<Key.space><Key.shift>Image<Key.enter>
Screenshot: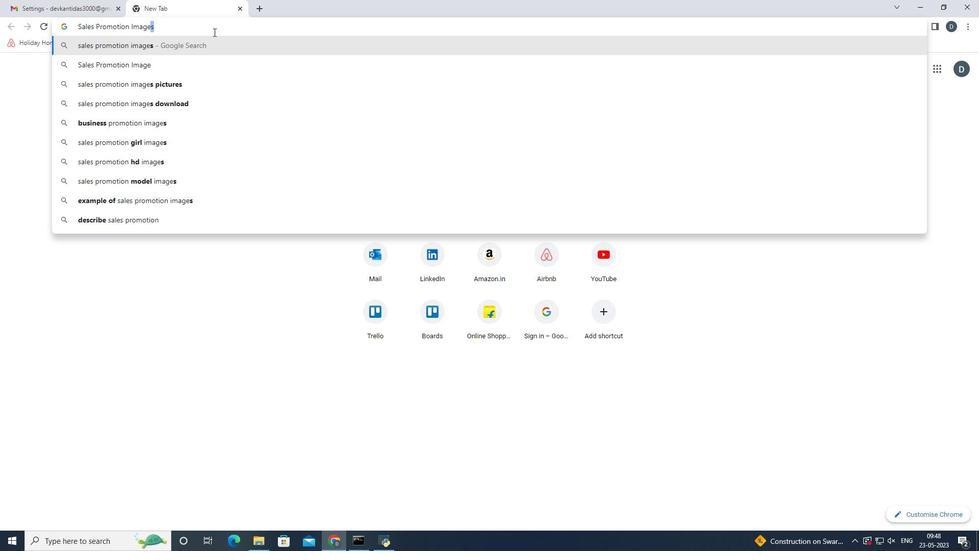 
Action: Mouse moved to (478, 350)
Screenshot: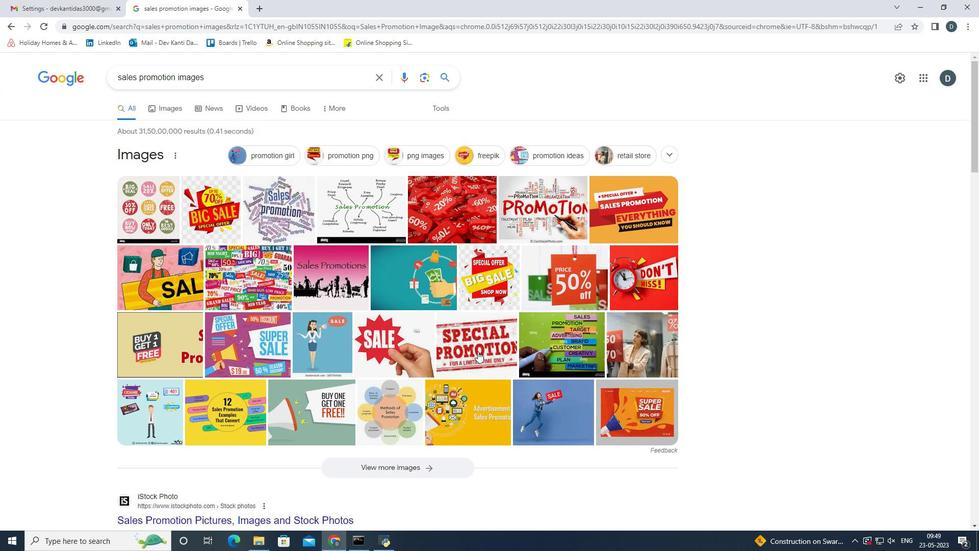 
Action: Mouse pressed left at (478, 350)
Screenshot: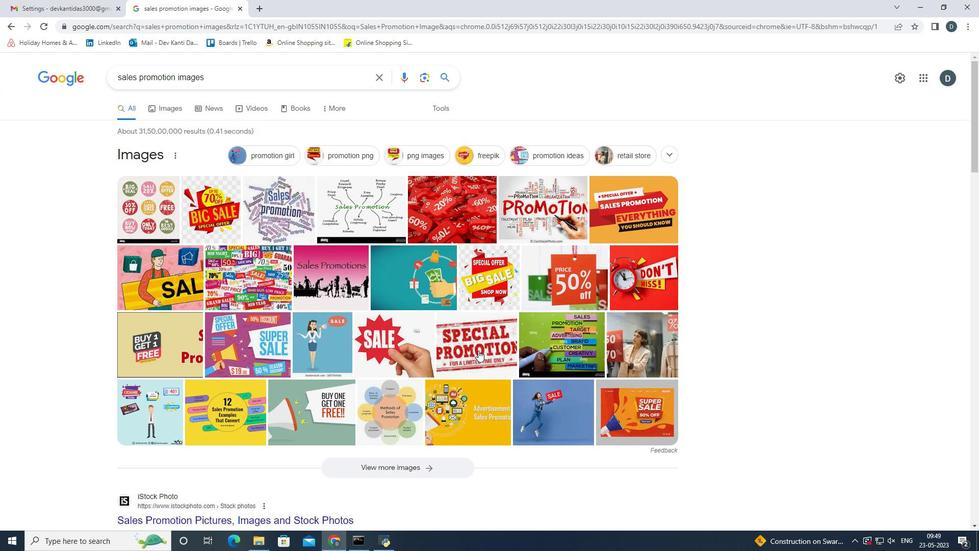 
Action: Mouse moved to (792, 229)
Screenshot: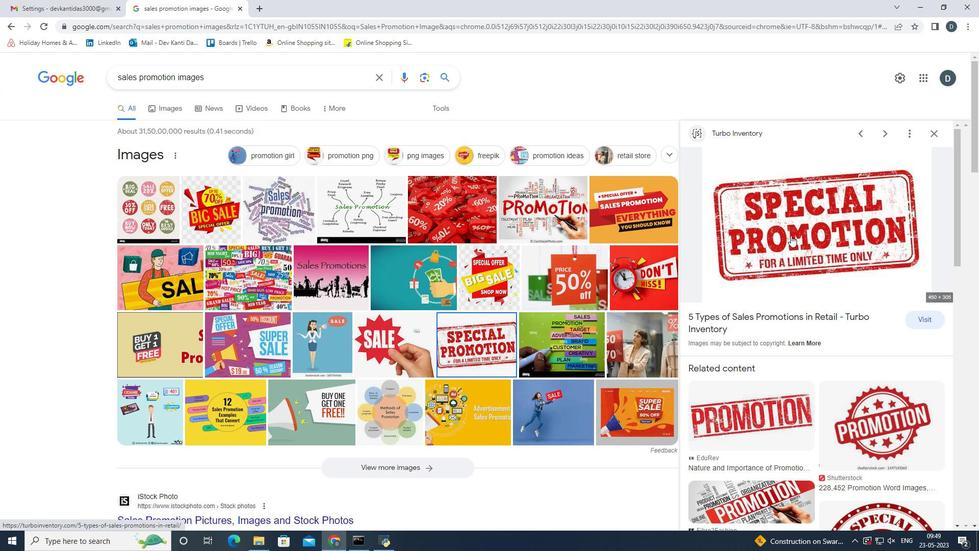 
Action: Mouse pressed right at (792, 229)
Screenshot: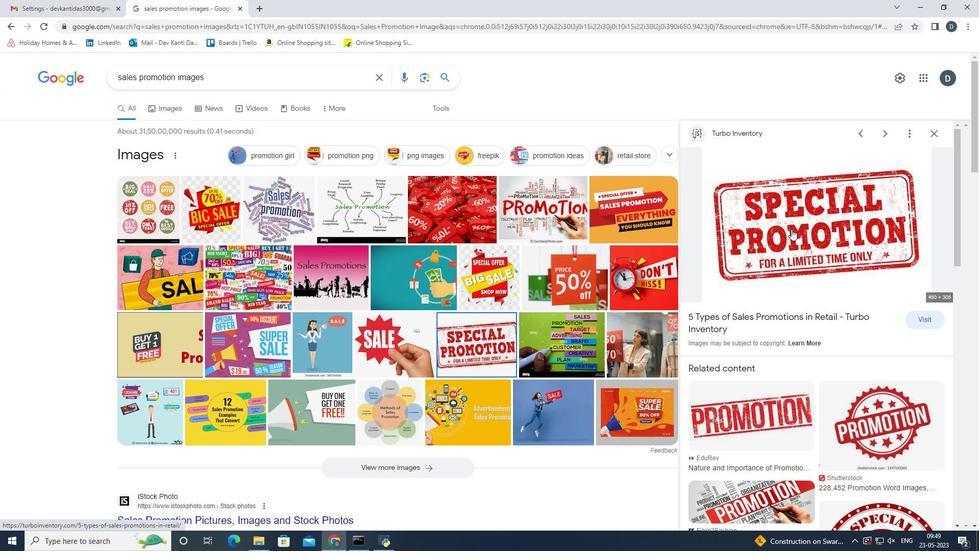 
Action: Mouse moved to (858, 338)
Screenshot: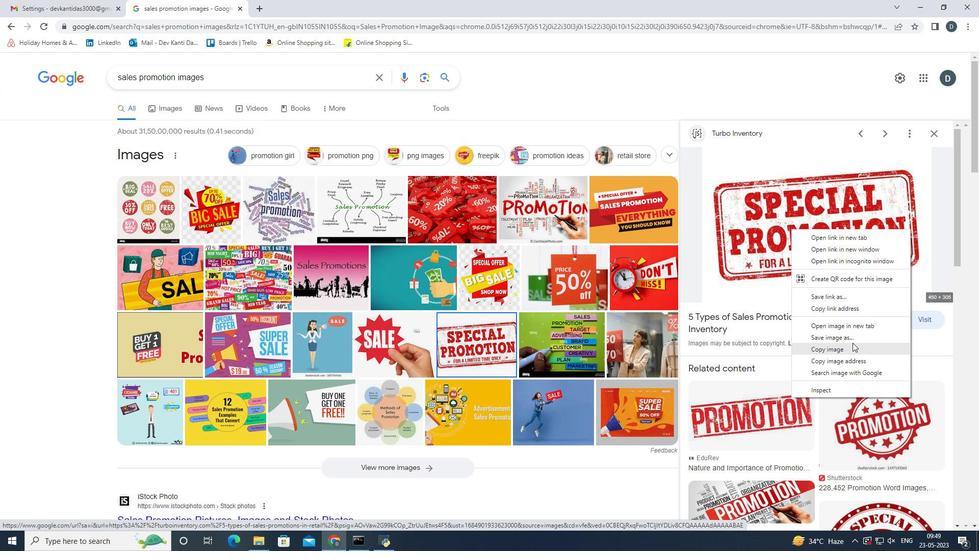 
Action: Mouse pressed left at (858, 338)
Screenshot: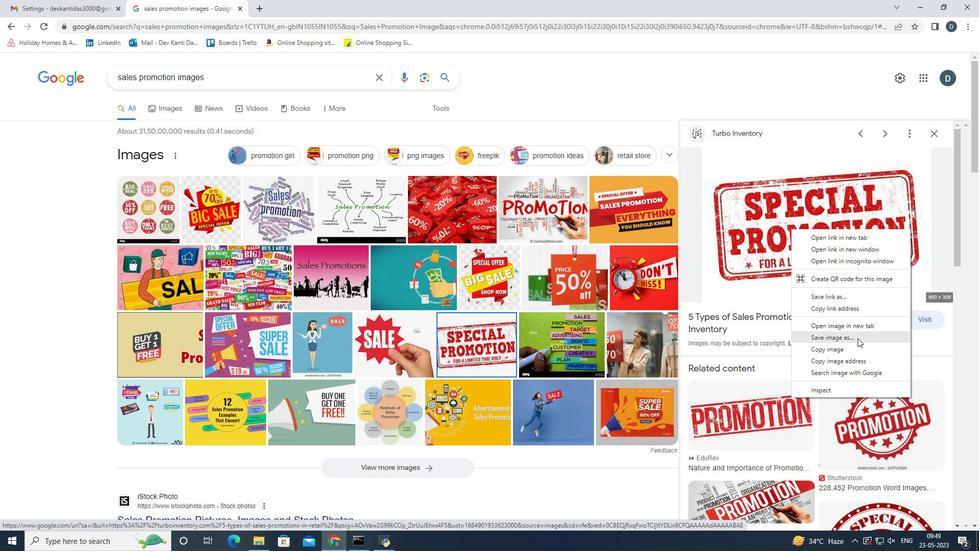 
Action: Mouse moved to (396, 257)
Screenshot: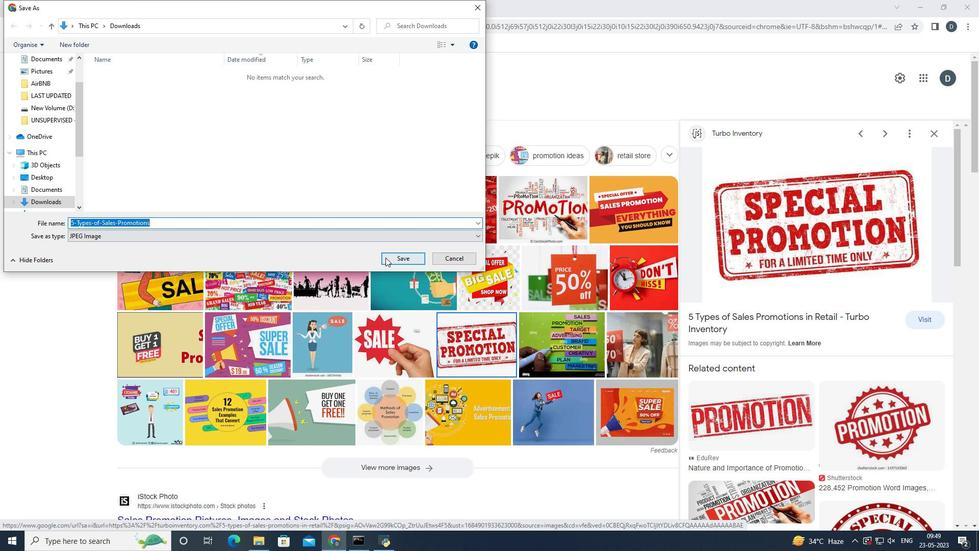 
Action: Mouse pressed left at (396, 257)
Screenshot: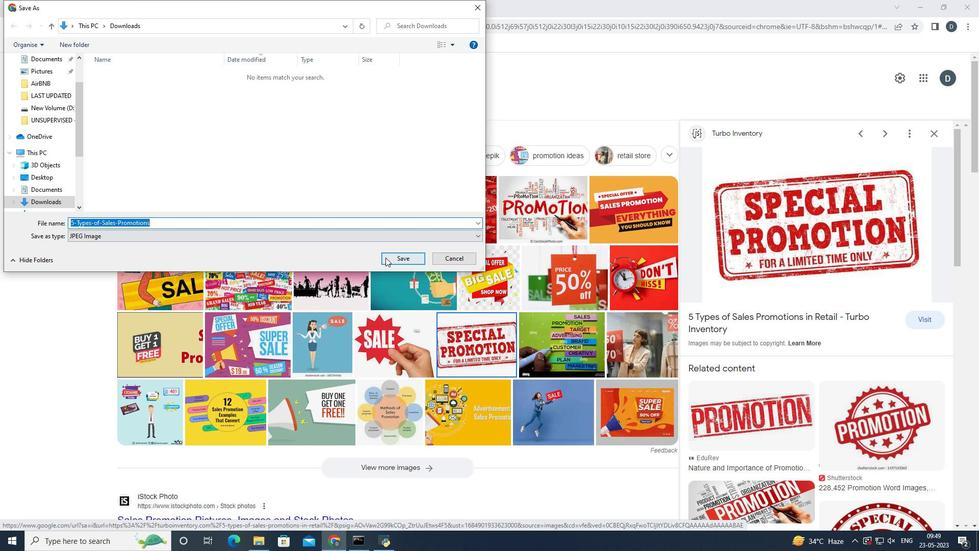 
Action: Mouse moved to (970, 518)
Screenshot: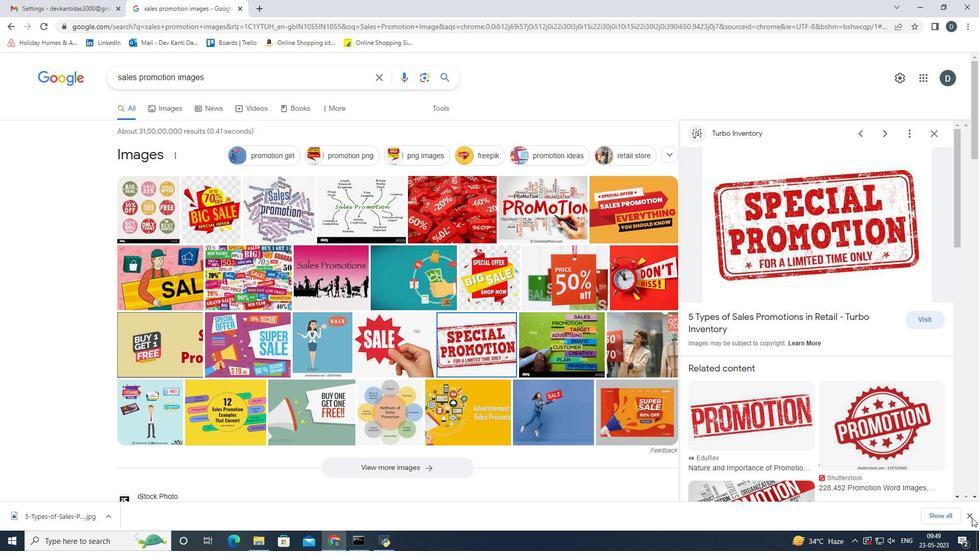 
Action: Mouse pressed left at (970, 518)
Screenshot: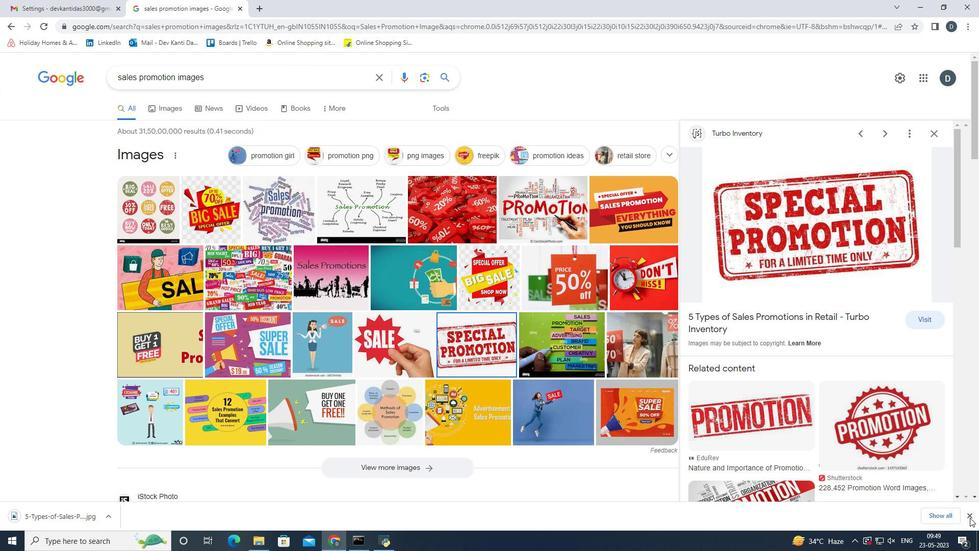 
Action: Mouse moved to (75, 9)
Screenshot: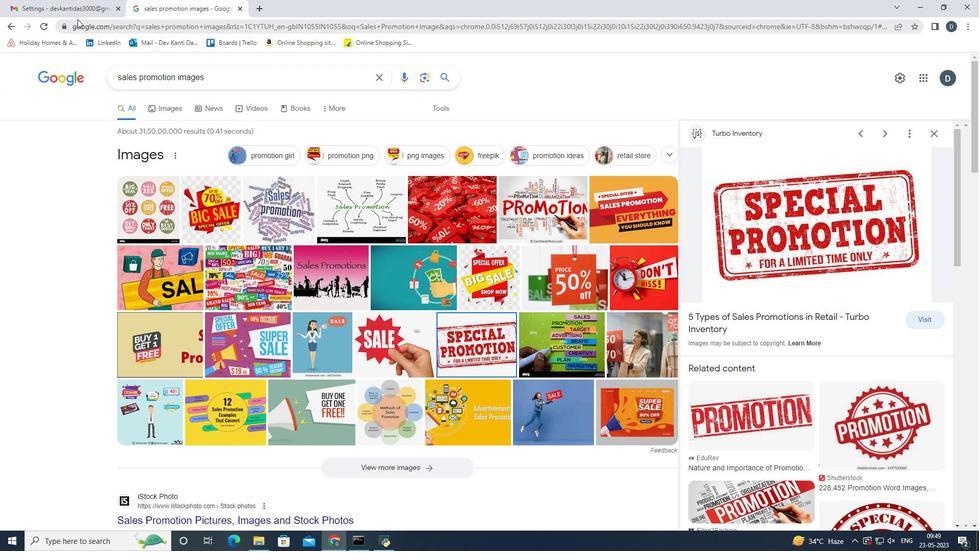 
Action: Mouse pressed left at (75, 9)
Screenshot: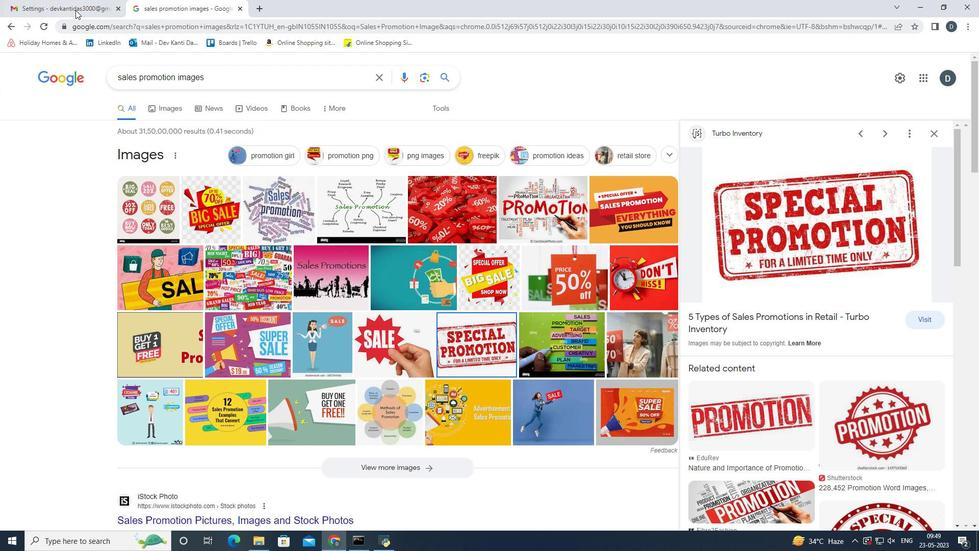 
Action: Mouse moved to (606, 313)
Screenshot: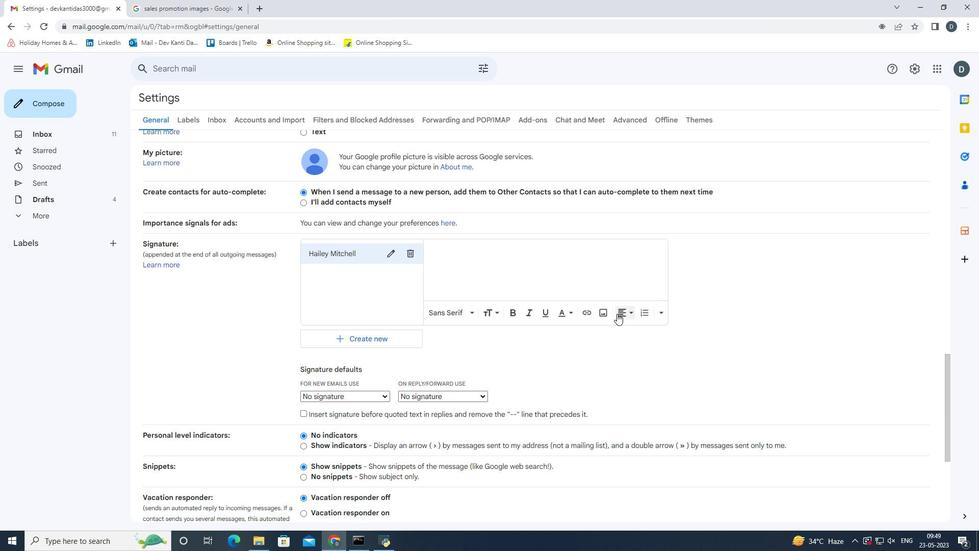 
Action: Mouse pressed left at (606, 313)
Screenshot: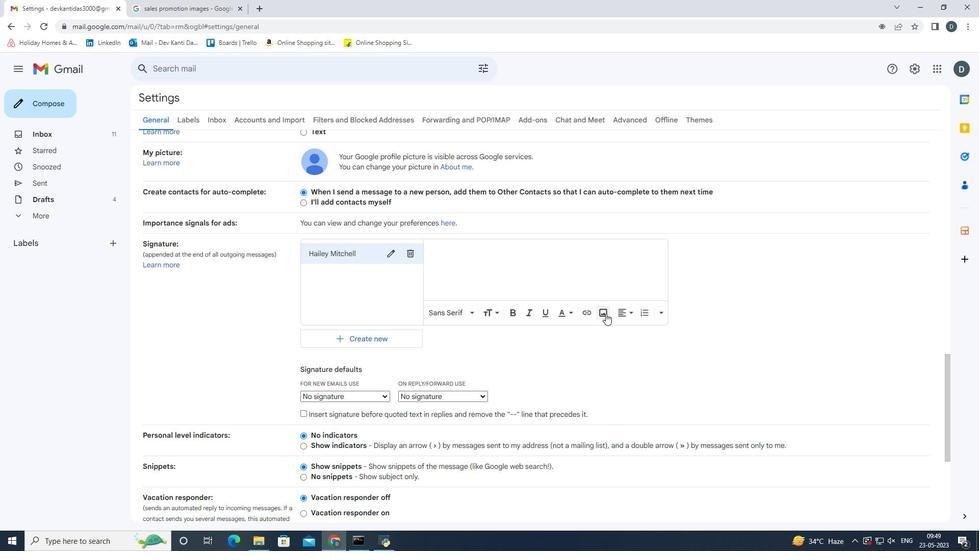 
Action: Mouse moved to (389, 167)
Screenshot: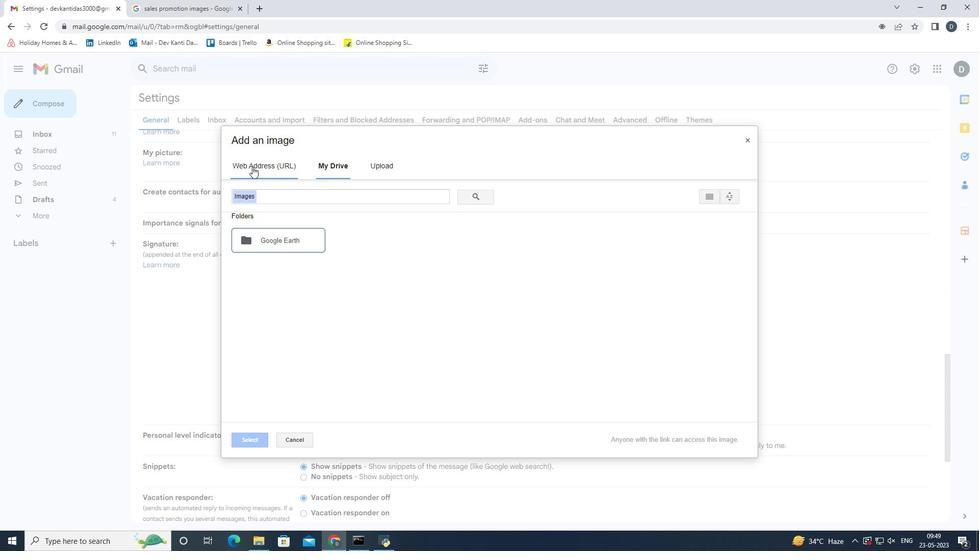 
Action: Mouse pressed left at (389, 167)
Screenshot: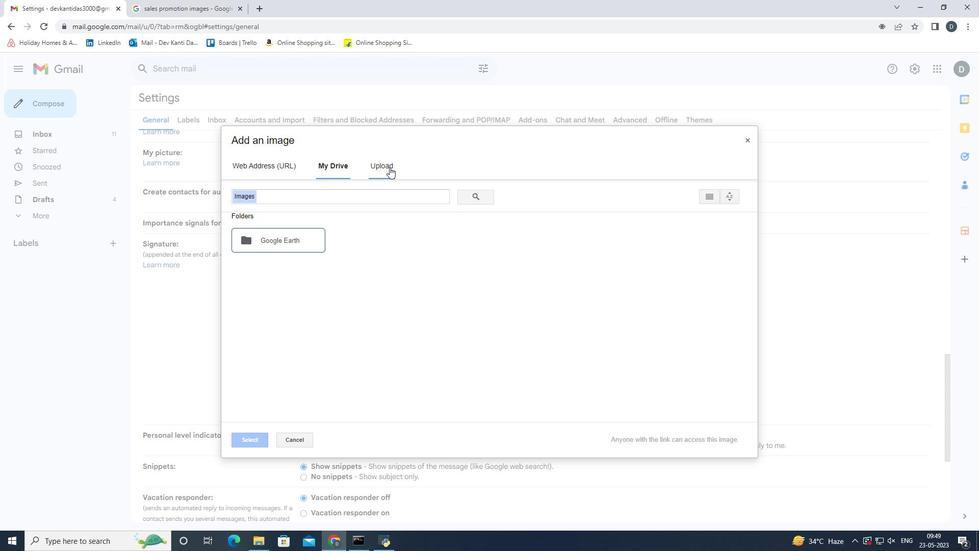
Action: Mouse moved to (508, 320)
Screenshot: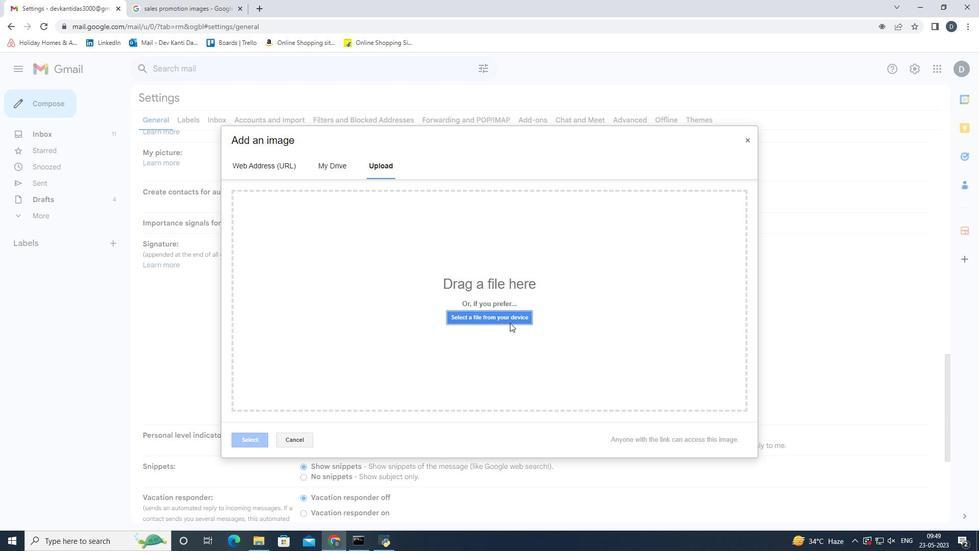
Action: Mouse pressed left at (508, 320)
Screenshot: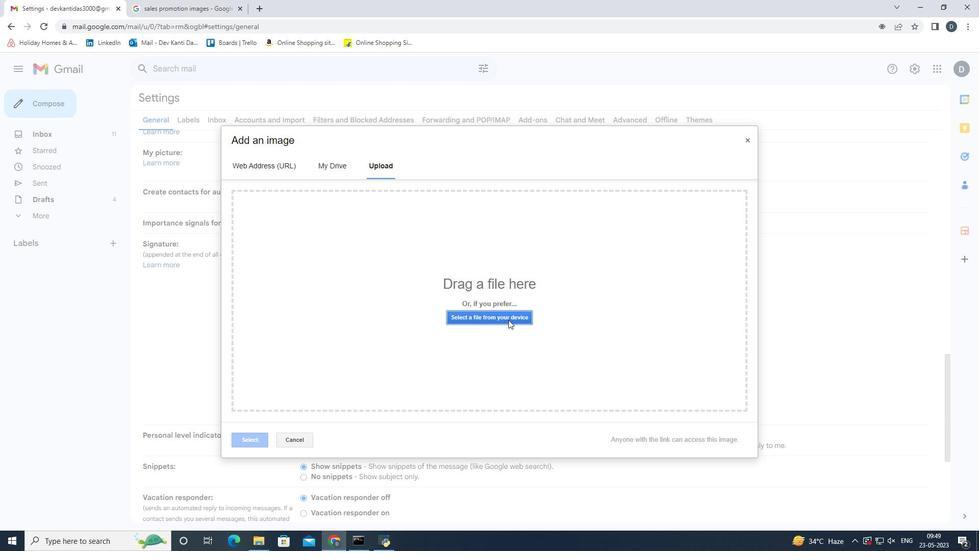 
Action: Mouse moved to (149, 90)
Screenshot: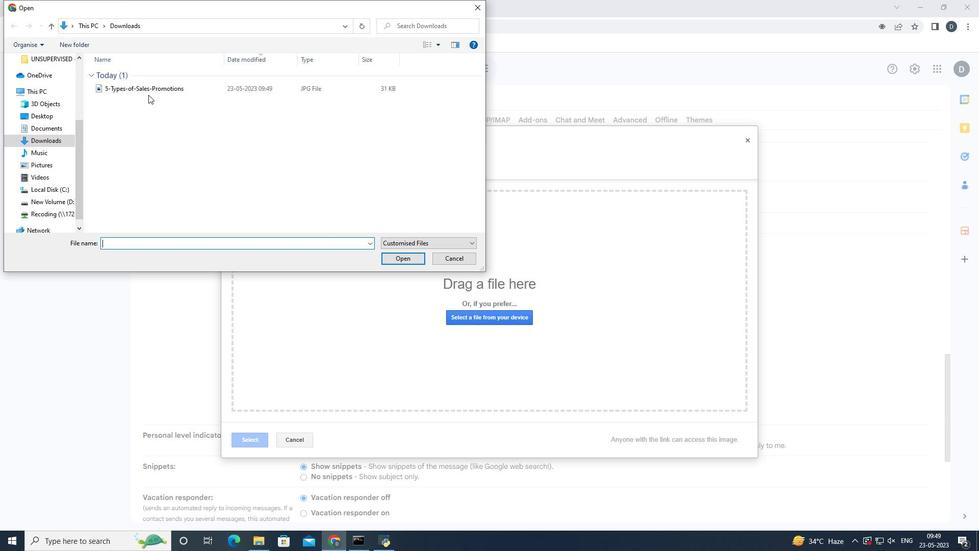 
Action: Mouse pressed left at (149, 90)
Screenshot: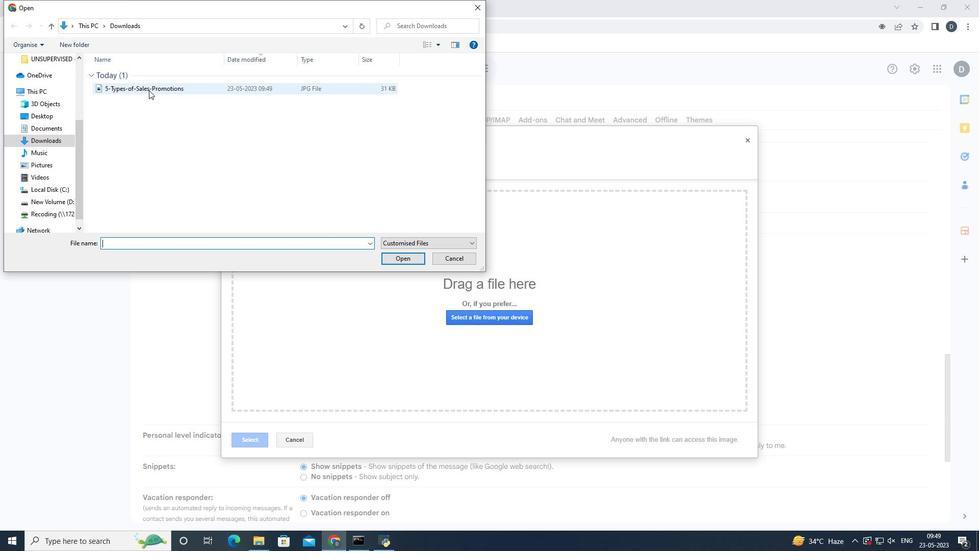 
Action: Mouse moved to (402, 257)
Screenshot: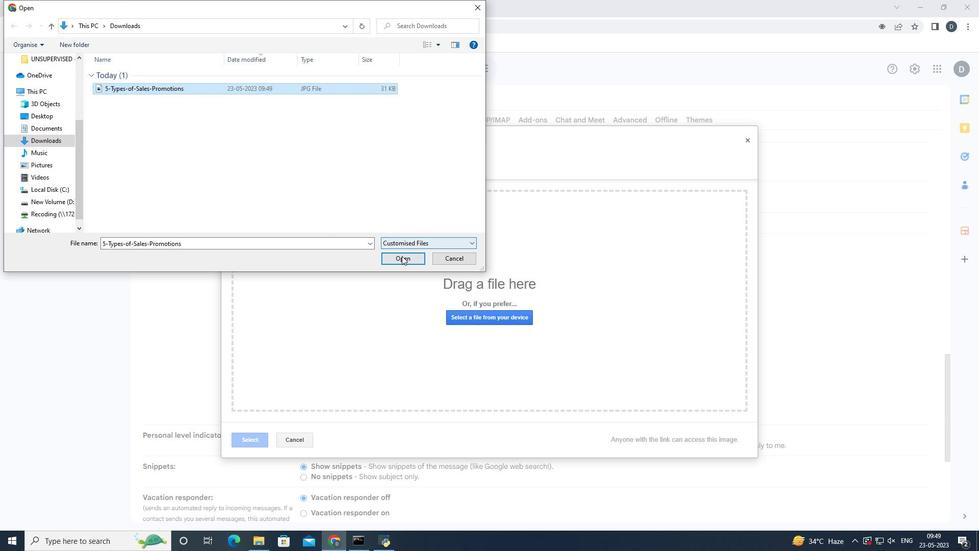 
Action: Mouse pressed left at (402, 257)
Screenshot: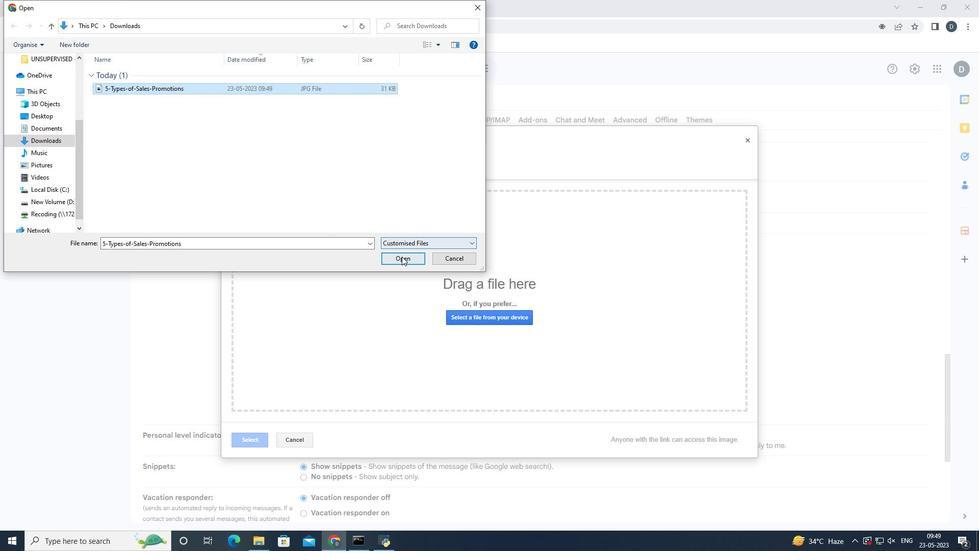 
Action: Mouse moved to (563, 274)
Screenshot: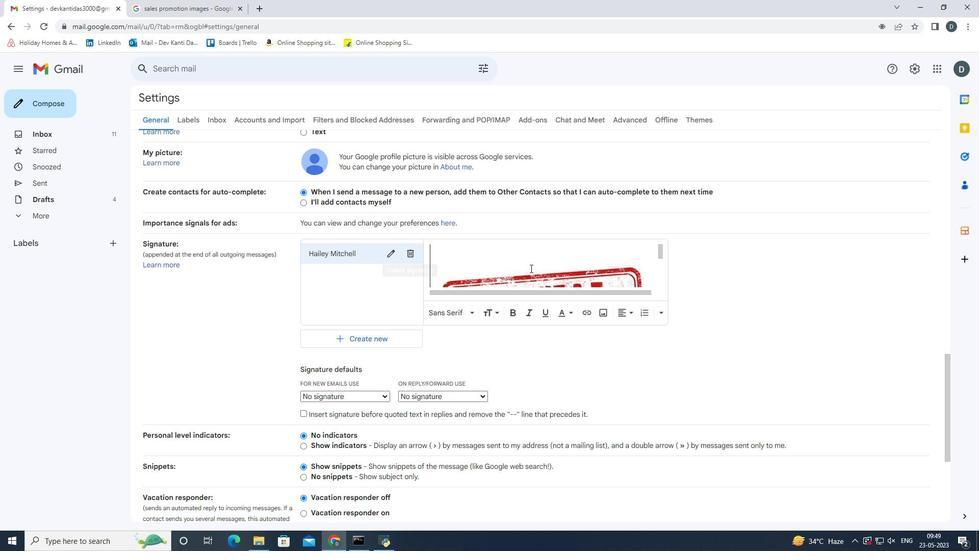 
Action: Mouse scrolled (563, 273) with delta (0, 0)
Screenshot: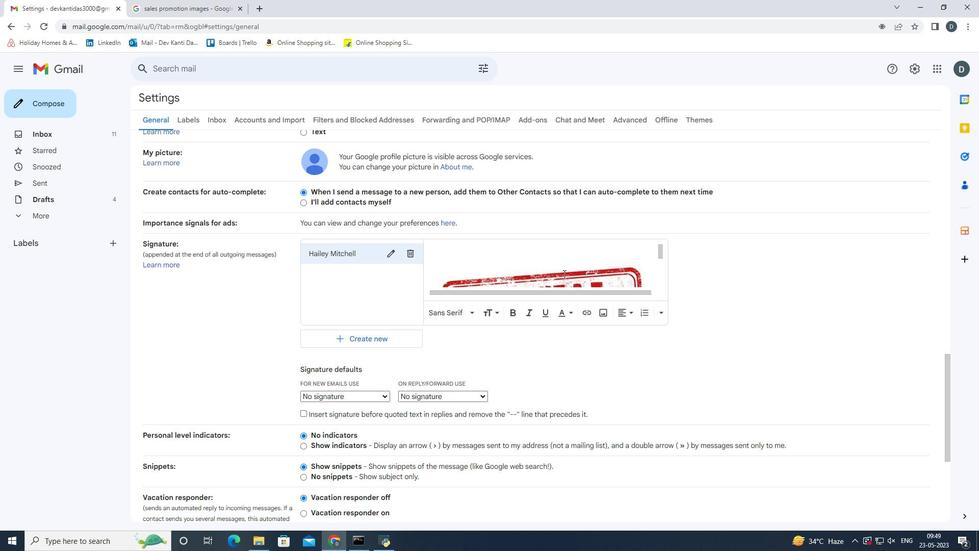 
Action: Mouse scrolled (563, 273) with delta (0, 0)
Screenshot: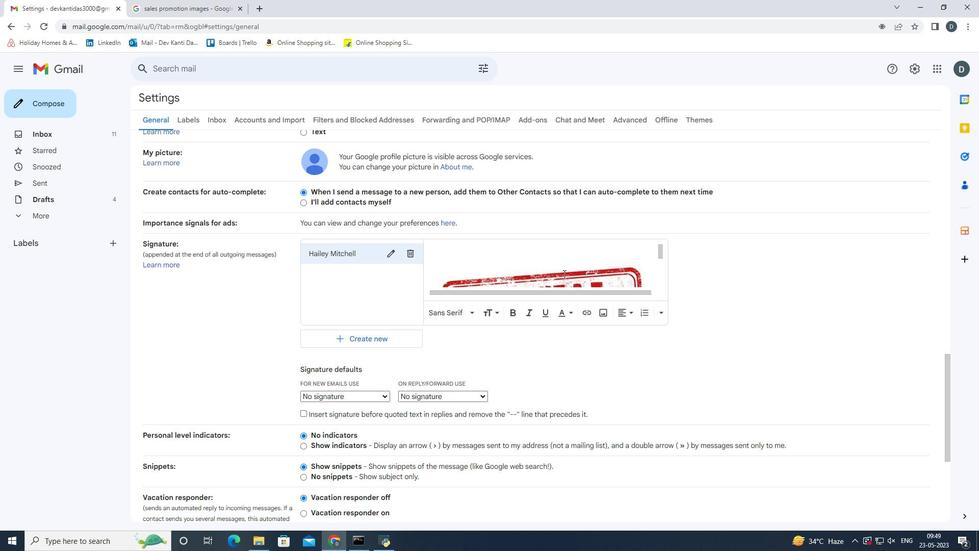
Action: Mouse scrolled (563, 273) with delta (0, 0)
Screenshot: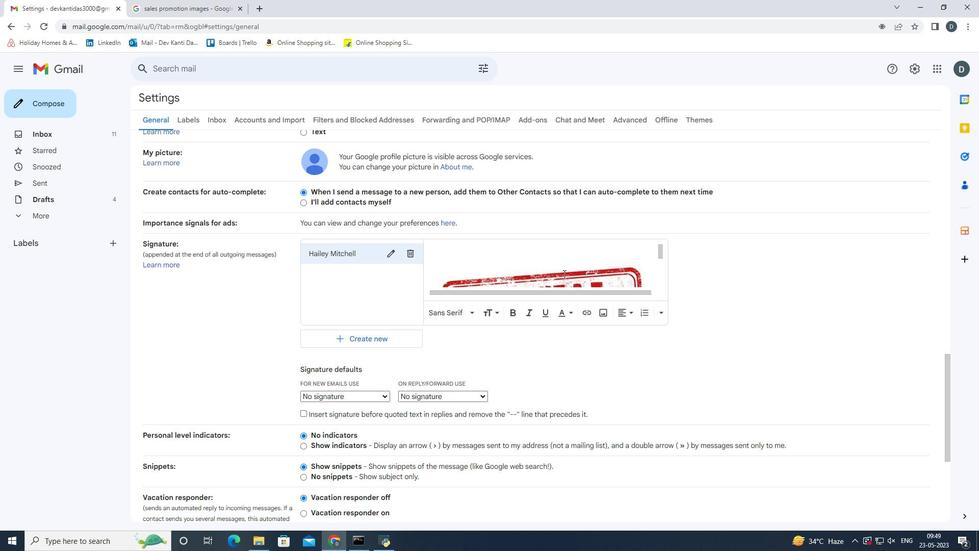 
Action: Mouse scrolled (563, 274) with delta (0, 0)
Screenshot: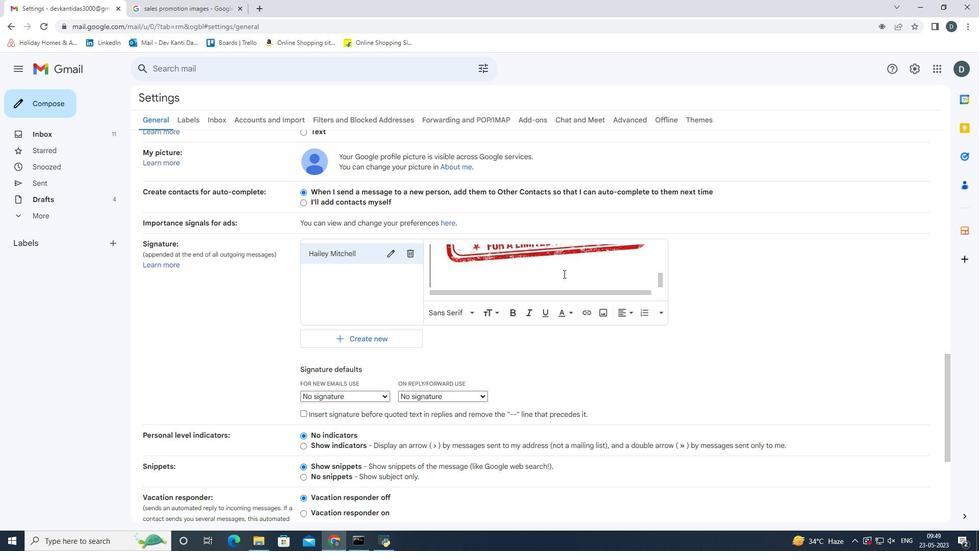 
Action: Mouse scrolled (563, 274) with delta (0, 0)
Screenshot: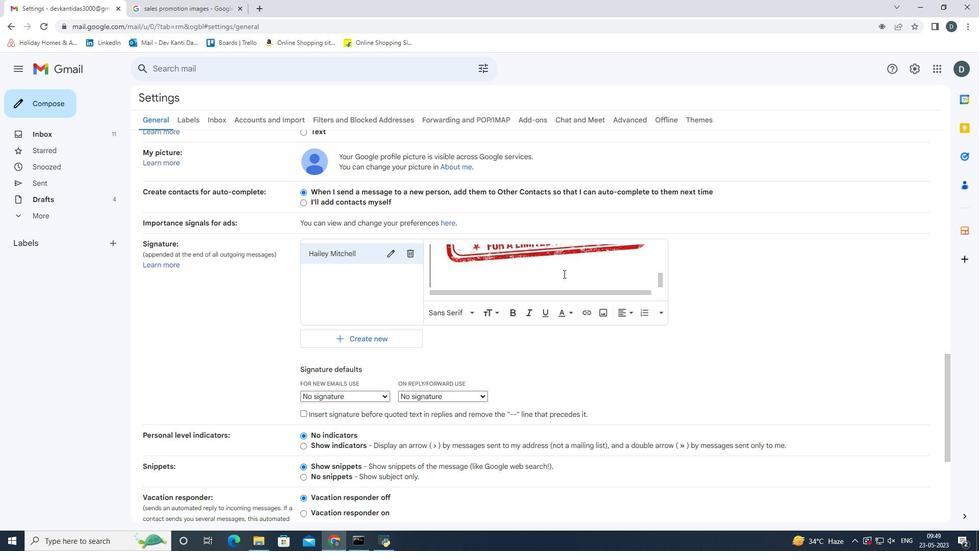 
Action: Mouse scrolled (563, 273) with delta (0, 0)
Screenshot: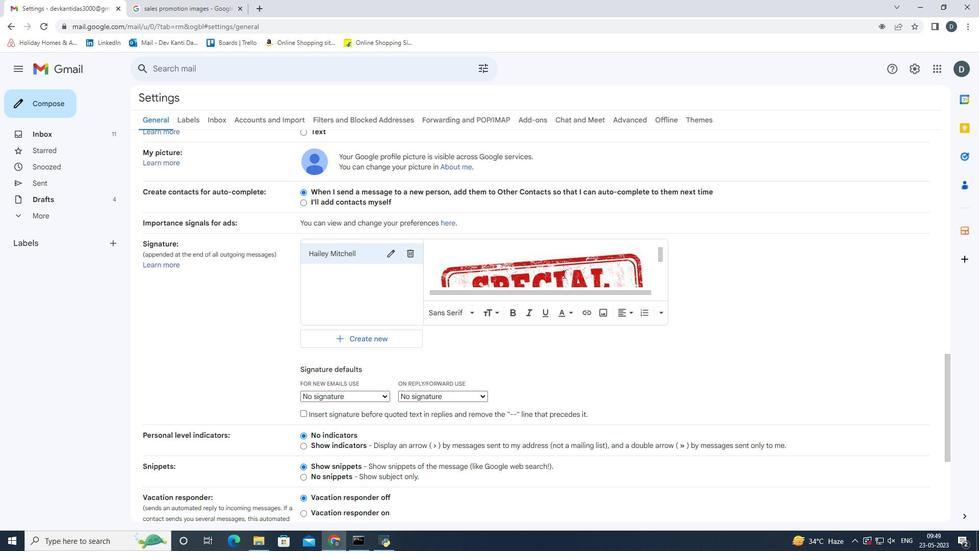 
Action: Mouse moved to (733, 404)
Screenshot: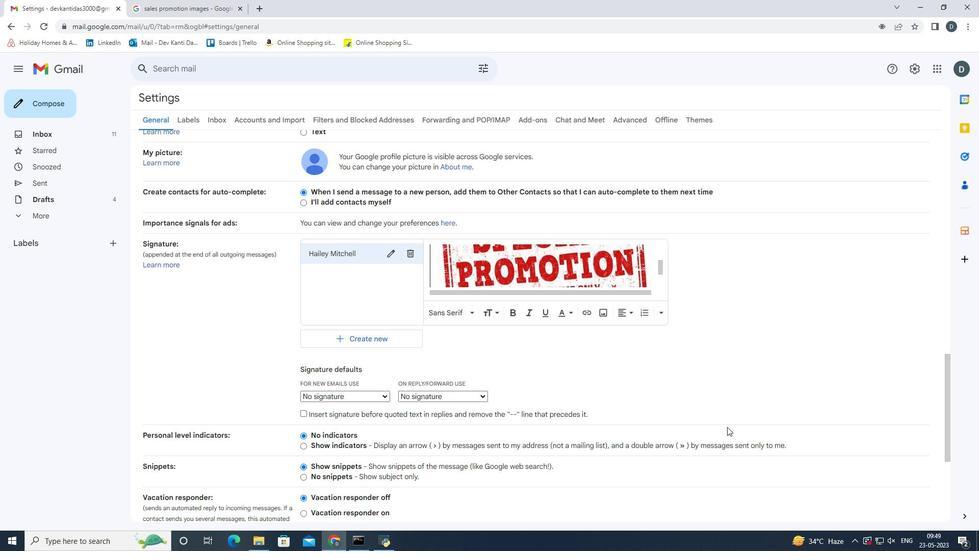 
Action: Mouse scrolled (733, 403) with delta (0, 0)
Screenshot: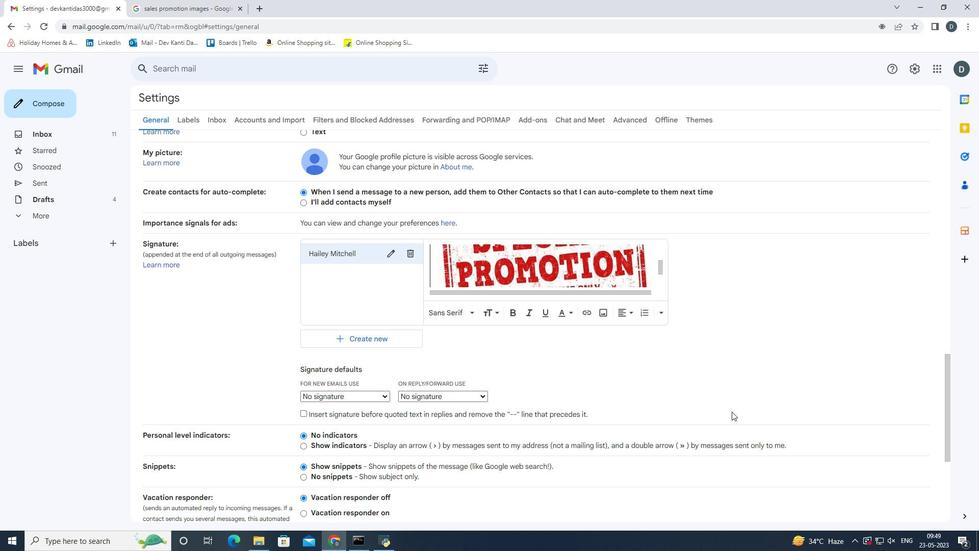 
Action: Mouse scrolled (733, 403) with delta (0, 0)
Screenshot: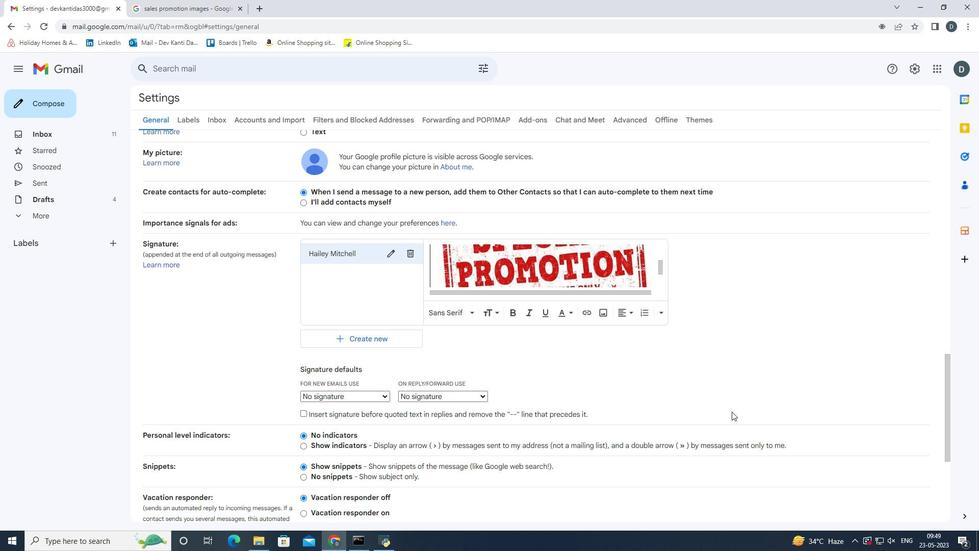 
Action: Mouse scrolled (733, 403) with delta (0, 0)
Screenshot: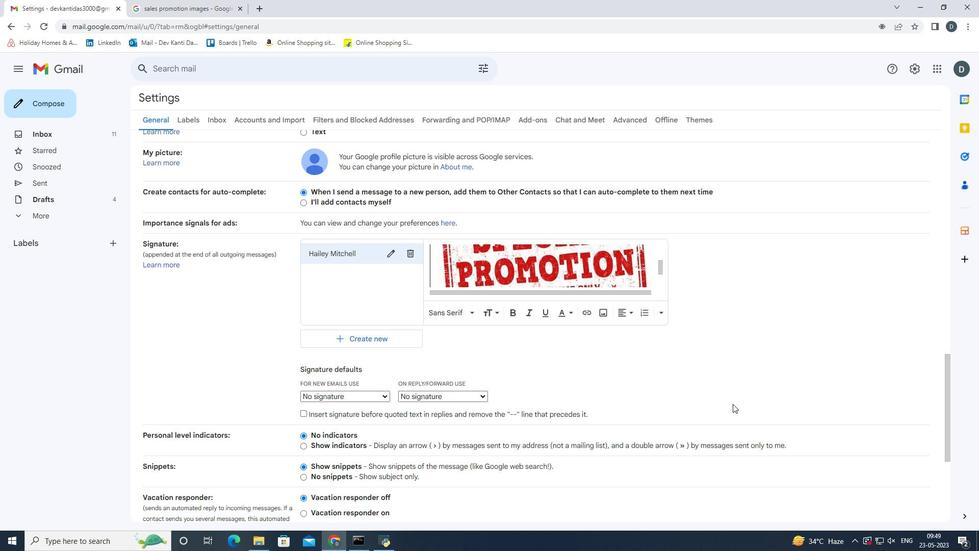 
Action: Mouse scrolled (733, 403) with delta (0, 0)
Screenshot: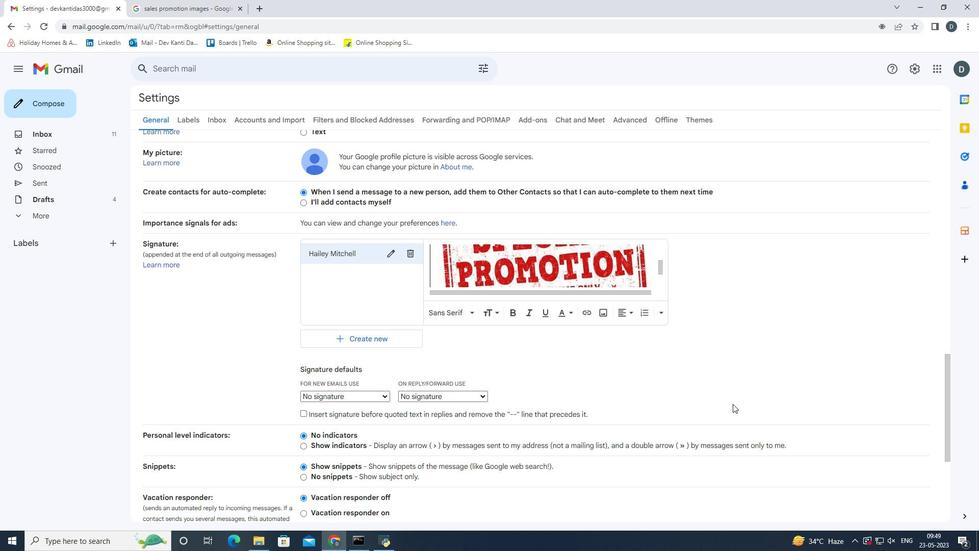 
Action: Mouse scrolled (733, 403) with delta (0, 0)
Screenshot: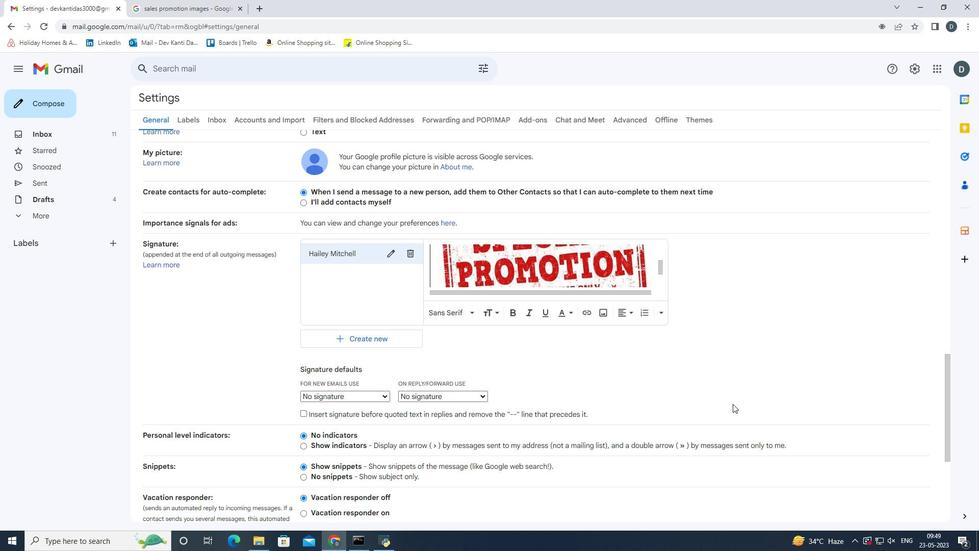 
Action: Mouse scrolled (733, 404) with delta (0, 0)
Screenshot: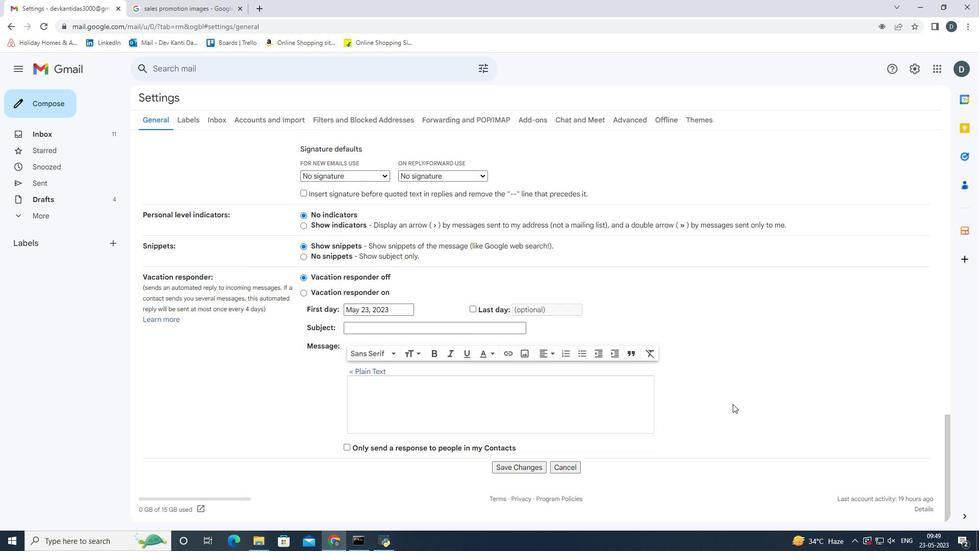 
Action: Mouse scrolled (733, 404) with delta (0, 0)
Screenshot: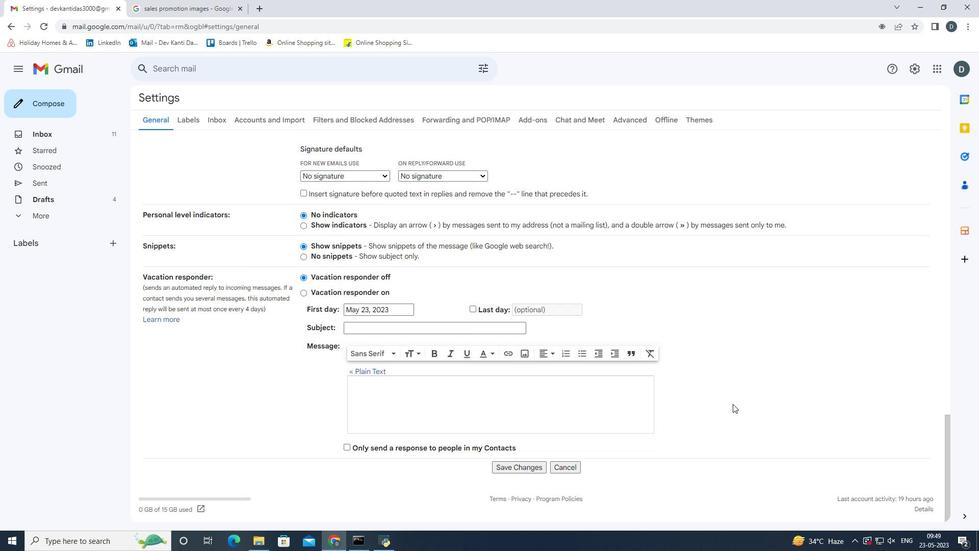
Action: Mouse moved to (374, 277)
Screenshot: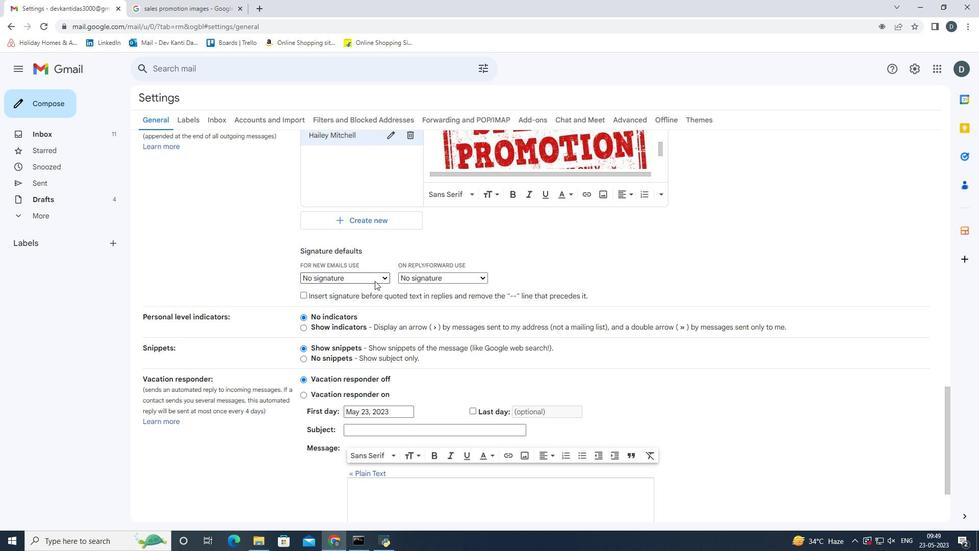 
Action: Mouse pressed left at (374, 277)
Screenshot: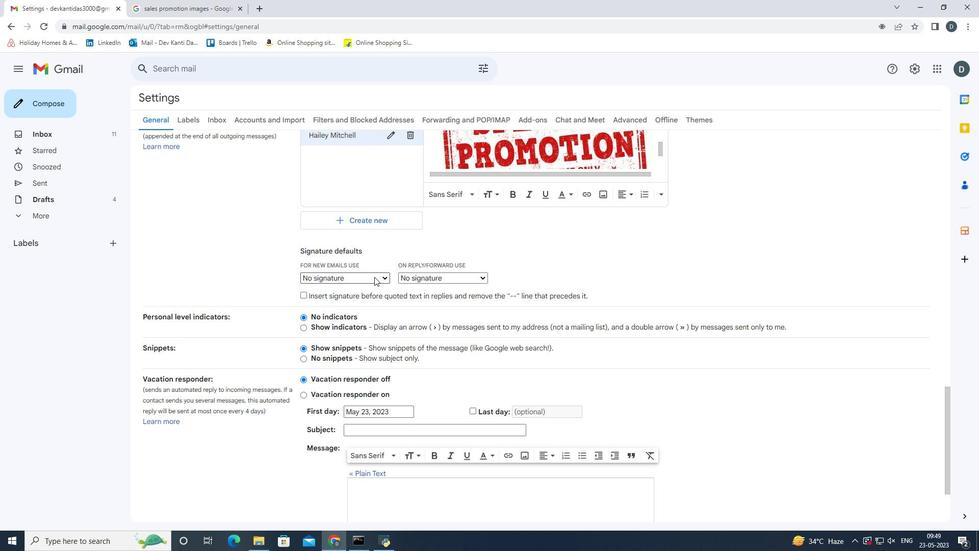 
Action: Mouse moved to (369, 298)
Screenshot: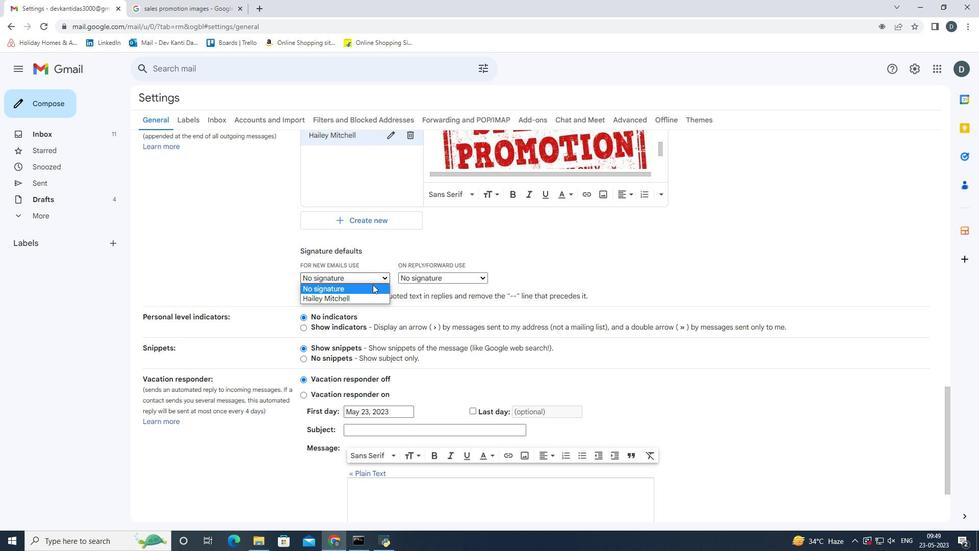 
Action: Mouse pressed left at (369, 298)
Screenshot: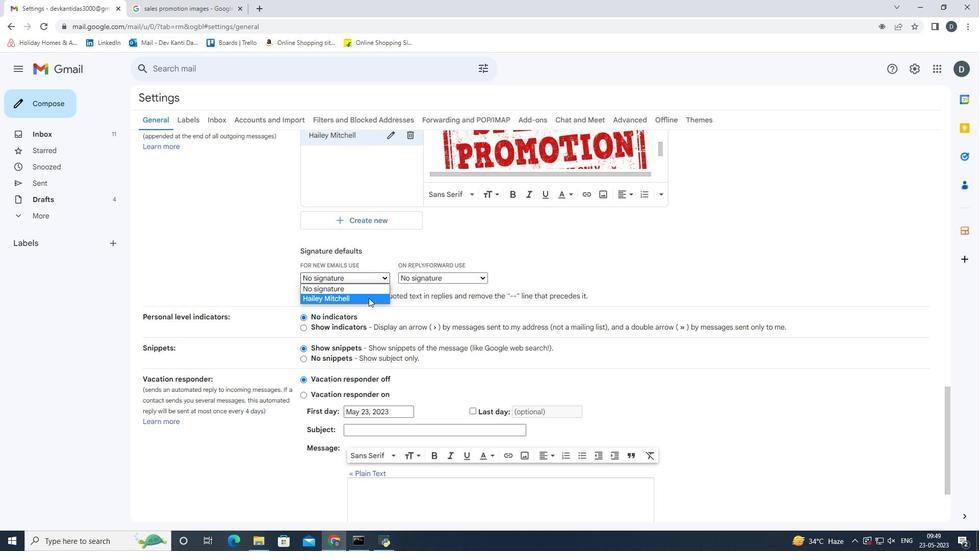 
Action: Mouse moved to (414, 278)
Screenshot: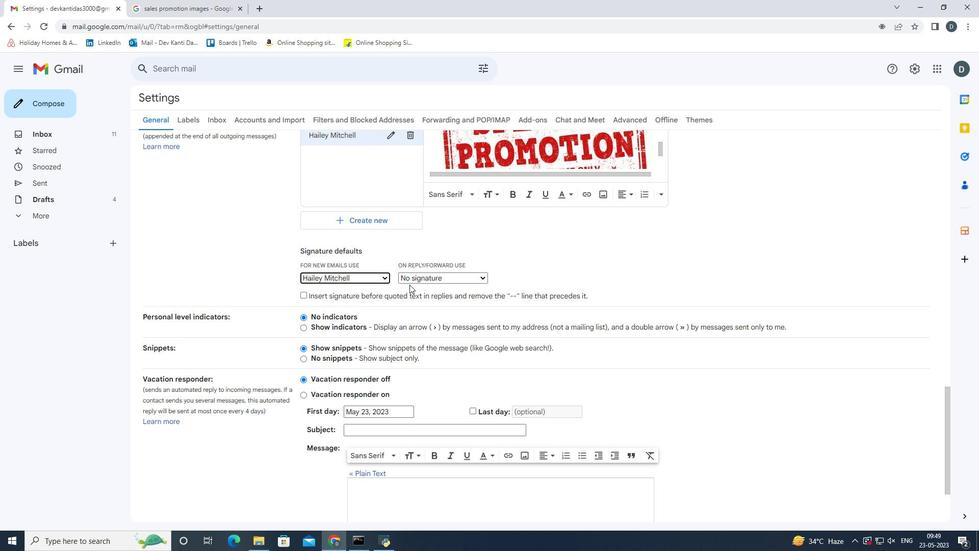 
Action: Mouse pressed left at (414, 278)
Screenshot: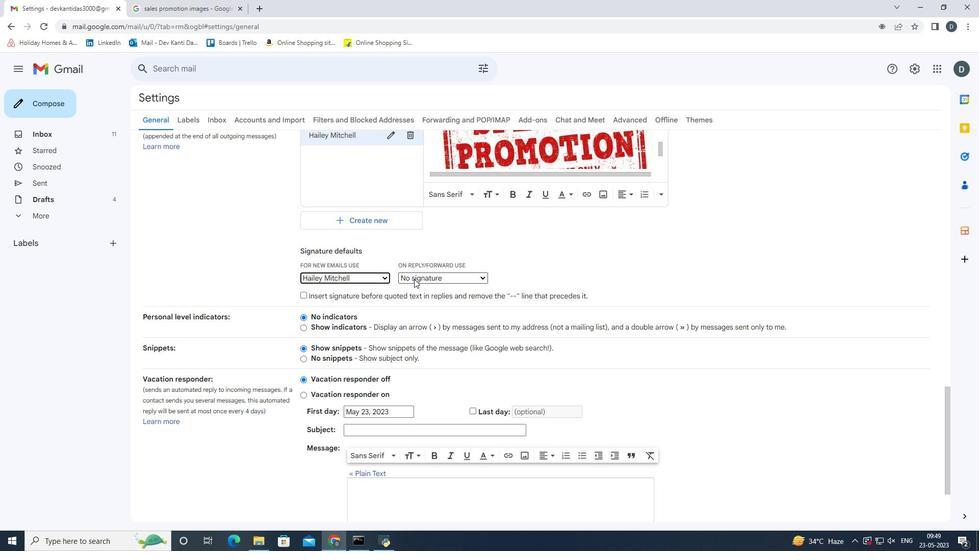 
Action: Mouse moved to (419, 298)
Screenshot: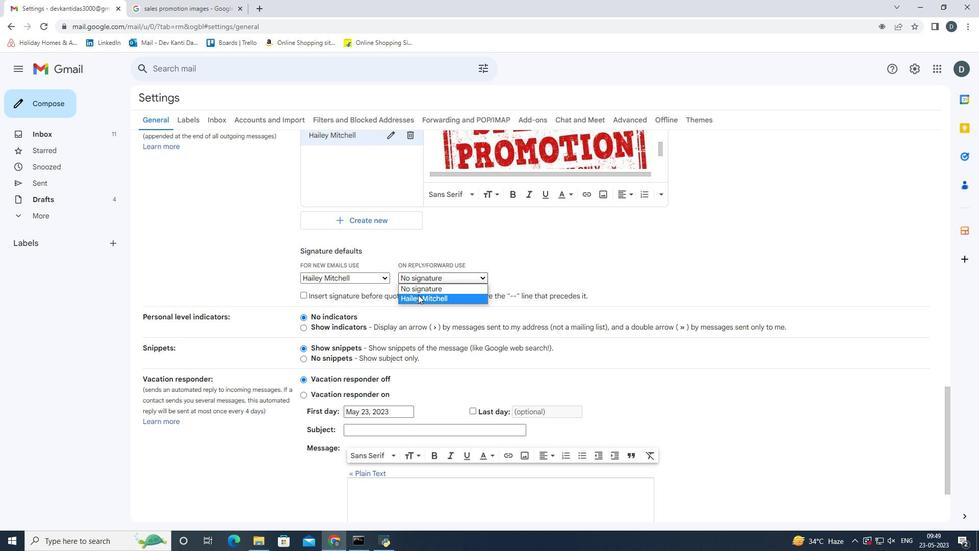
Action: Mouse pressed left at (419, 298)
Screenshot: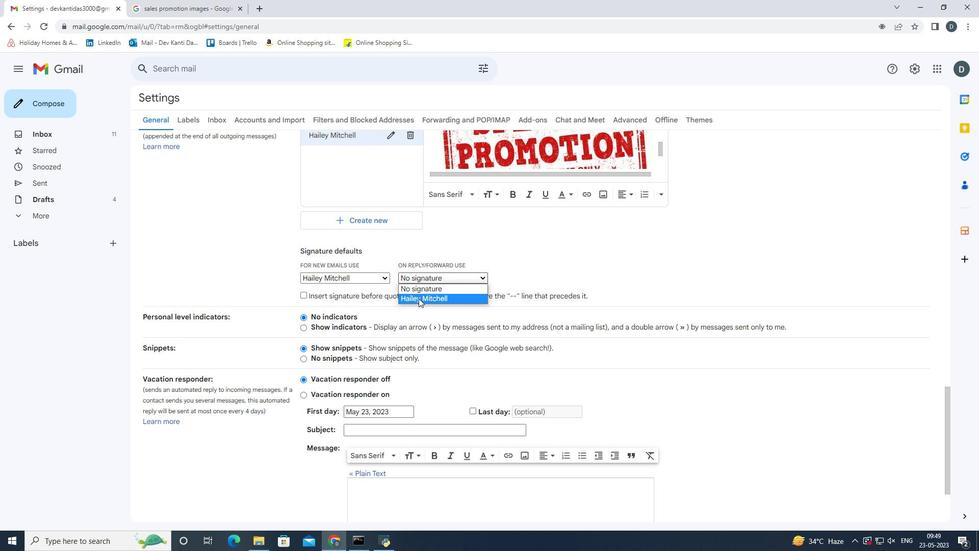
Action: Mouse moved to (426, 342)
Screenshot: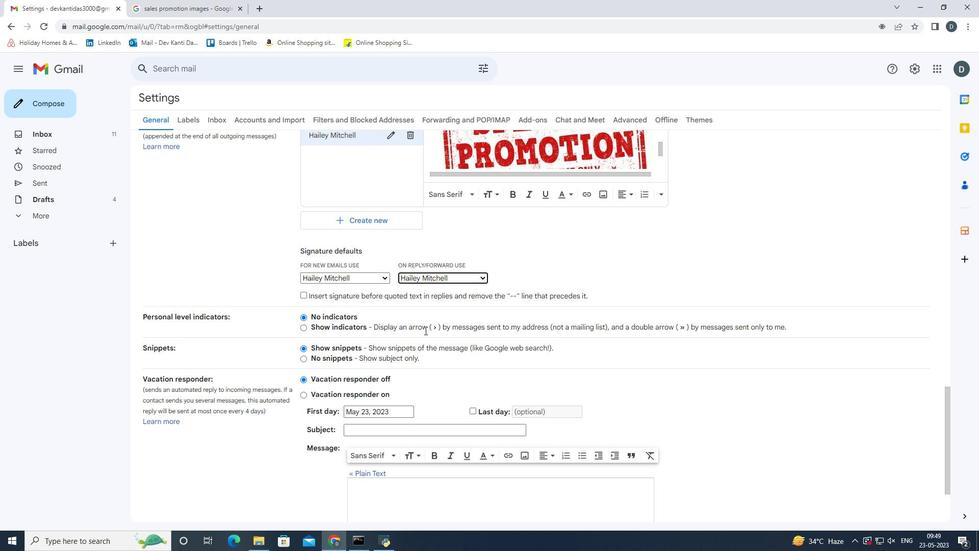 
Action: Mouse scrolled (426, 341) with delta (0, 0)
Screenshot: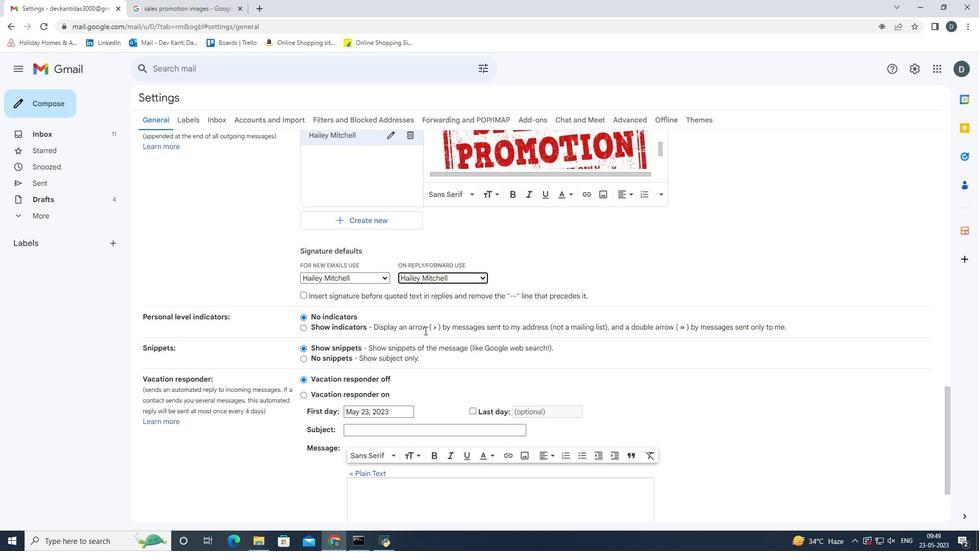 
Action: Mouse scrolled (426, 341) with delta (0, 0)
Screenshot: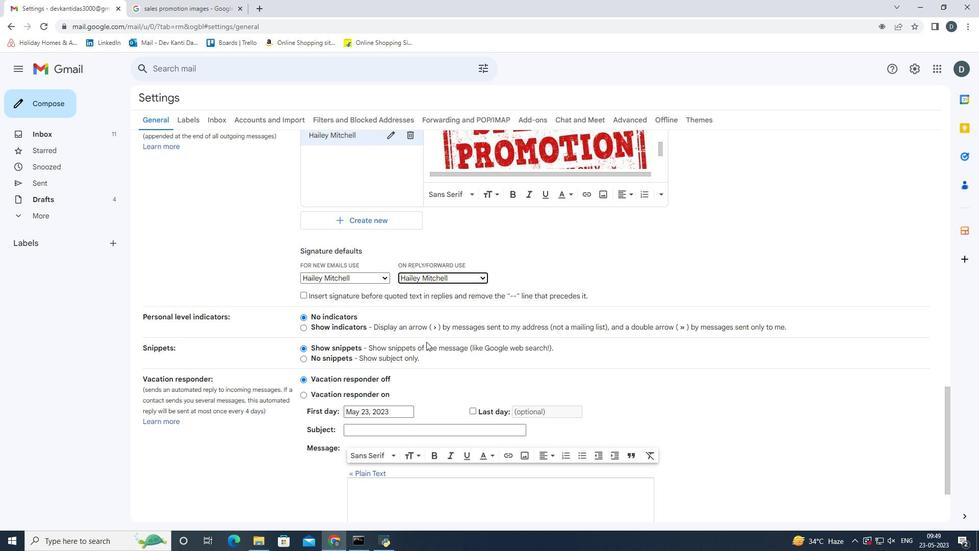 
Action: Mouse scrolled (426, 341) with delta (0, 0)
Screenshot: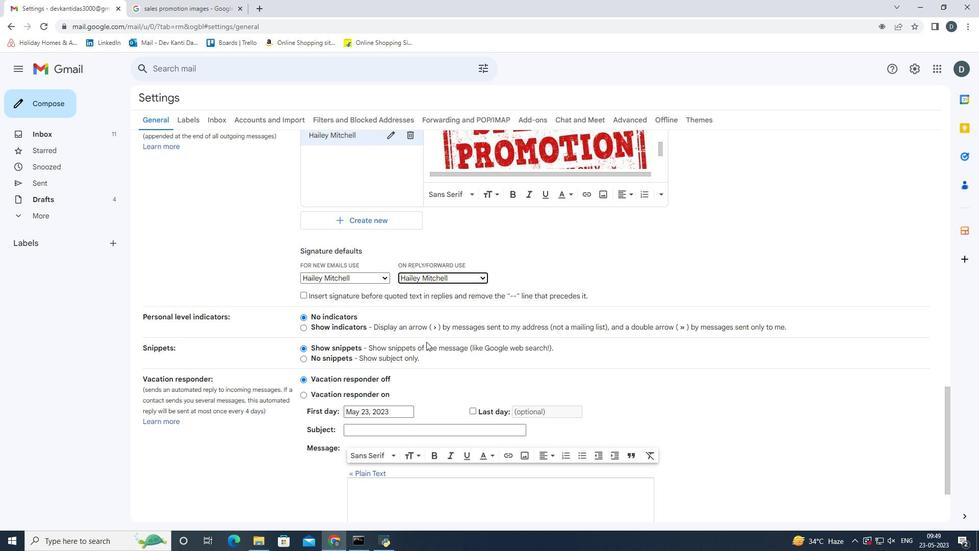 
Action: Mouse scrolled (426, 341) with delta (0, 0)
Screenshot: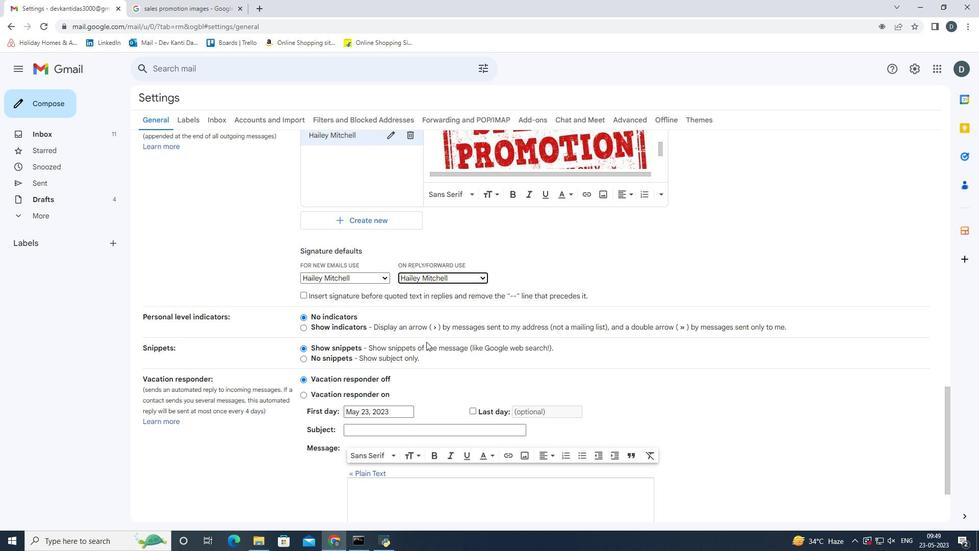 
Action: Mouse scrolled (426, 341) with delta (0, 0)
Screenshot: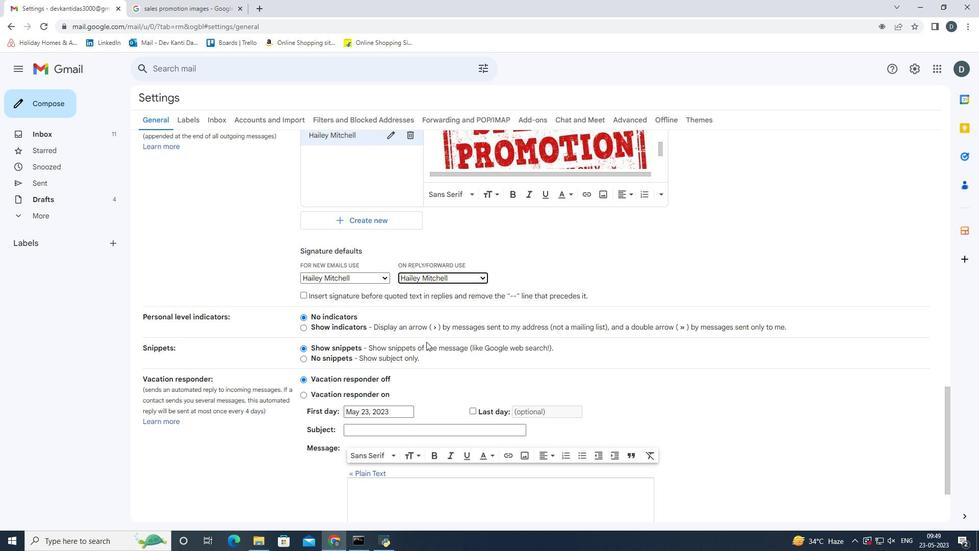 
Action: Mouse scrolled (426, 341) with delta (0, 0)
Screenshot: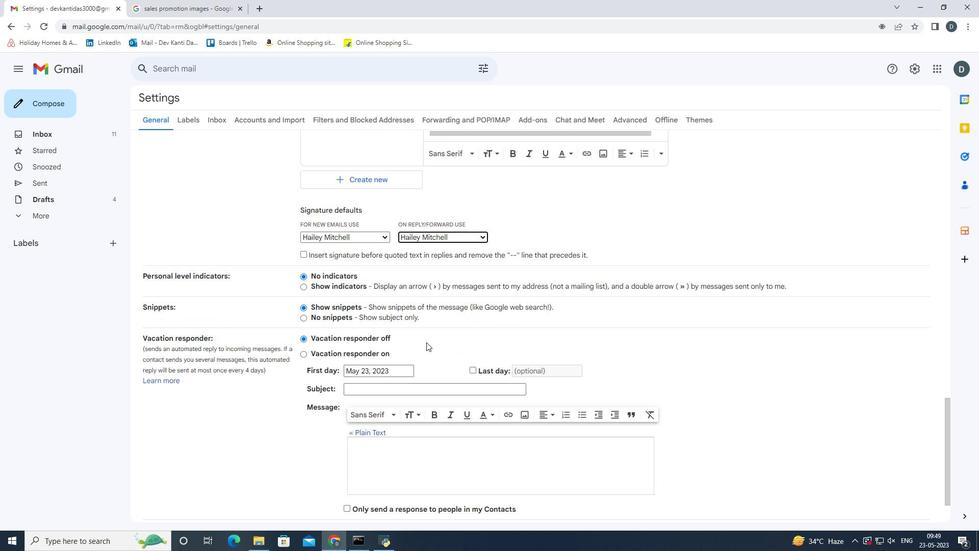 
Action: Mouse scrolled (426, 341) with delta (0, 0)
Screenshot: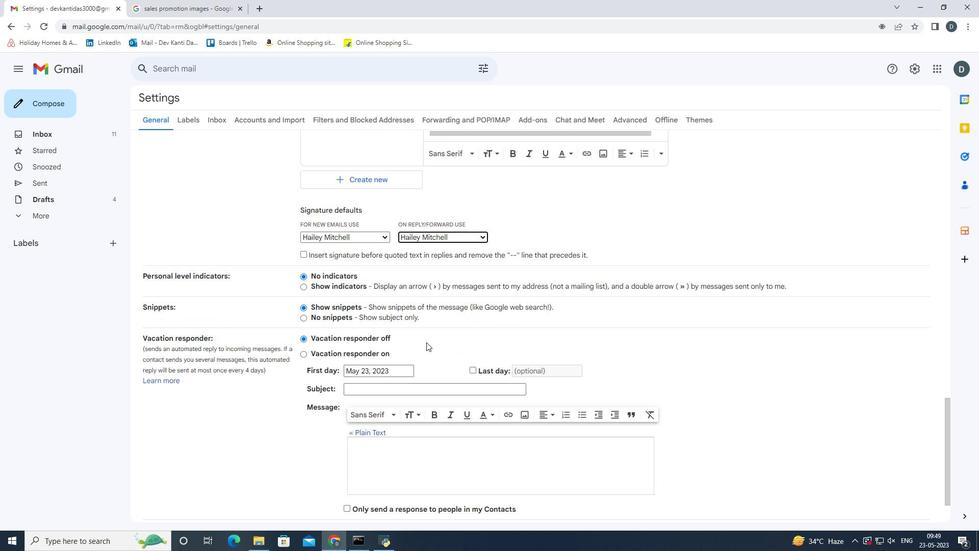
Action: Mouse scrolled (426, 341) with delta (0, 0)
Screenshot: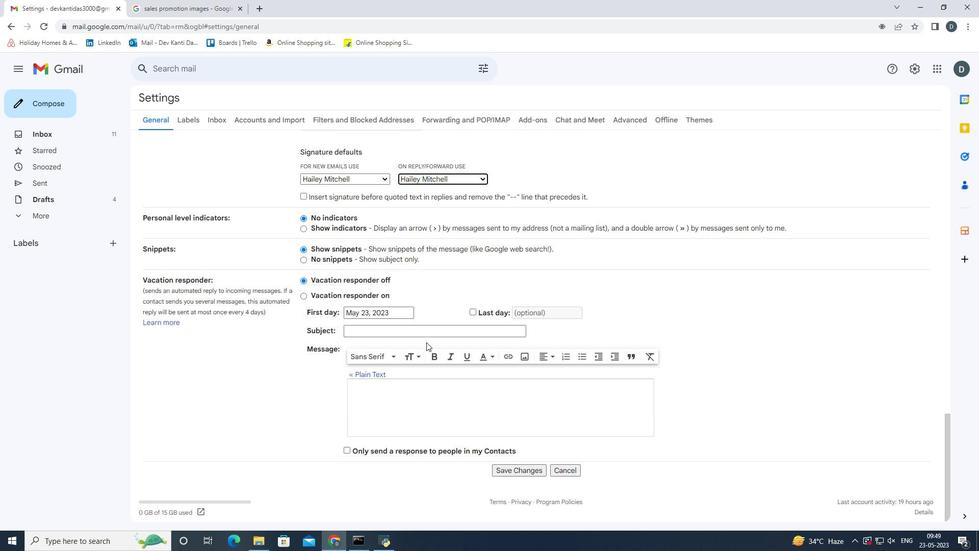 
Action: Mouse scrolled (426, 341) with delta (0, 0)
Screenshot: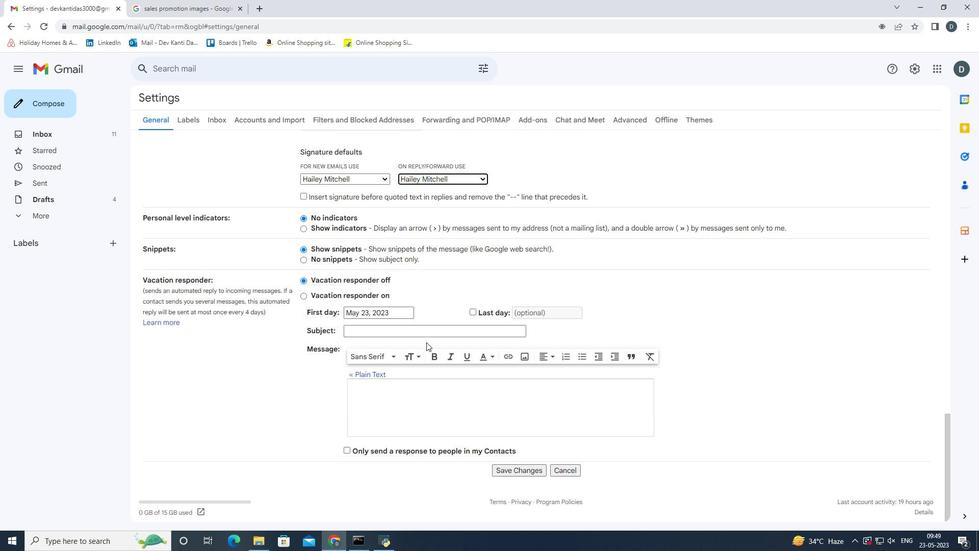 
Action: Mouse moved to (506, 466)
Screenshot: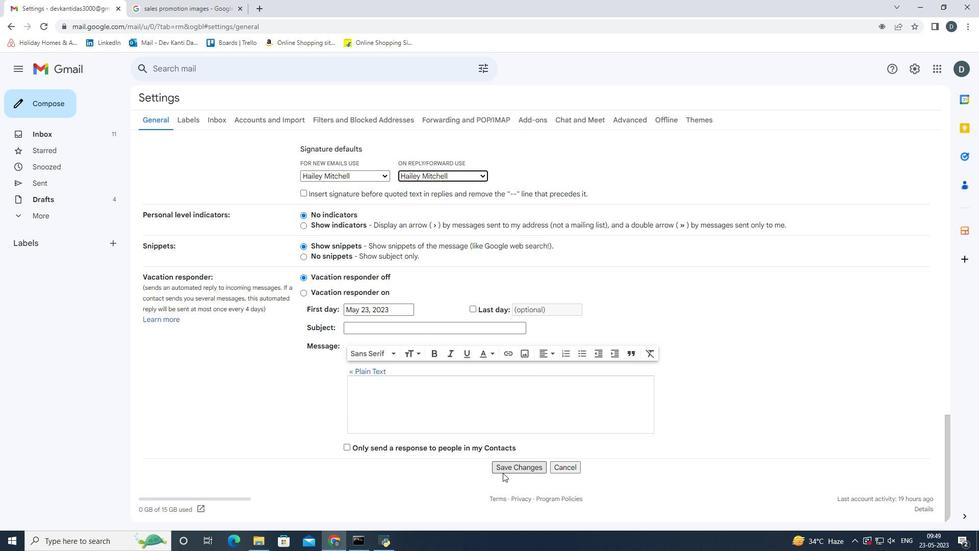 
Action: Mouse pressed left at (506, 466)
Screenshot: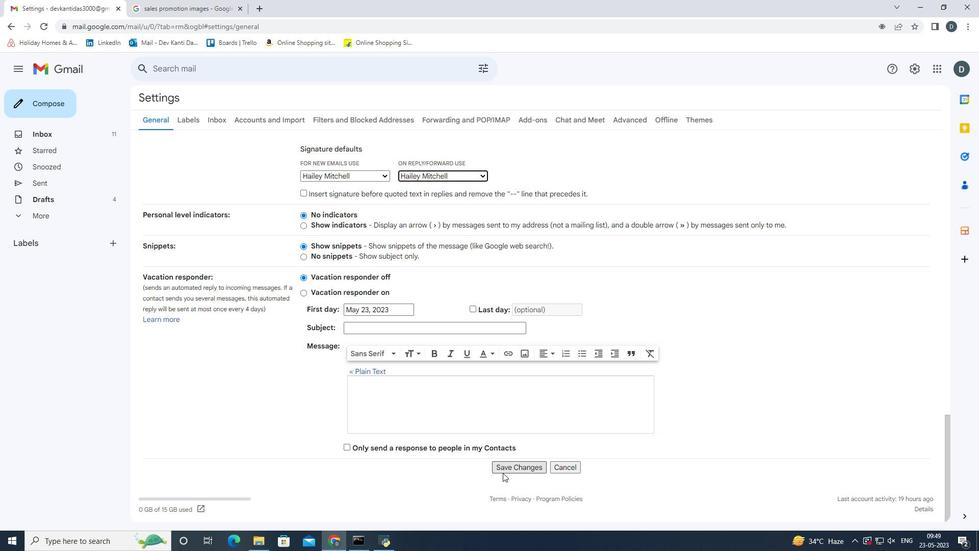 
Action: Mouse moved to (47, 96)
Screenshot: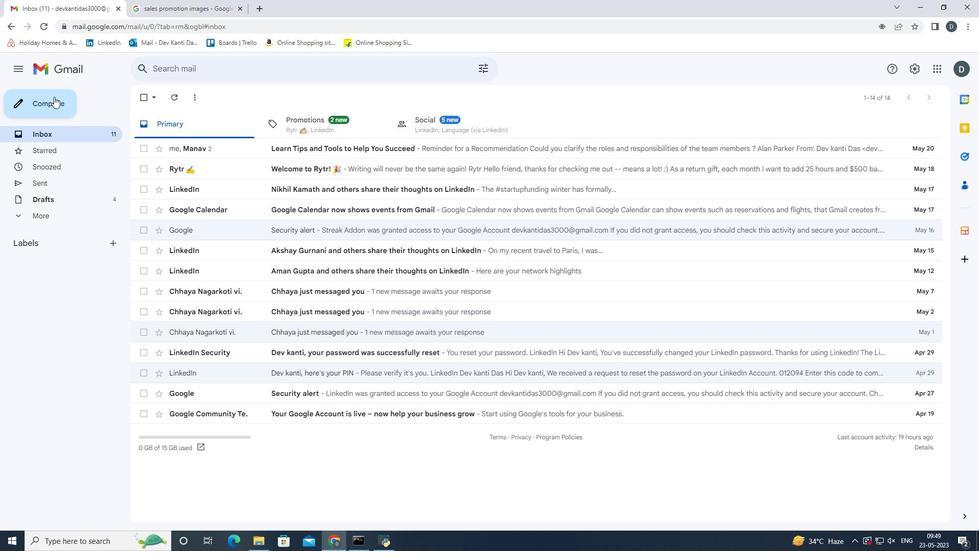 
Action: Mouse pressed left at (47, 96)
Screenshot: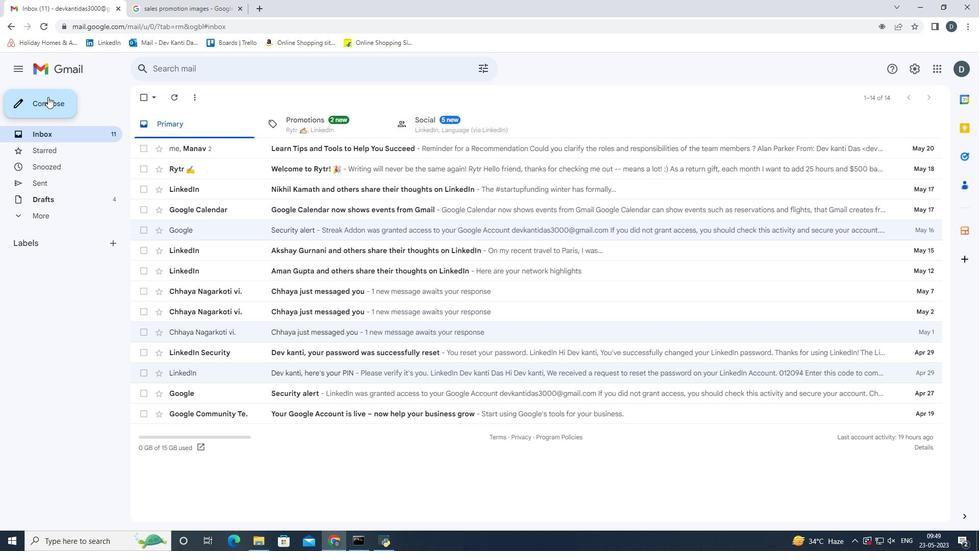 
Action: Mouse moved to (757, 416)
Screenshot: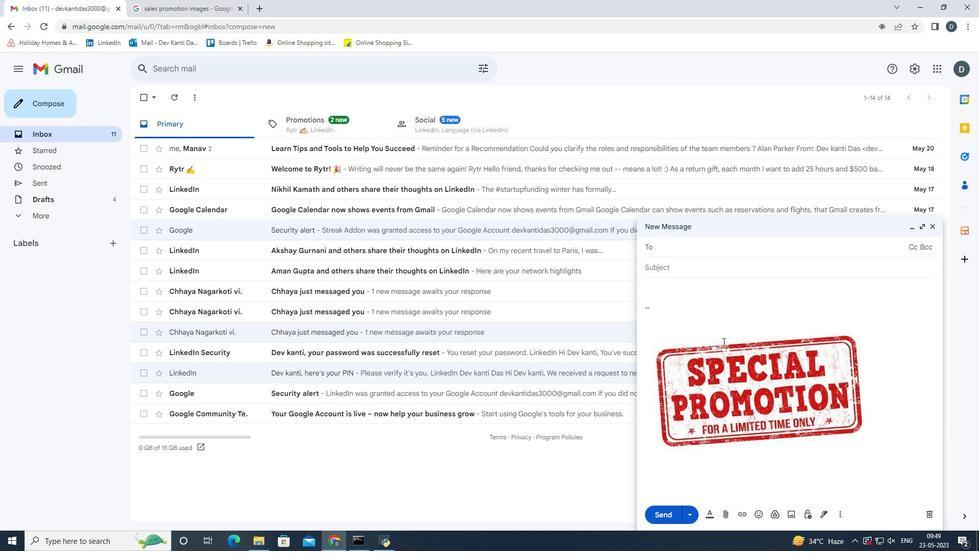 
Action: Mouse scrolled (757, 416) with delta (0, 0)
Screenshot: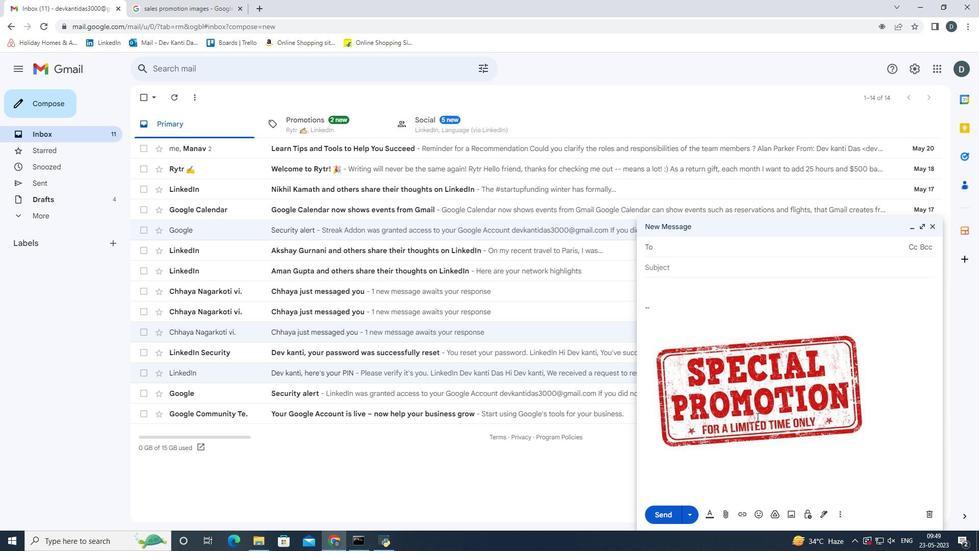
Action: Mouse scrolled (757, 416) with delta (0, 0)
Screenshot: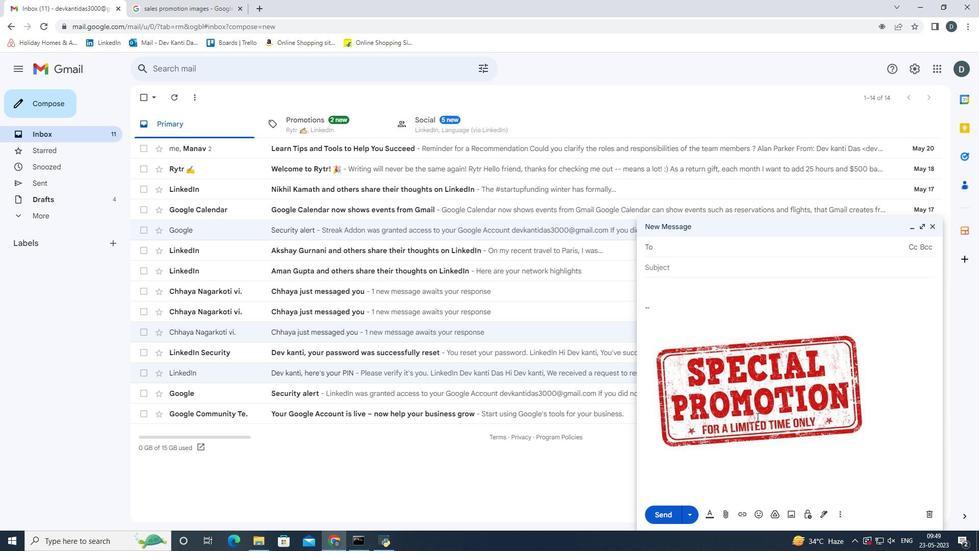 
Action: Mouse scrolled (757, 416) with delta (0, 0)
Screenshot: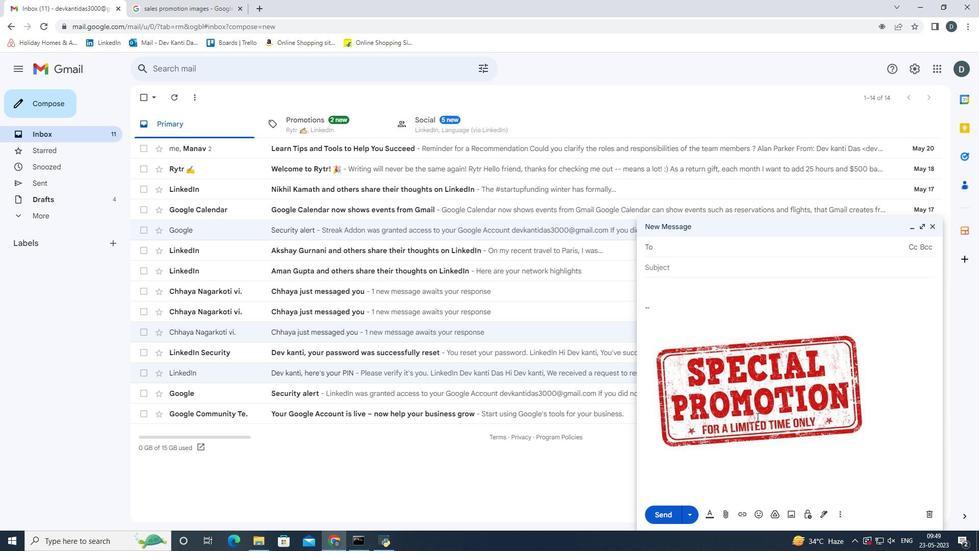 
Action: Mouse scrolled (757, 416) with delta (0, 0)
Screenshot: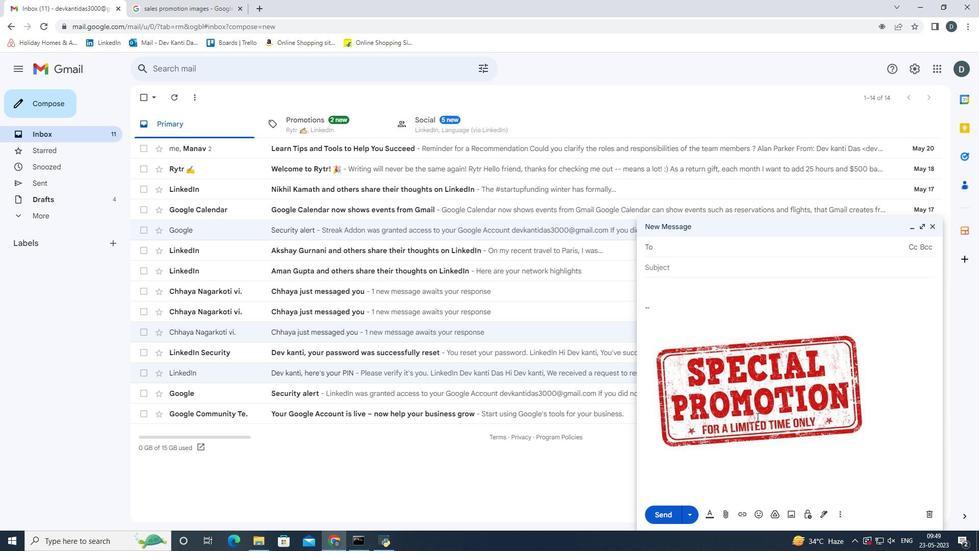 
Action: Mouse scrolled (757, 417) with delta (0, 0)
Screenshot: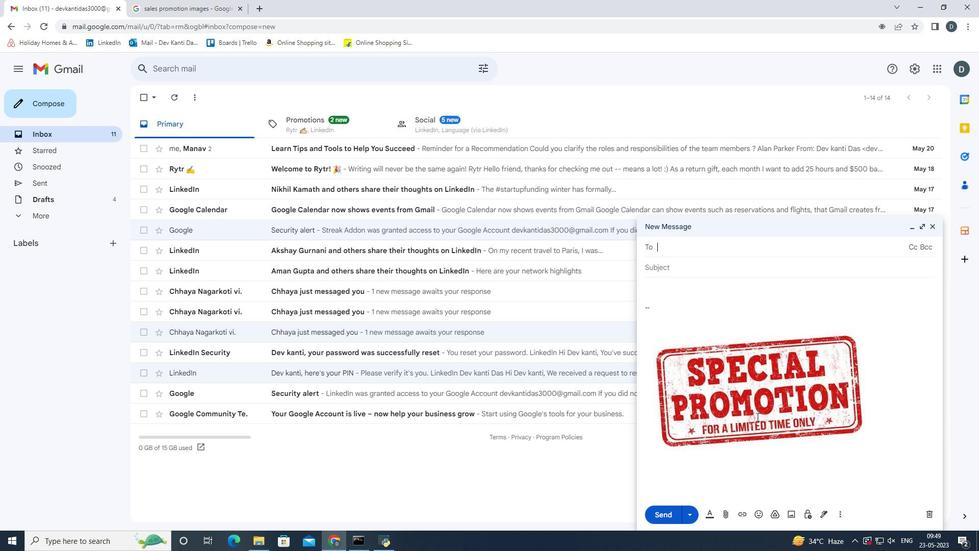 
Action: Mouse scrolled (757, 417) with delta (0, 0)
Screenshot: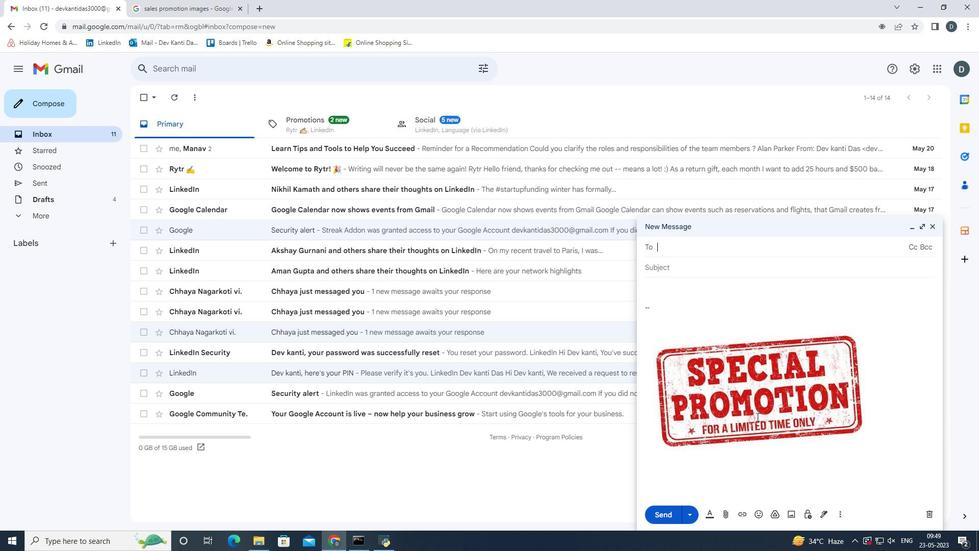 
Action: Mouse scrolled (757, 417) with delta (0, 0)
Screenshot: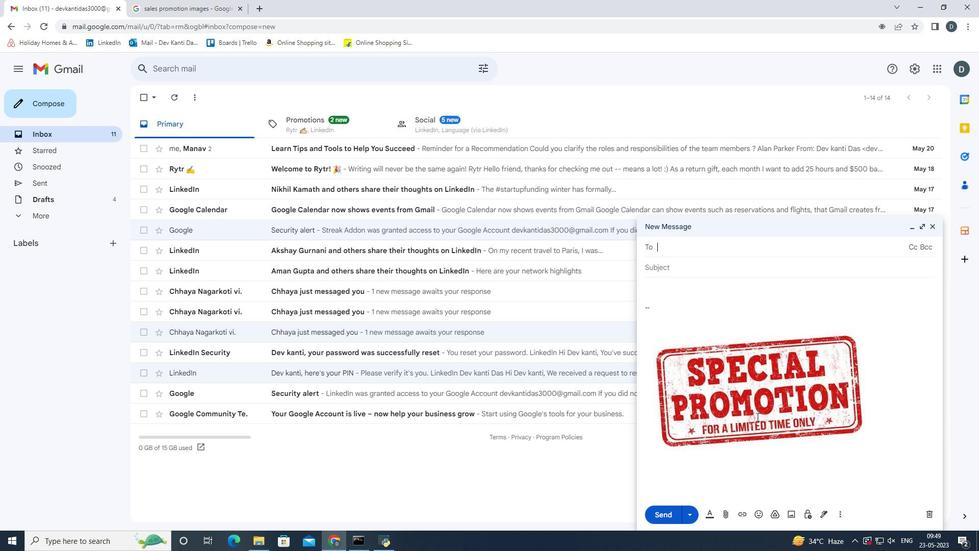 
Action: Mouse moved to (932, 224)
Screenshot: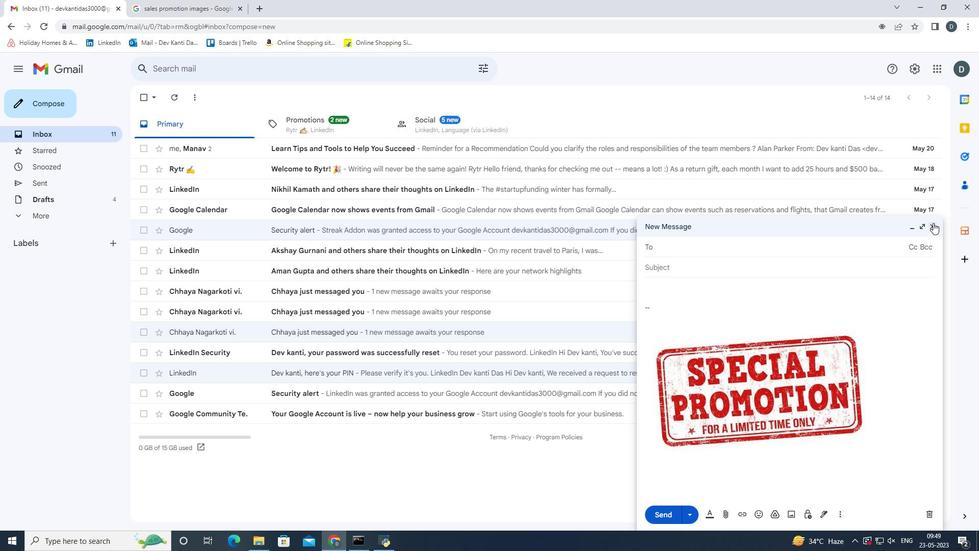 
Action: Mouse pressed left at (932, 224)
Screenshot: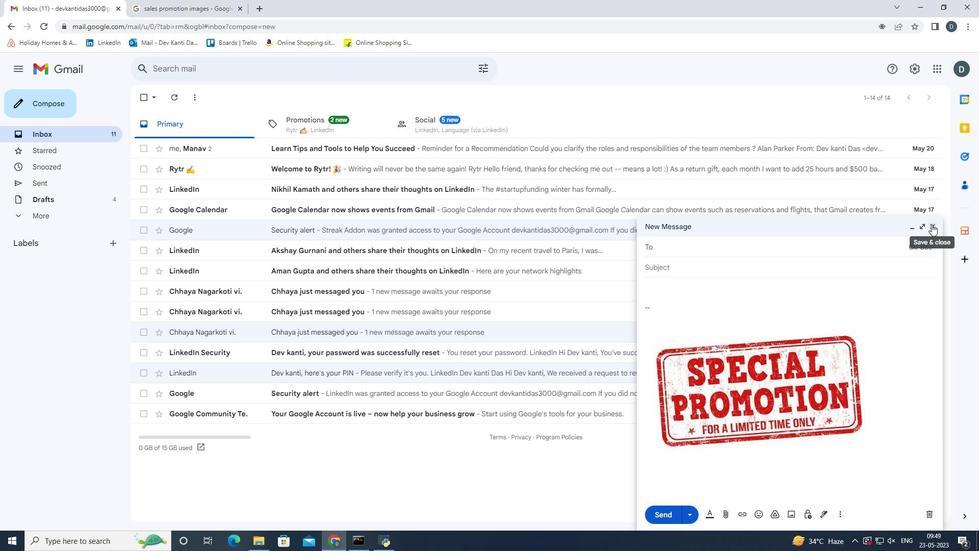 
Action: Mouse moved to (915, 71)
Screenshot: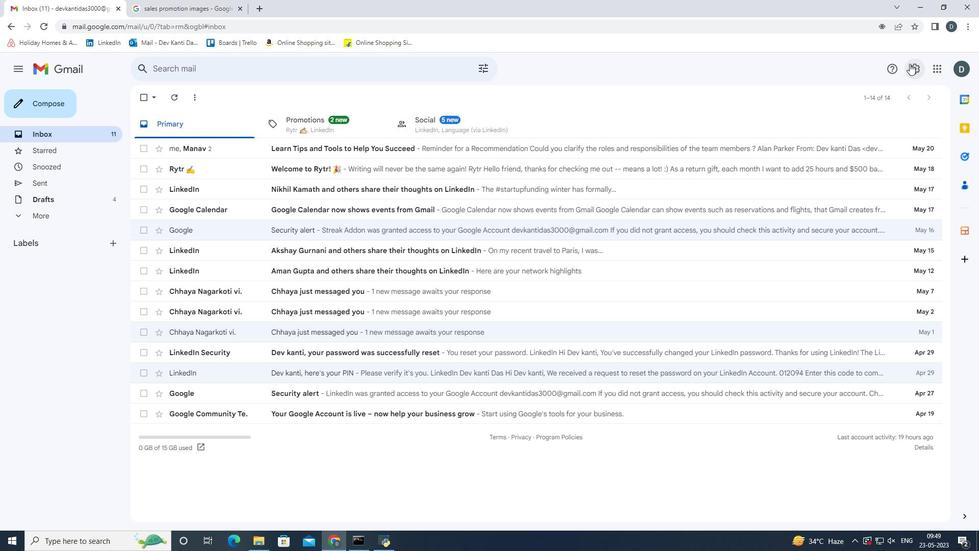 
Action: Mouse pressed left at (915, 71)
Screenshot: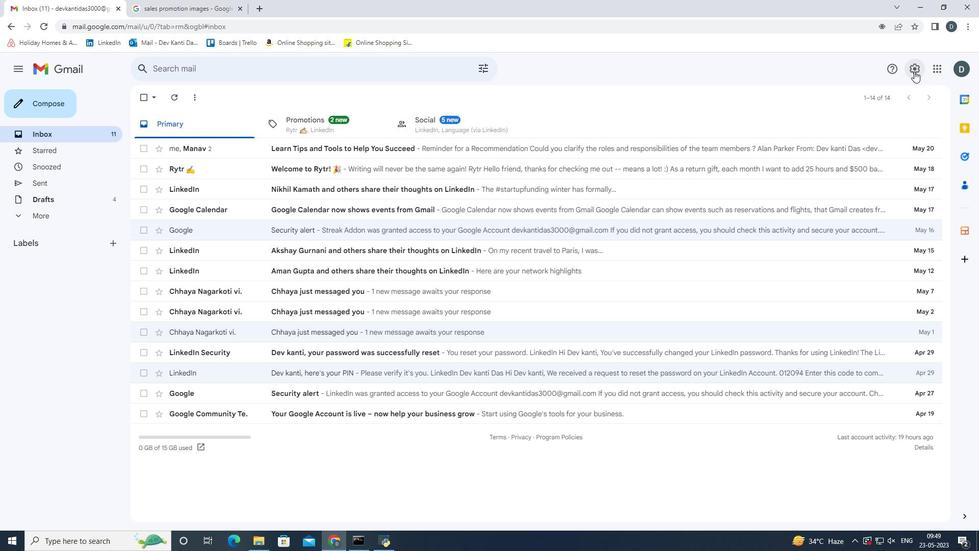 
Action: Mouse moved to (866, 126)
Screenshot: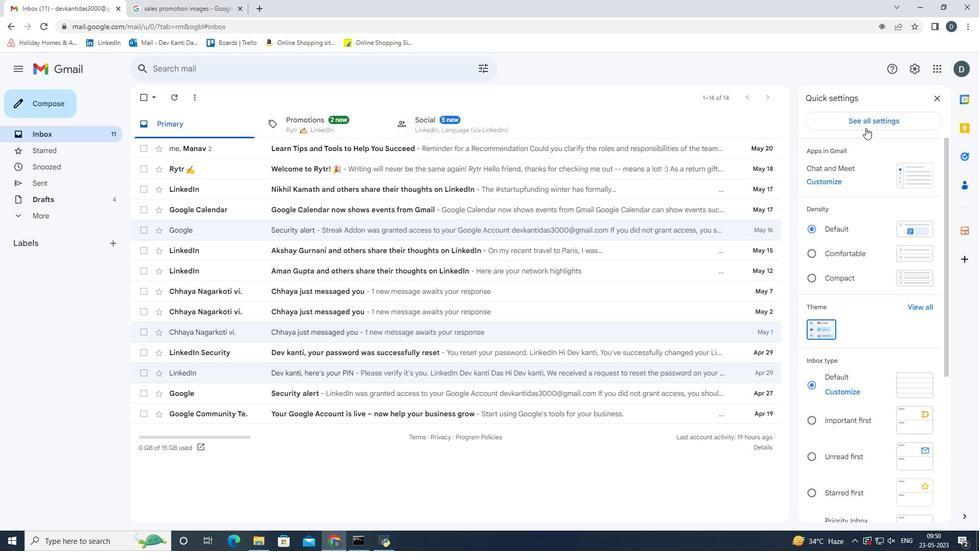 
Action: Mouse pressed left at (866, 126)
Screenshot: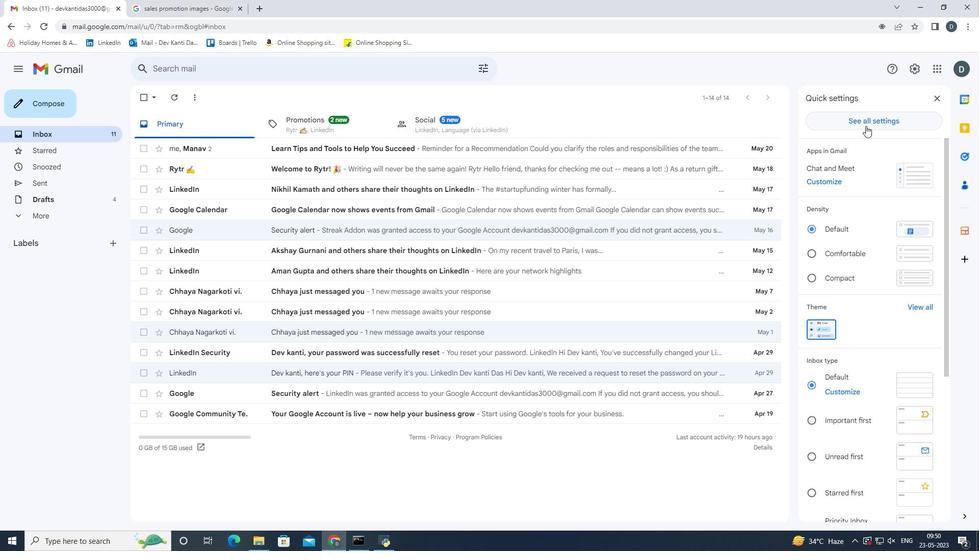
Action: Mouse moved to (611, 323)
Screenshot: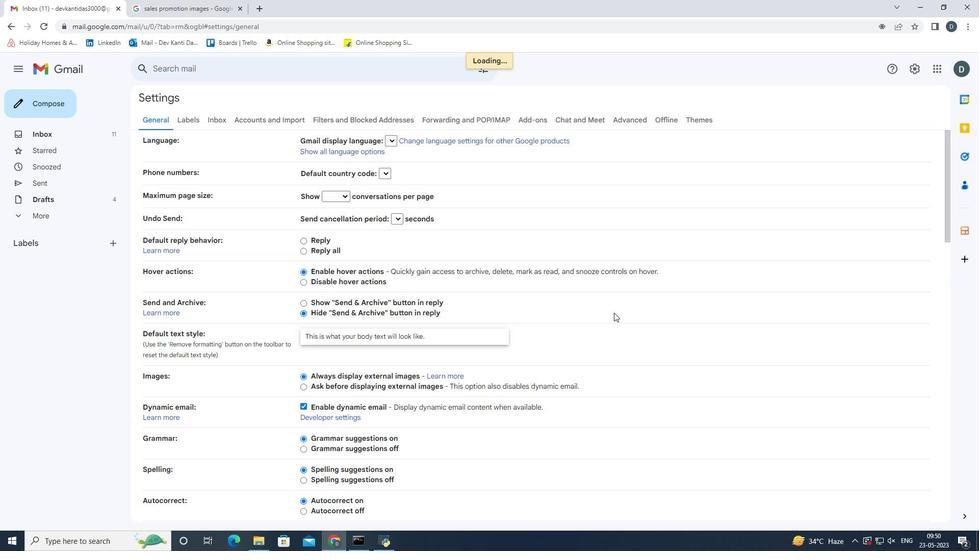 
Action: Mouse scrolled (611, 323) with delta (0, 0)
Screenshot: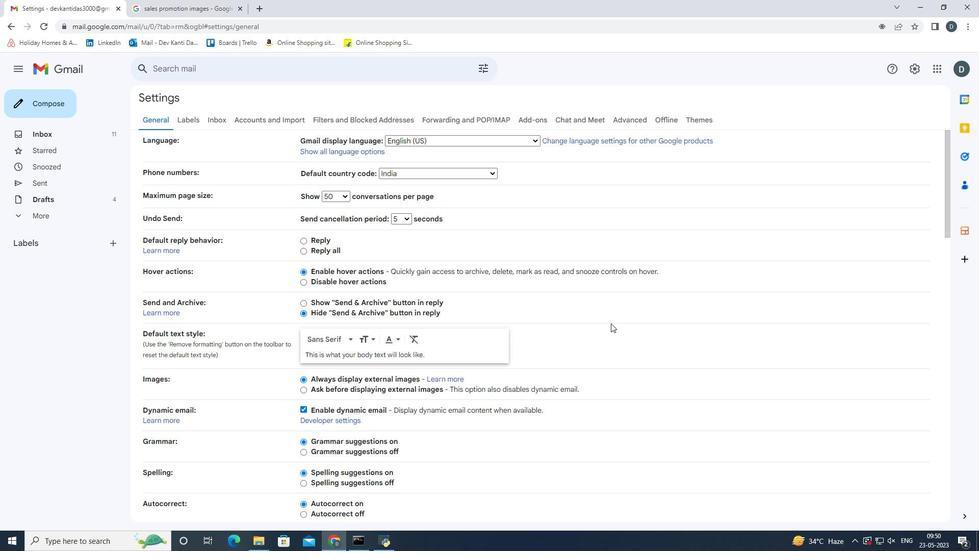 
Action: Mouse scrolled (611, 323) with delta (0, 0)
Screenshot: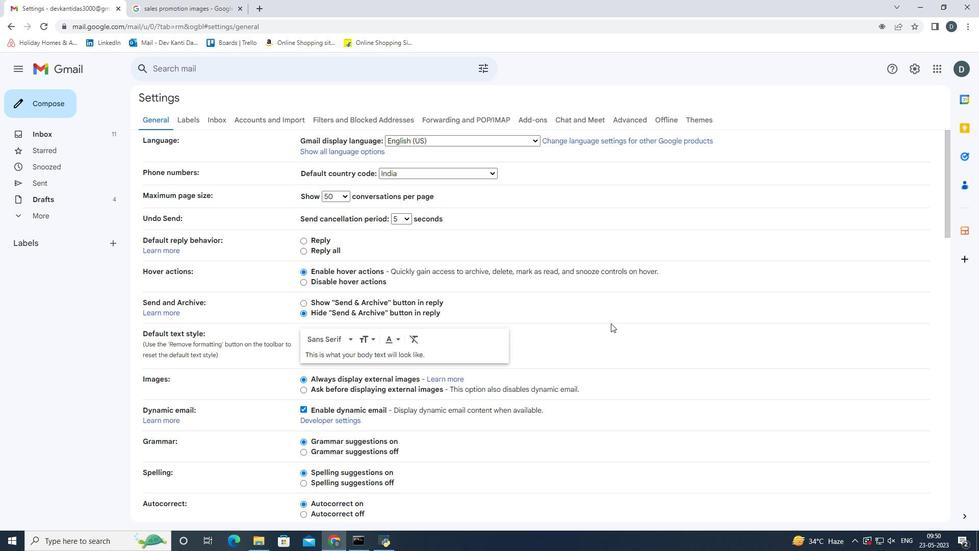 
Action: Mouse scrolled (611, 323) with delta (0, 0)
Screenshot: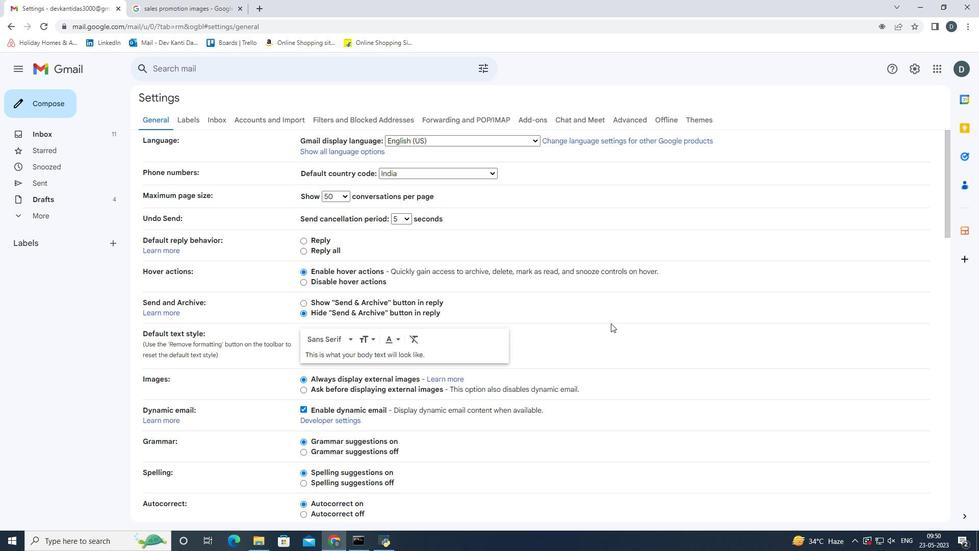 
Action: Mouse moved to (611, 324)
Screenshot: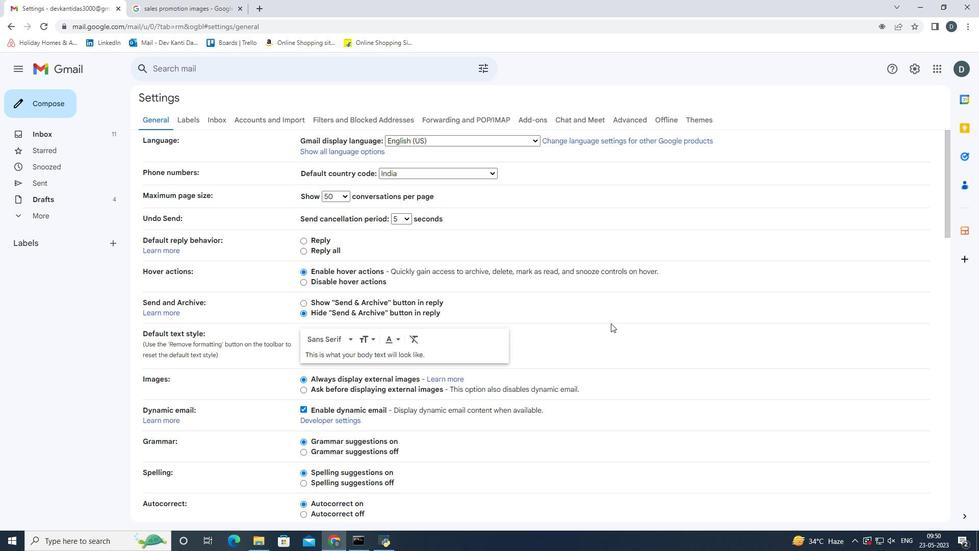 
Action: Mouse scrolled (611, 323) with delta (0, 0)
Screenshot: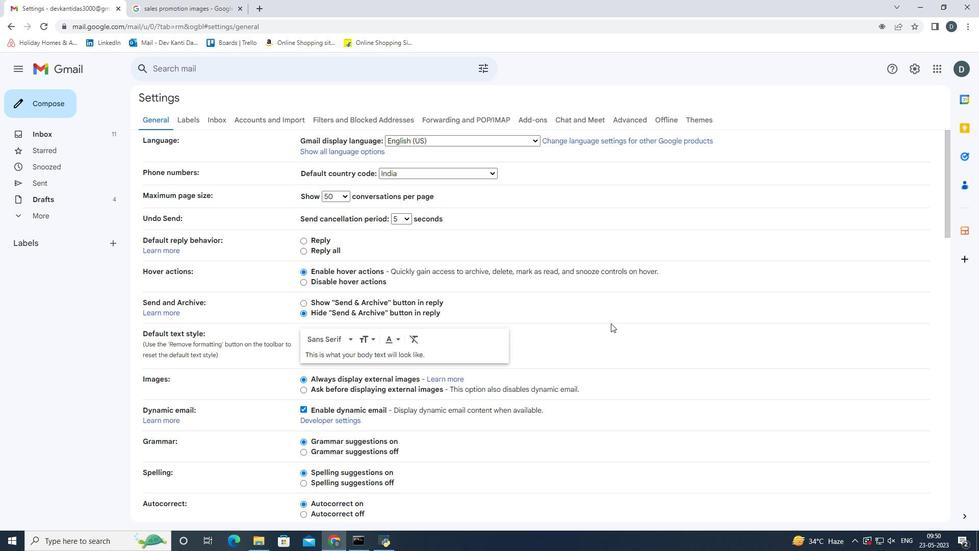 
Action: Mouse moved to (612, 325)
Screenshot: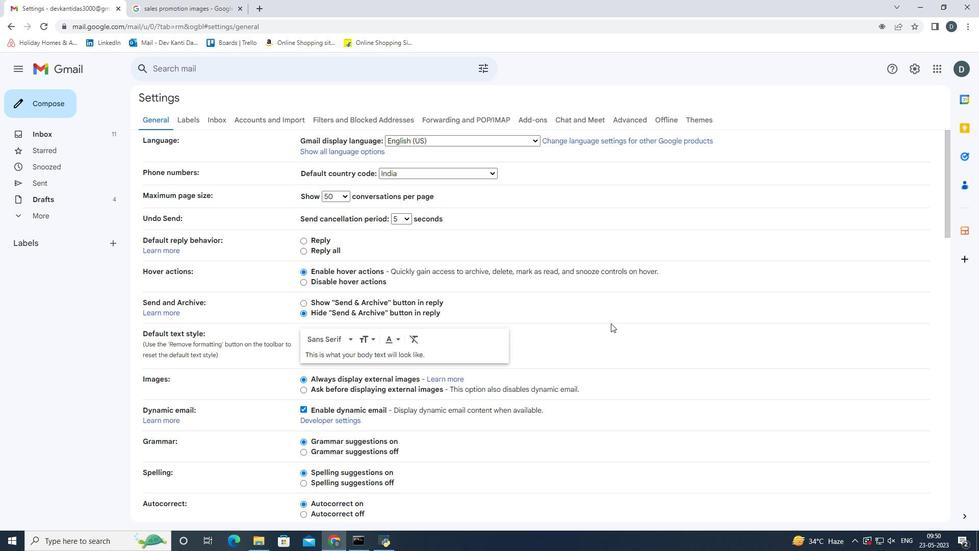 
Action: Mouse scrolled (612, 324) with delta (0, 0)
Screenshot: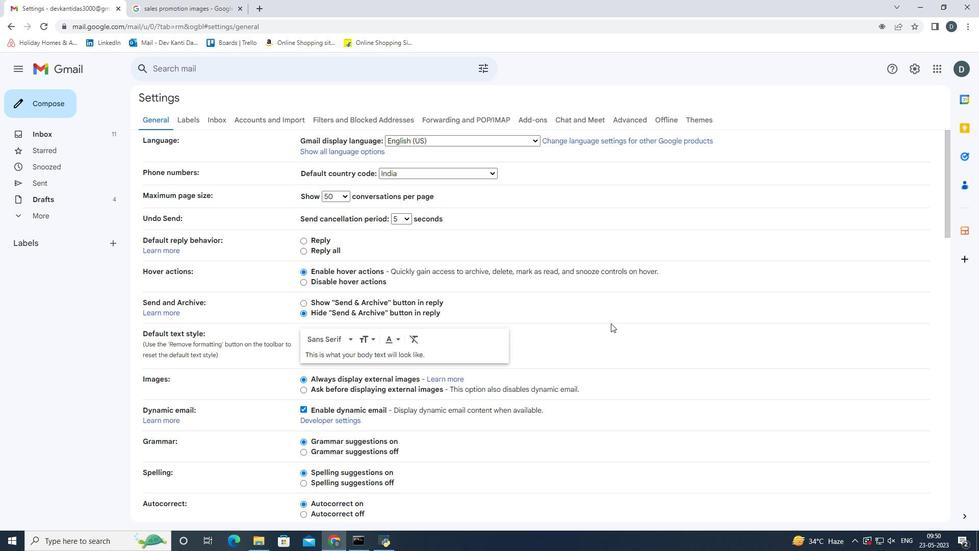 
Action: Mouse moved to (596, 326)
Screenshot: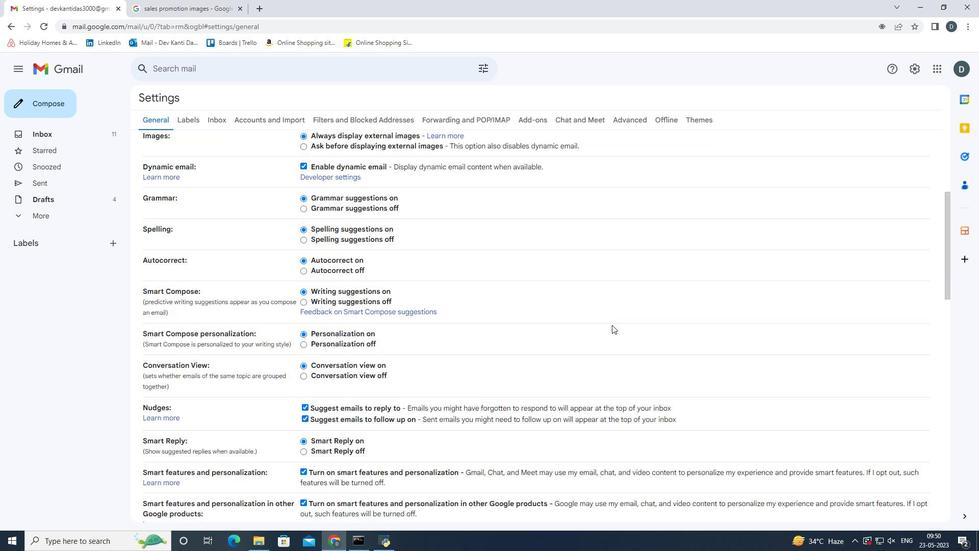 
Action: Mouse scrolled (596, 326) with delta (0, 0)
Screenshot: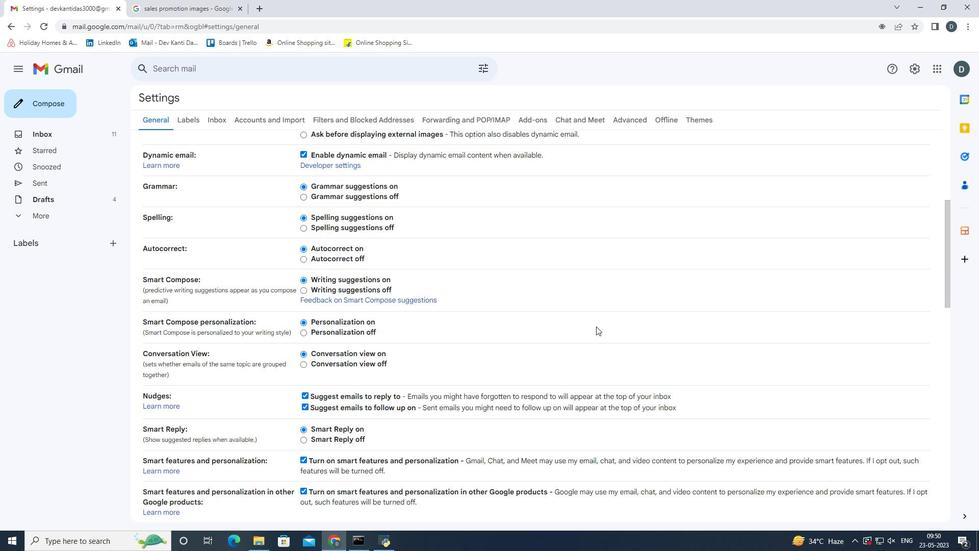 
Action: Mouse scrolled (596, 327) with delta (0, 0)
Screenshot: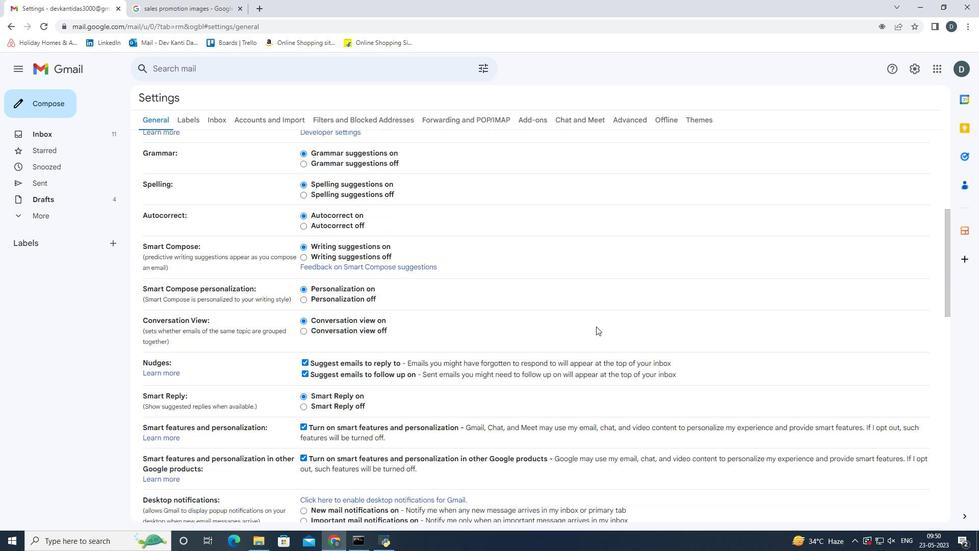 
Action: Mouse scrolled (596, 327) with delta (0, 0)
Screenshot: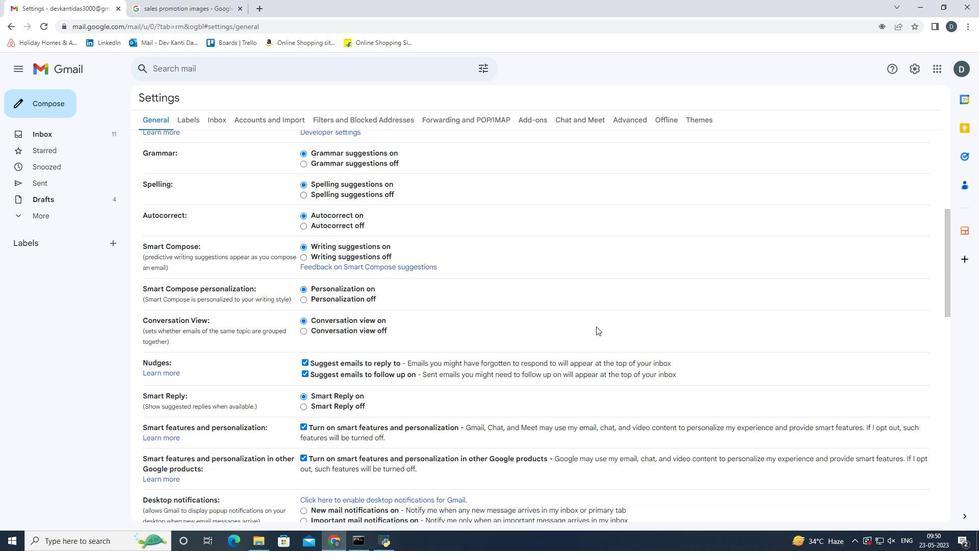 
Action: Mouse scrolled (596, 327) with delta (0, 0)
Screenshot: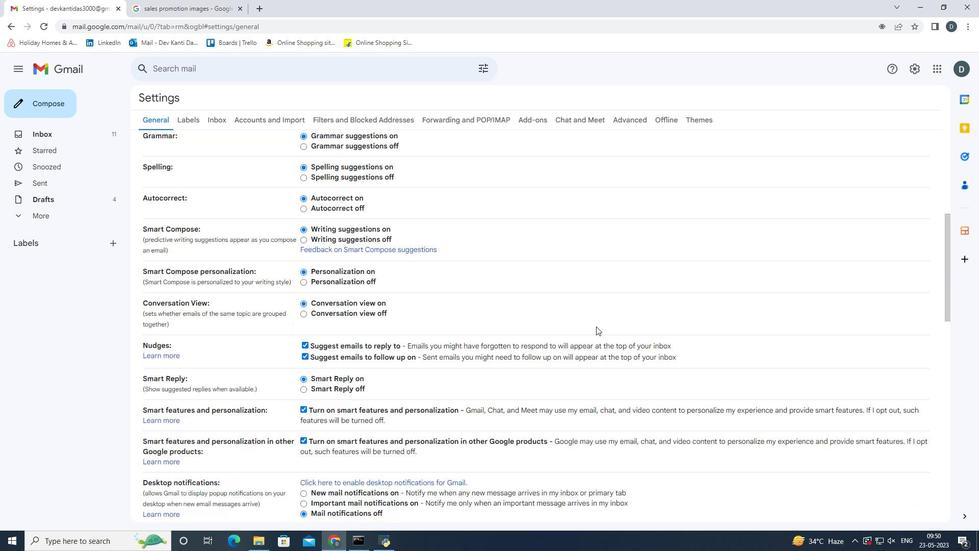 
Action: Mouse scrolled (596, 327) with delta (0, 0)
Screenshot: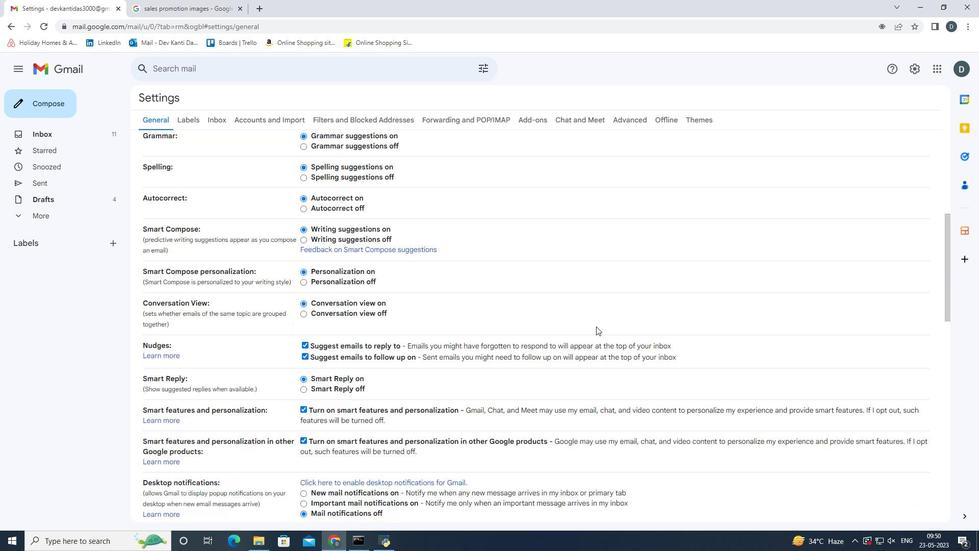 
Action: Mouse scrolled (596, 327) with delta (0, 0)
Screenshot: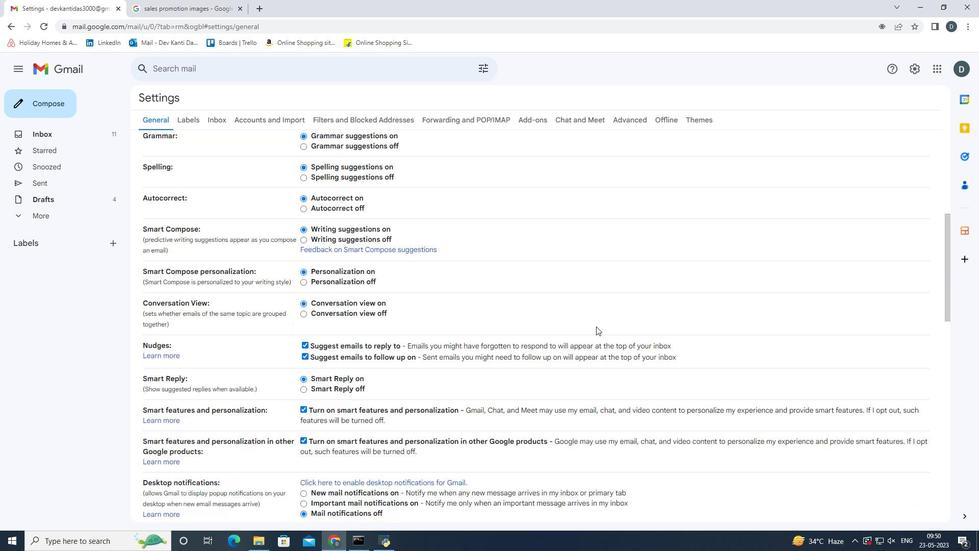 
Action: Mouse scrolled (596, 327) with delta (0, 0)
Screenshot: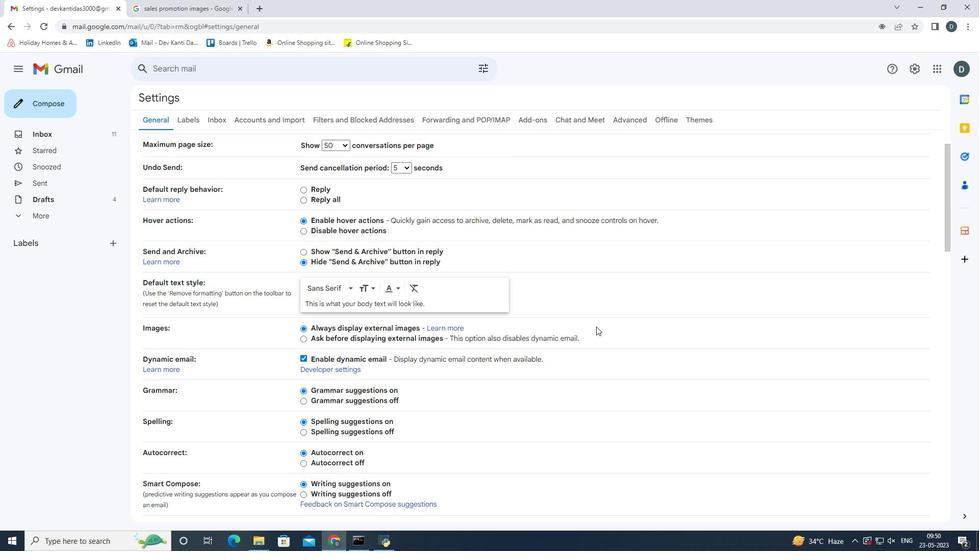 
Action: Mouse scrolled (596, 327) with delta (0, 0)
Screenshot: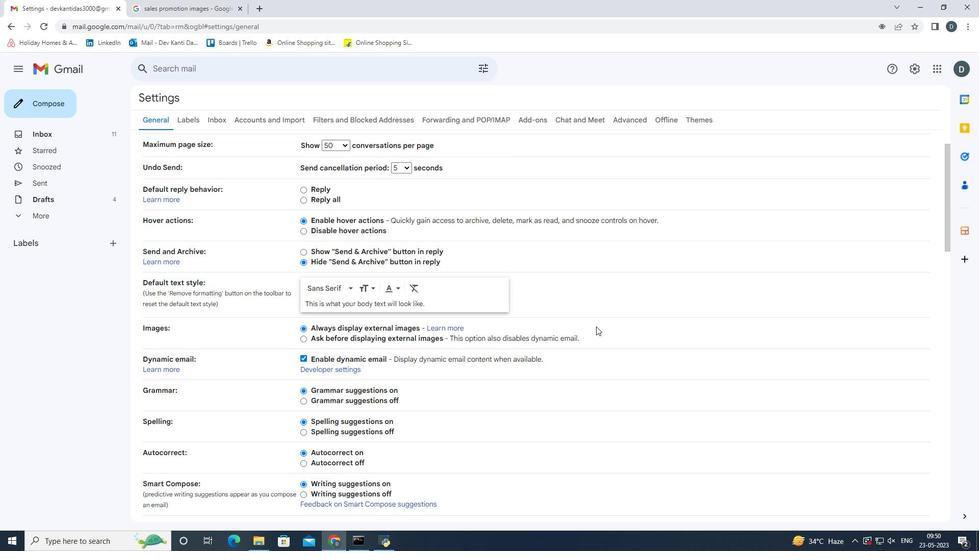 
Action: Mouse scrolled (596, 327) with delta (0, 0)
Screenshot: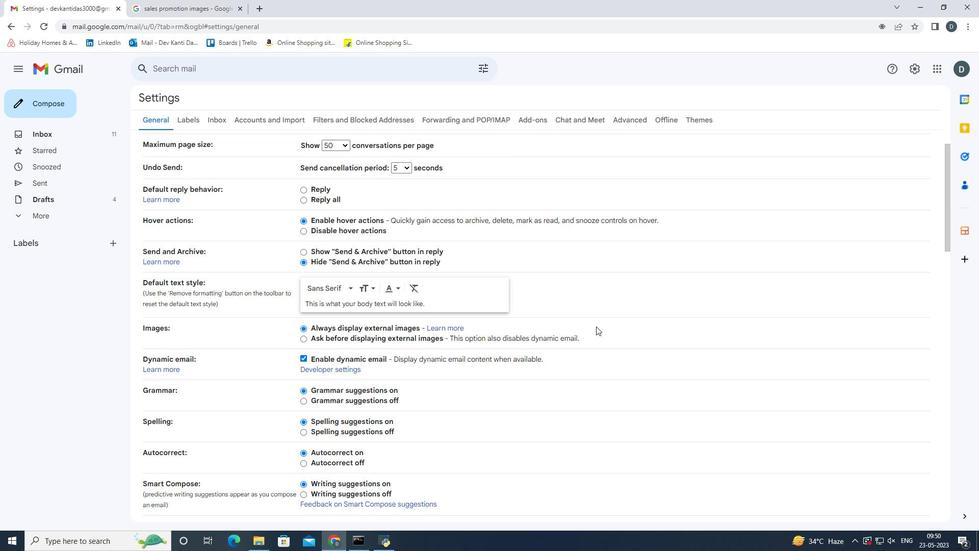 
Action: Mouse moved to (465, 338)
Screenshot: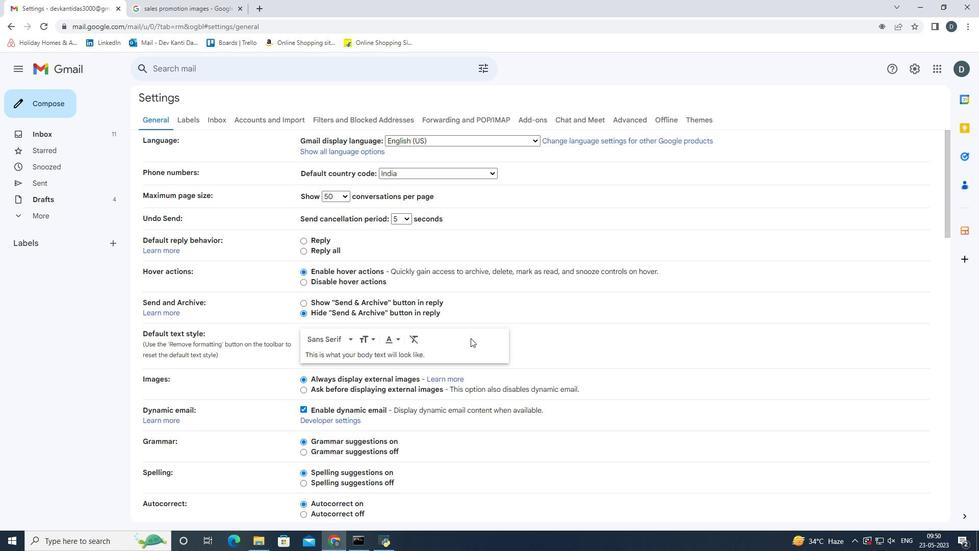 
Action: Mouse scrolled (465, 339) with delta (0, 0)
Screenshot: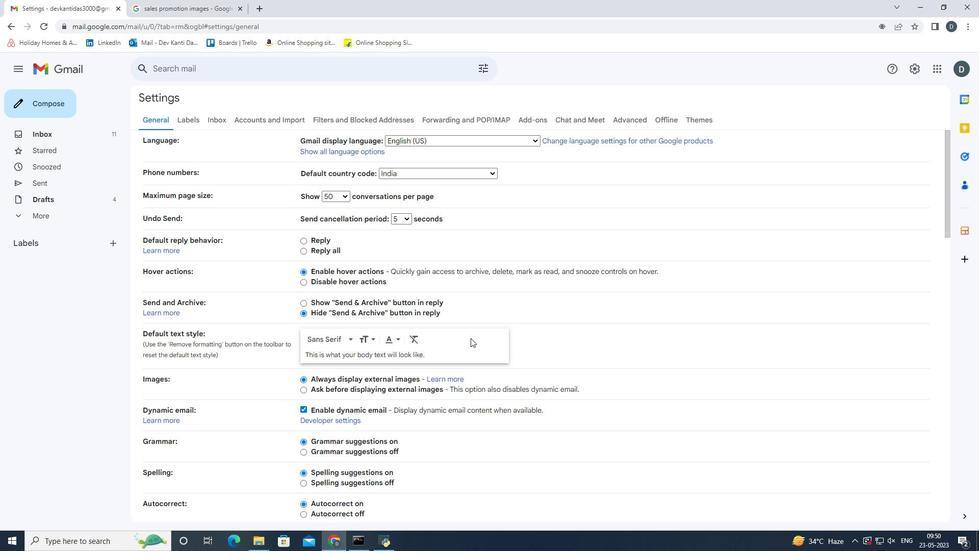 
Action: Mouse scrolled (465, 339) with delta (0, 0)
Screenshot: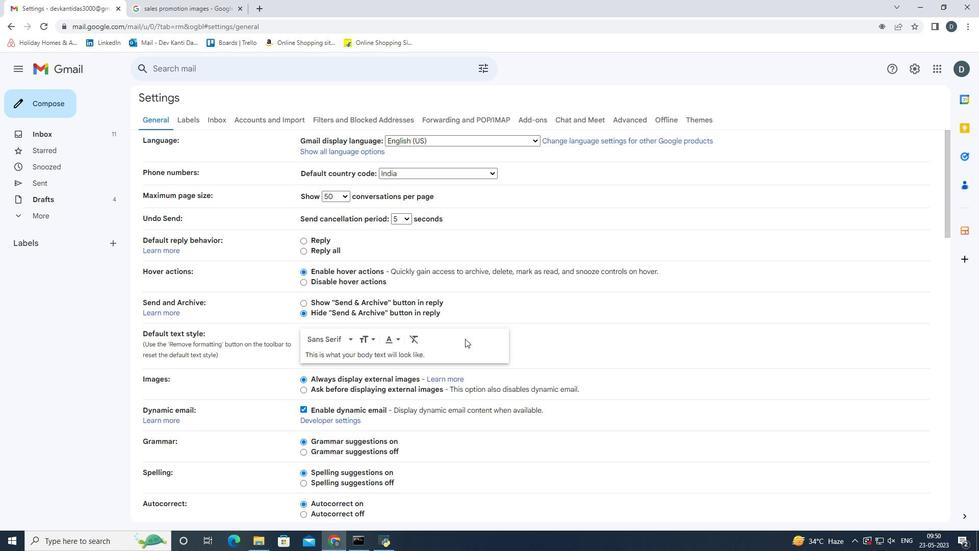 
Action: Mouse scrolled (465, 339) with delta (0, 0)
Screenshot: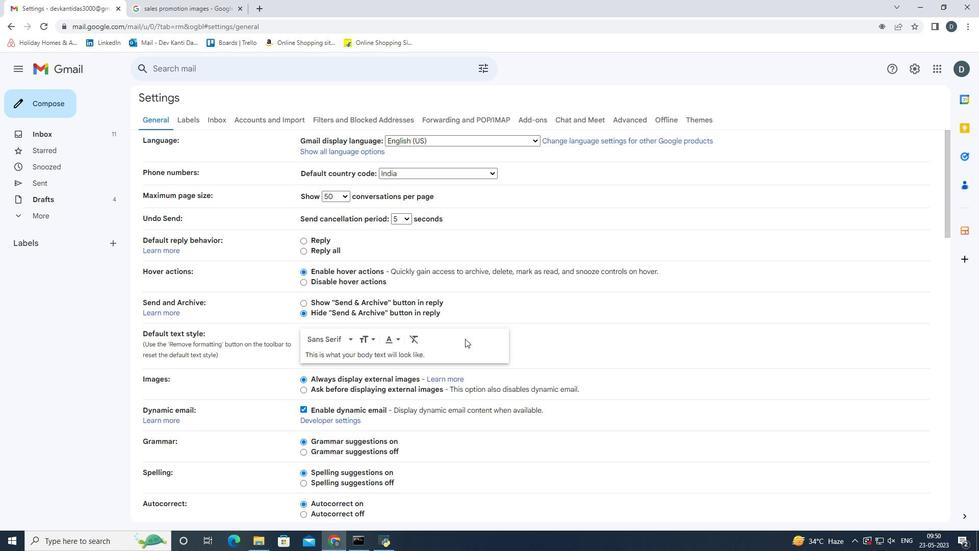 
Action: Mouse scrolled (465, 339) with delta (0, 0)
Screenshot: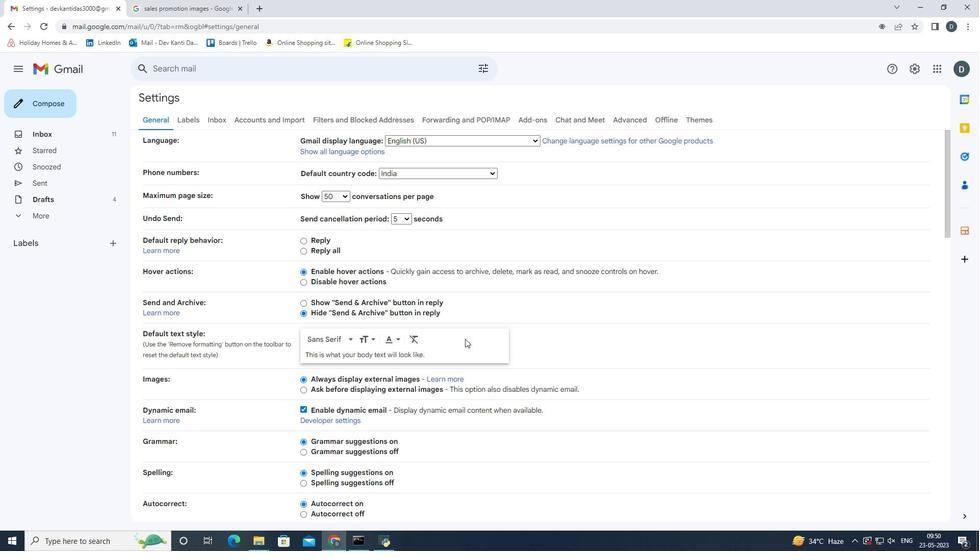 
Action: Mouse scrolled (465, 338) with delta (0, 0)
Screenshot: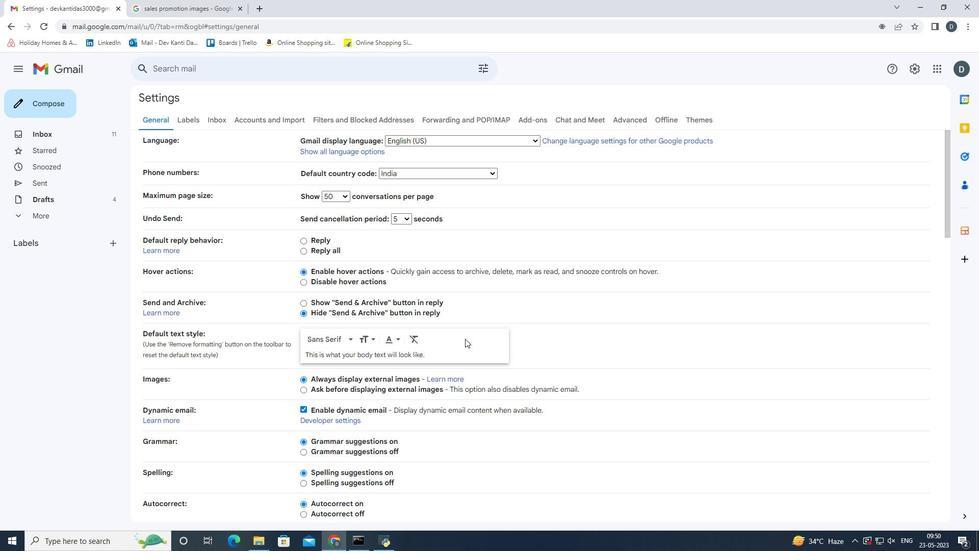 
Action: Mouse scrolled (465, 338) with delta (0, 0)
Screenshot: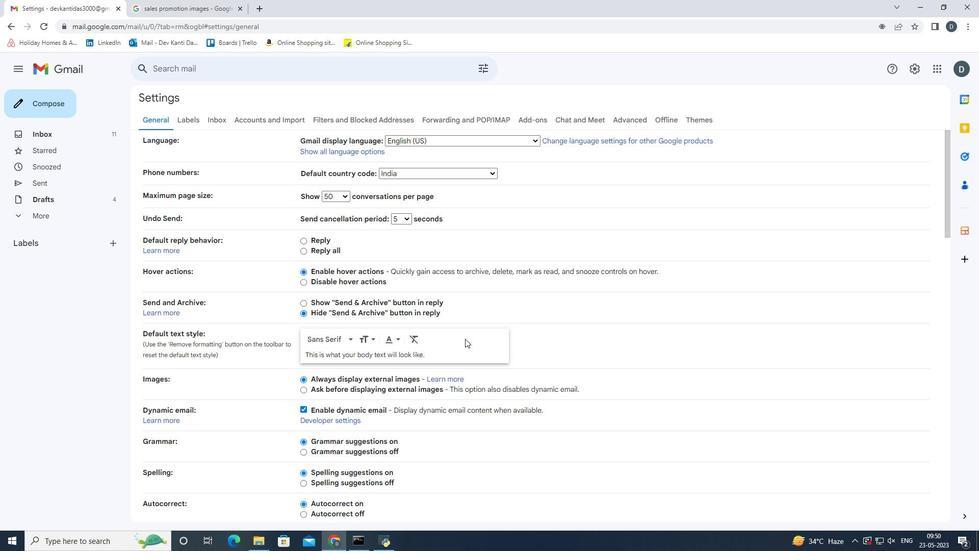 
Action: Mouse scrolled (465, 338) with delta (0, 0)
Screenshot: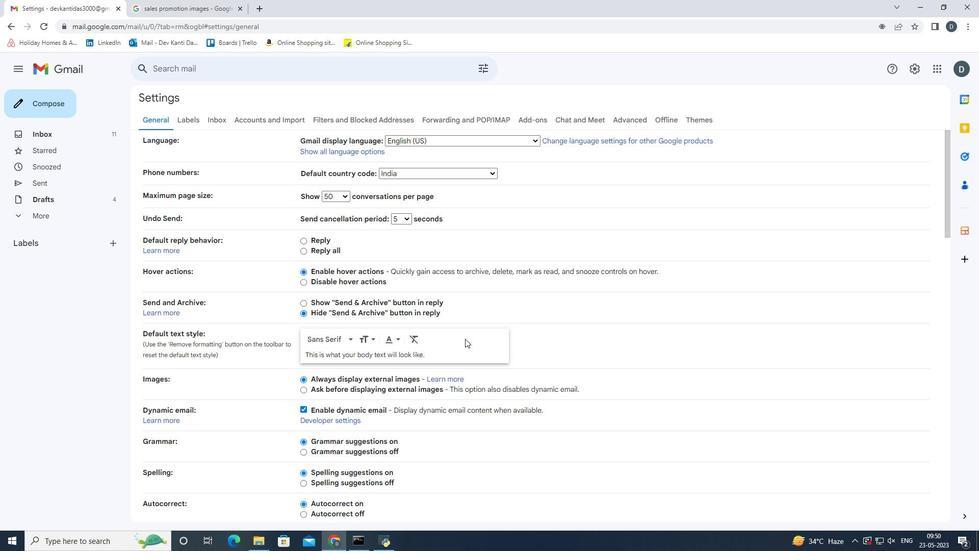 
Action: Mouse scrolled (465, 338) with delta (0, 0)
Screenshot: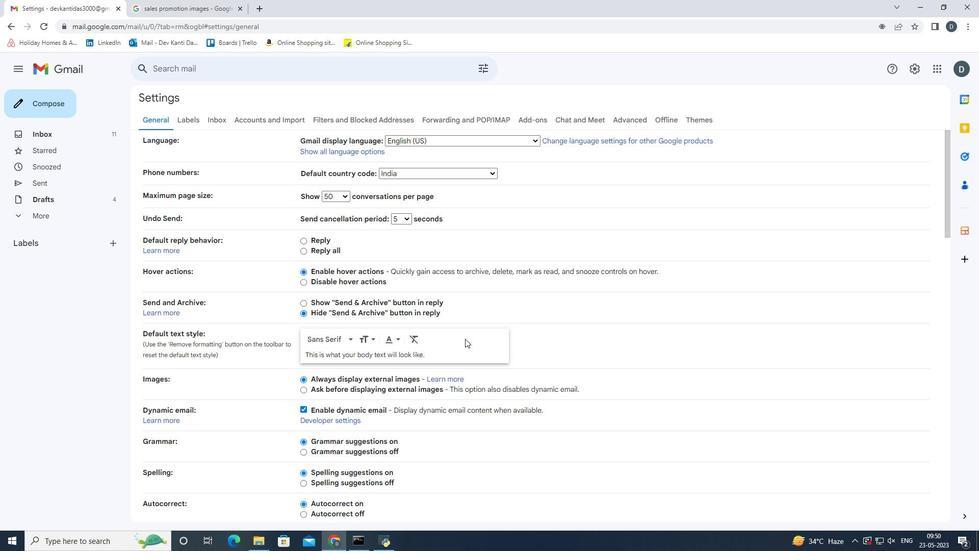 
Action: Mouse scrolled (465, 338) with delta (0, 0)
Screenshot: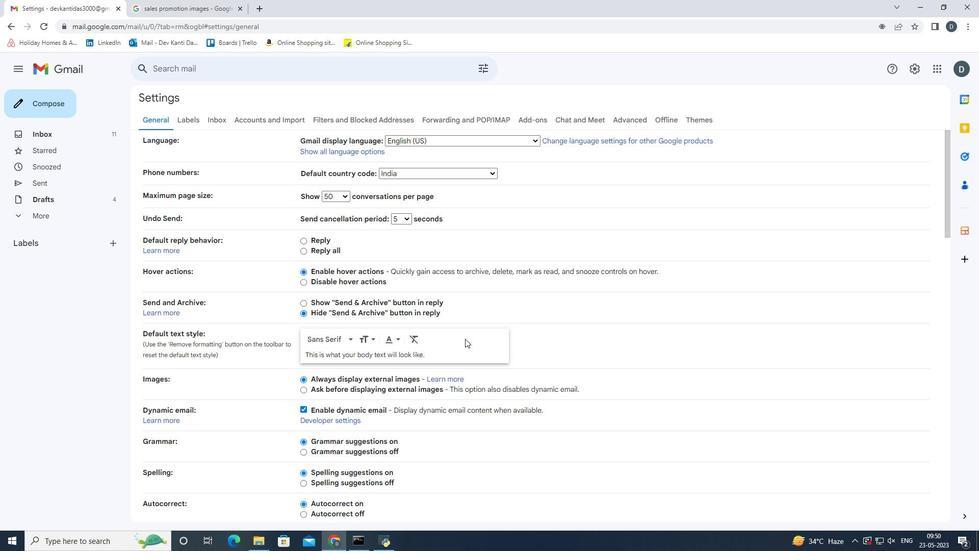 
Action: Mouse scrolled (465, 338) with delta (0, 0)
Screenshot: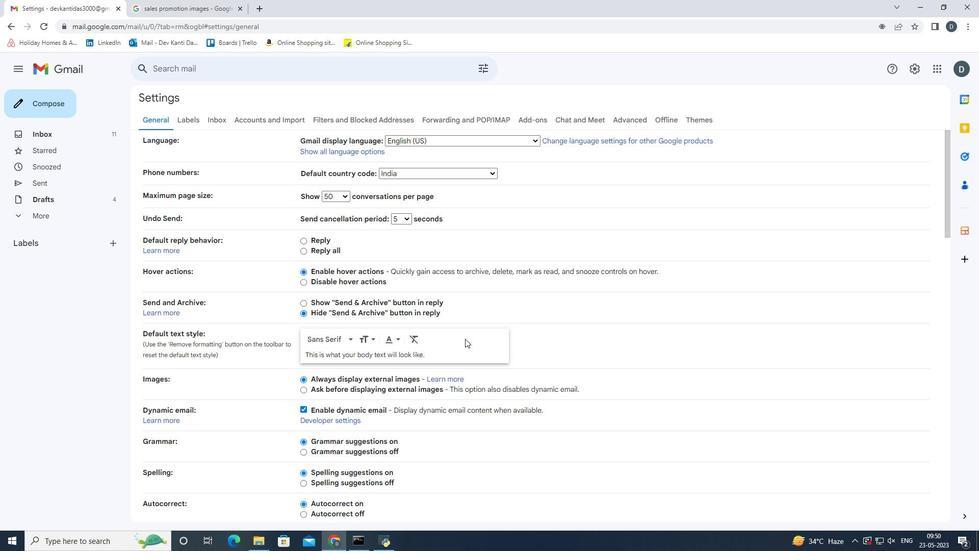 
Action: Mouse scrolled (465, 338) with delta (0, 0)
Screenshot: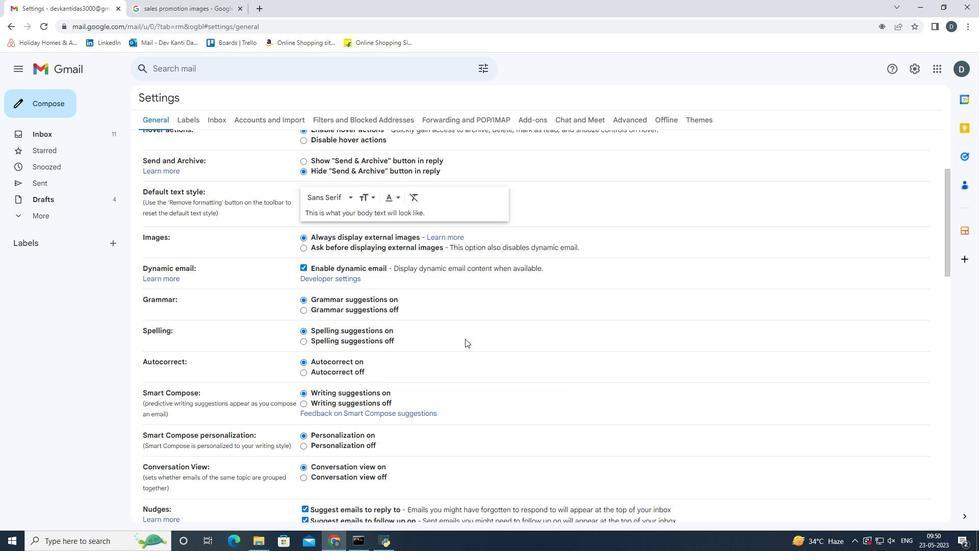
Action: Mouse scrolled (465, 338) with delta (0, 0)
Screenshot: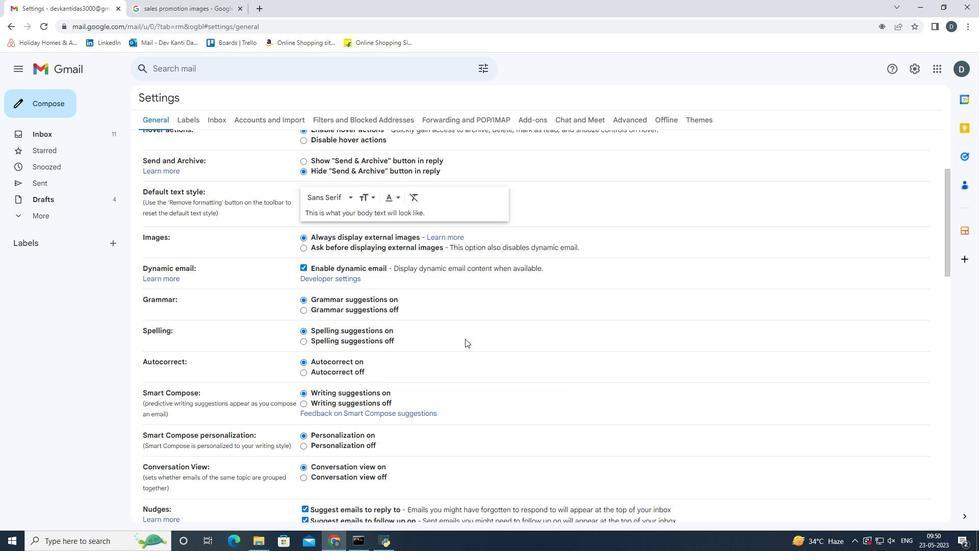 
Action: Mouse scrolled (465, 338) with delta (0, 0)
Screenshot: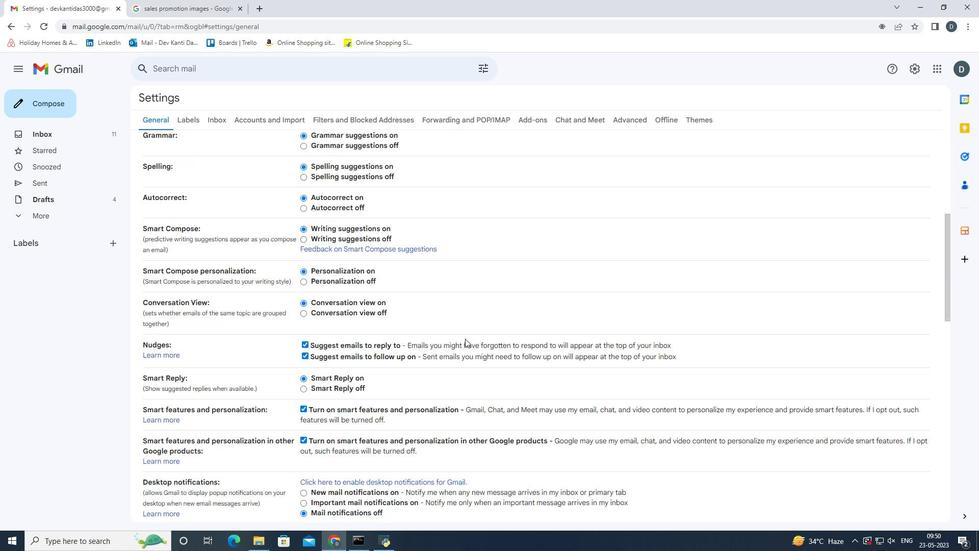 
Action: Mouse scrolled (465, 338) with delta (0, 0)
Screenshot: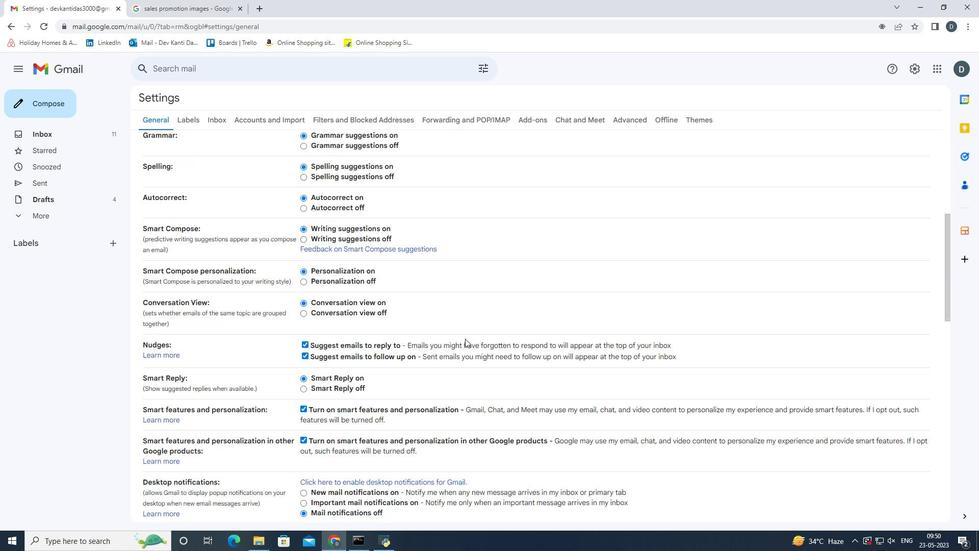 
Action: Mouse scrolled (465, 338) with delta (0, 0)
Screenshot: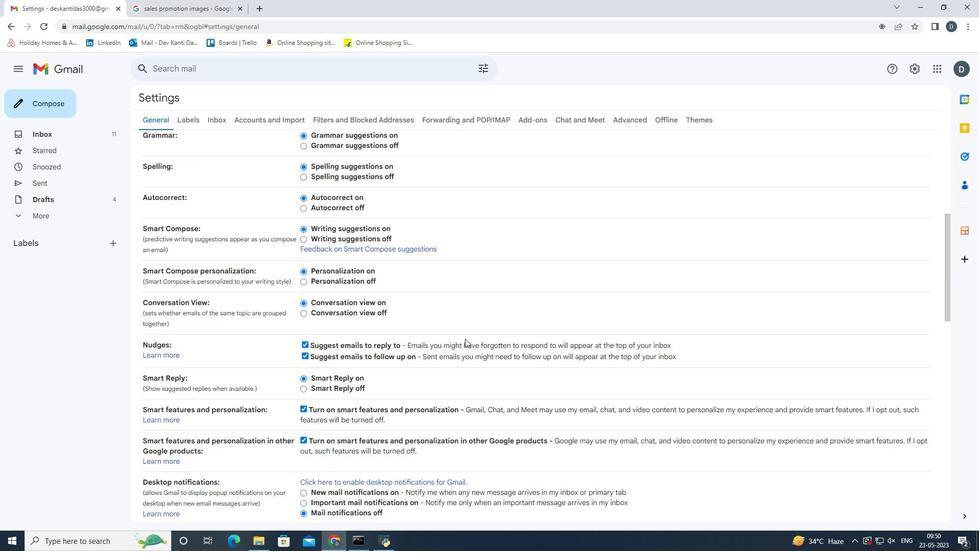 
Action: Mouse scrolled (465, 338) with delta (0, 0)
Screenshot: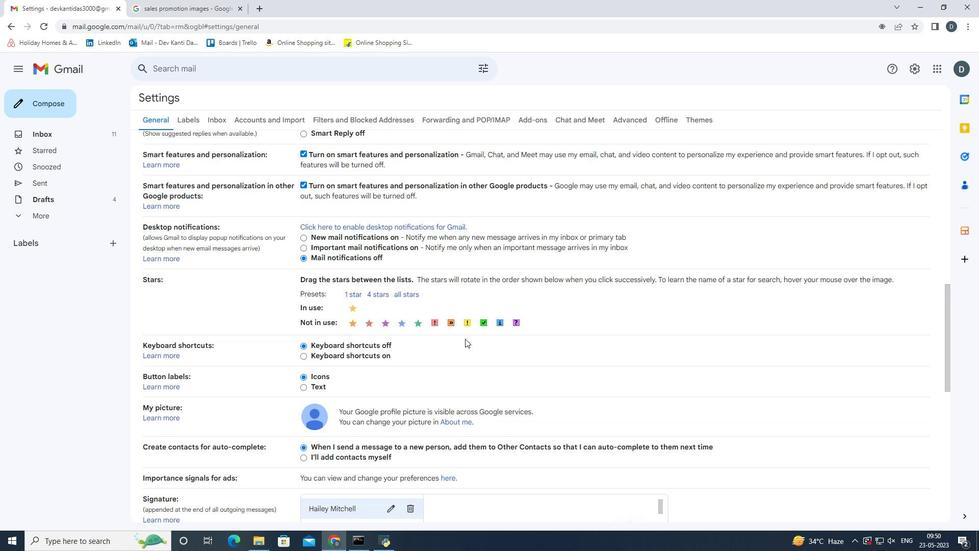 
Action: Mouse scrolled (465, 338) with delta (0, 0)
Screenshot: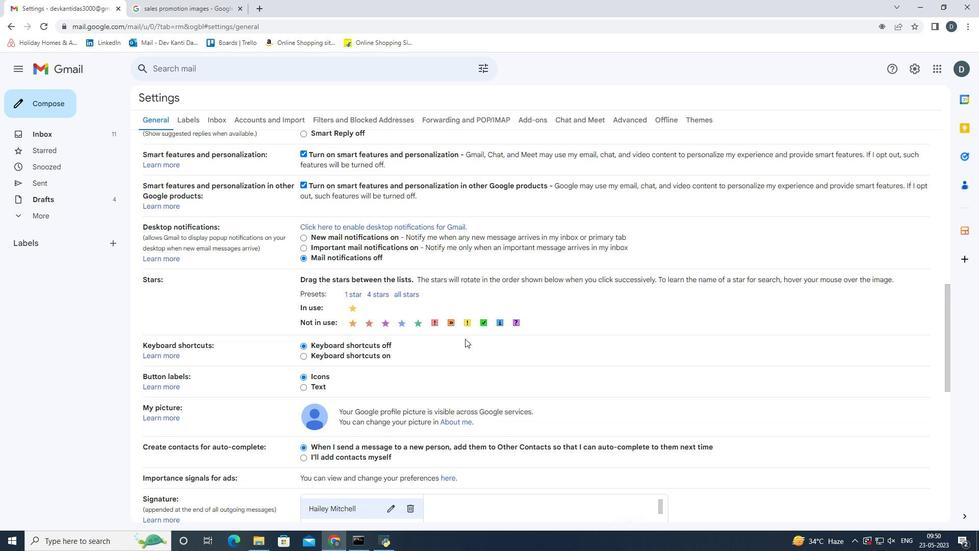 
Action: Mouse scrolled (465, 338) with delta (0, 0)
Screenshot: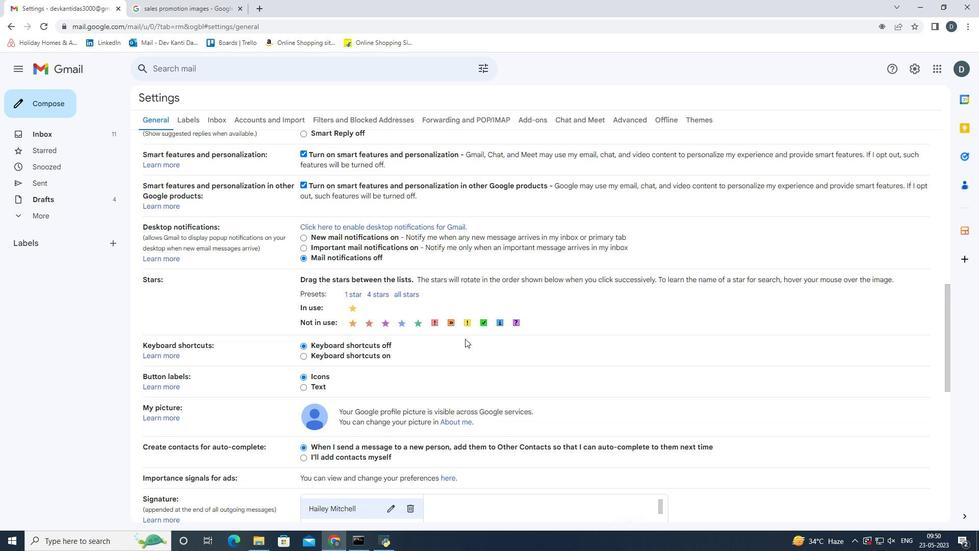 
Action: Mouse moved to (623, 370)
Screenshot: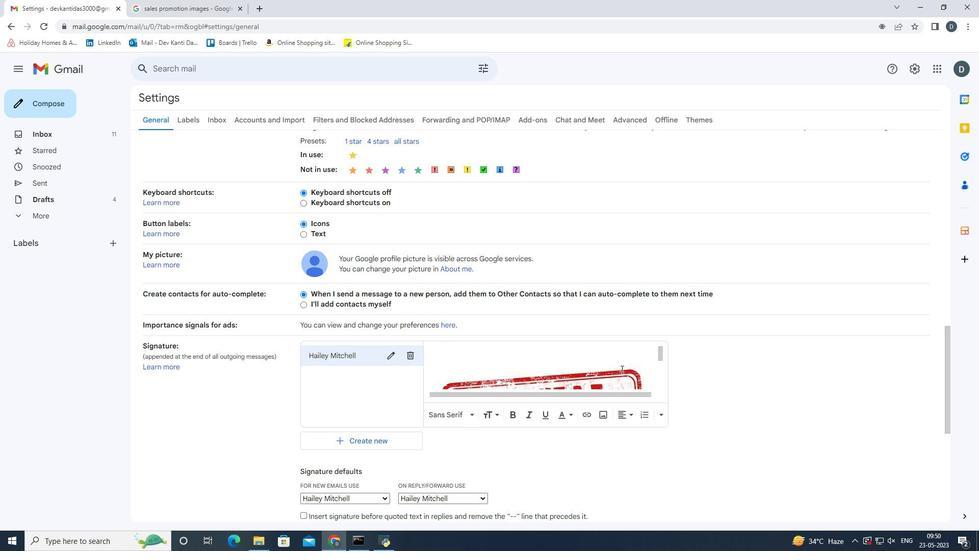 
Action: Mouse scrolled (623, 370) with delta (0, 0)
Screenshot: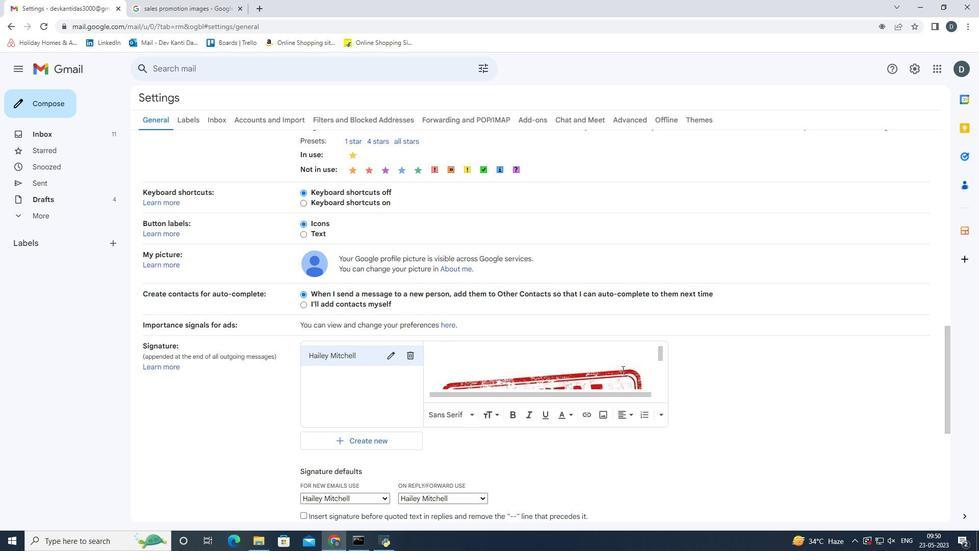
Action: Mouse scrolled (623, 370) with delta (0, 0)
Screenshot: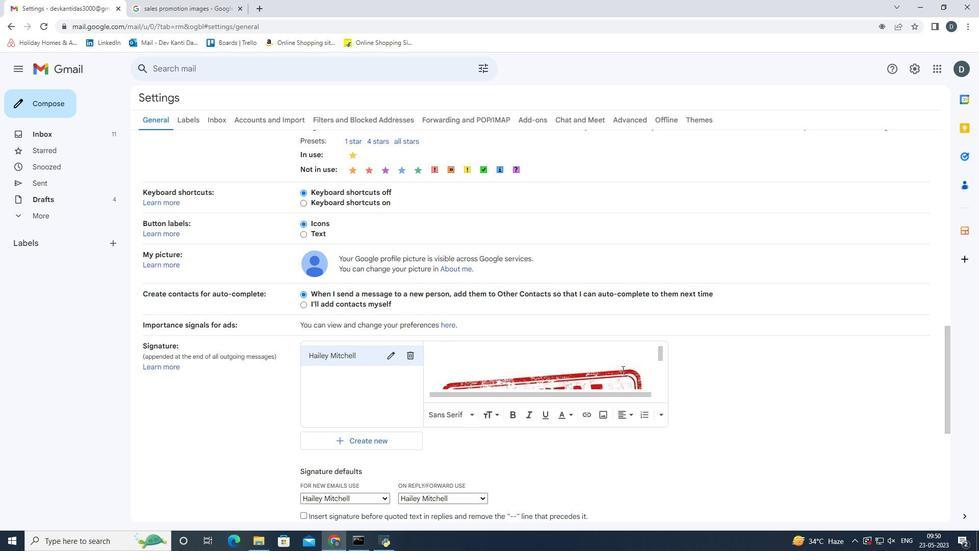 
Action: Mouse scrolled (623, 370) with delta (0, 0)
Screenshot: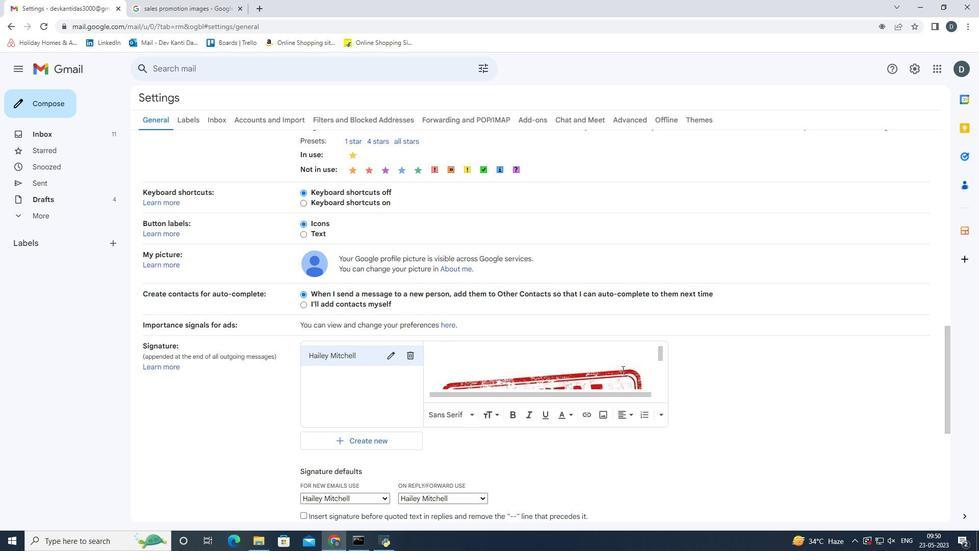 
Action: Mouse scrolled (623, 370) with delta (0, 0)
Screenshot: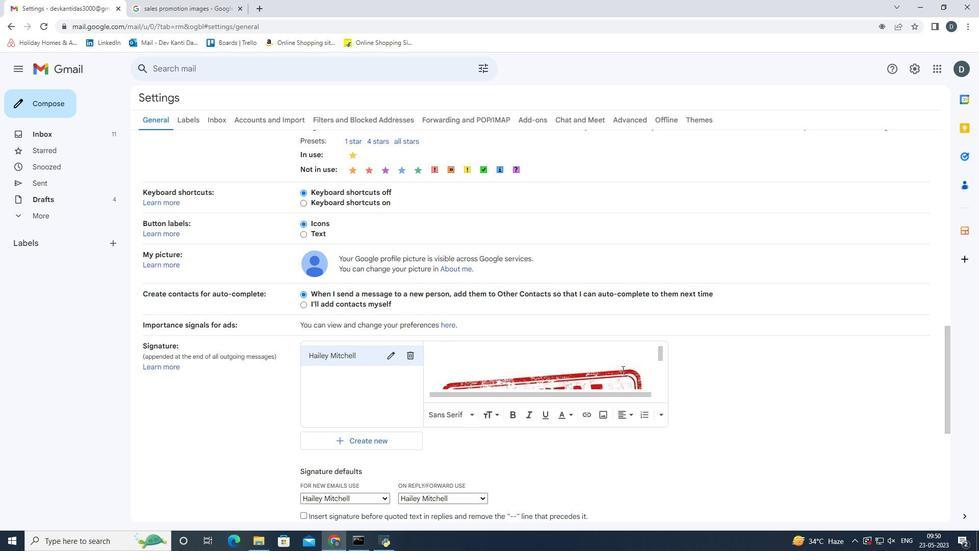 
Action: Mouse moved to (623, 370)
Screenshot: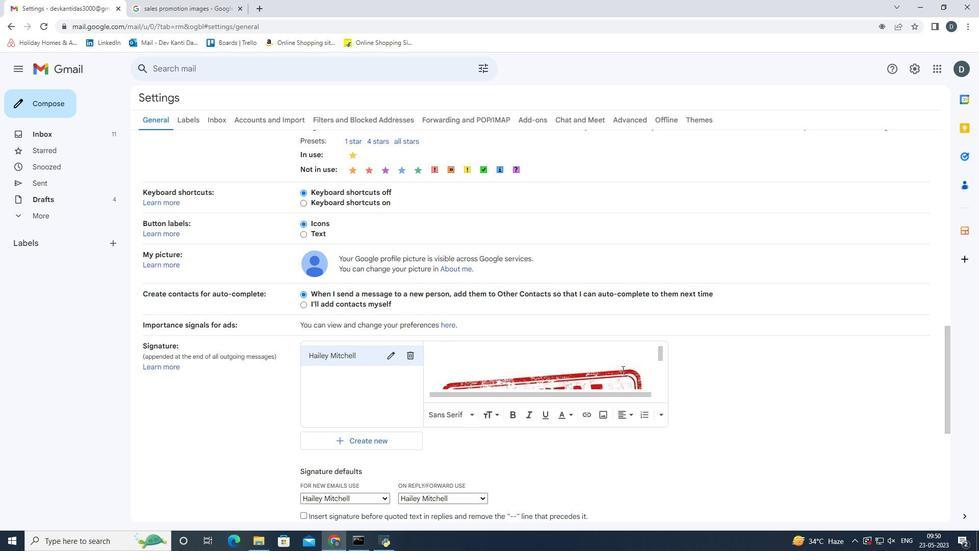
Action: Mouse scrolled (623, 370) with delta (0, 0)
Screenshot: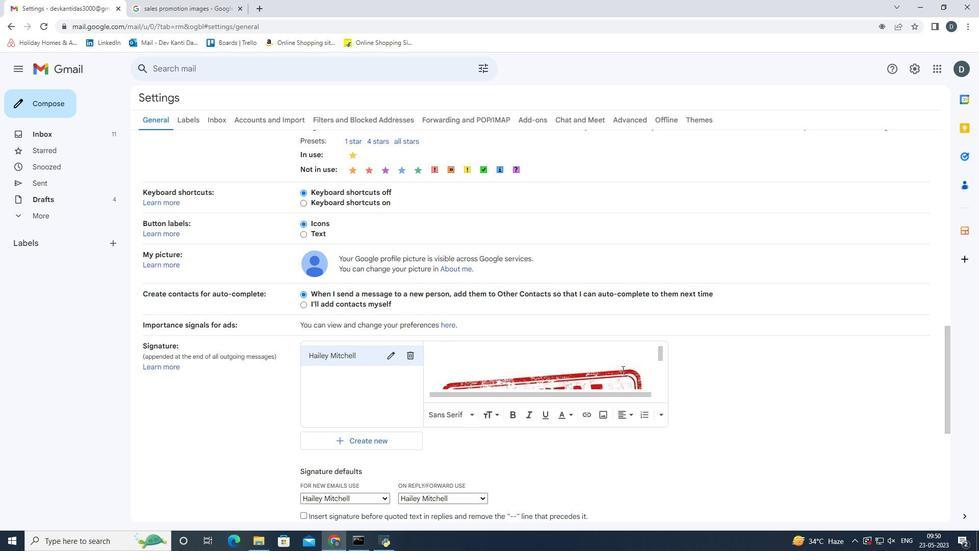 
Action: Mouse moved to (624, 370)
Screenshot: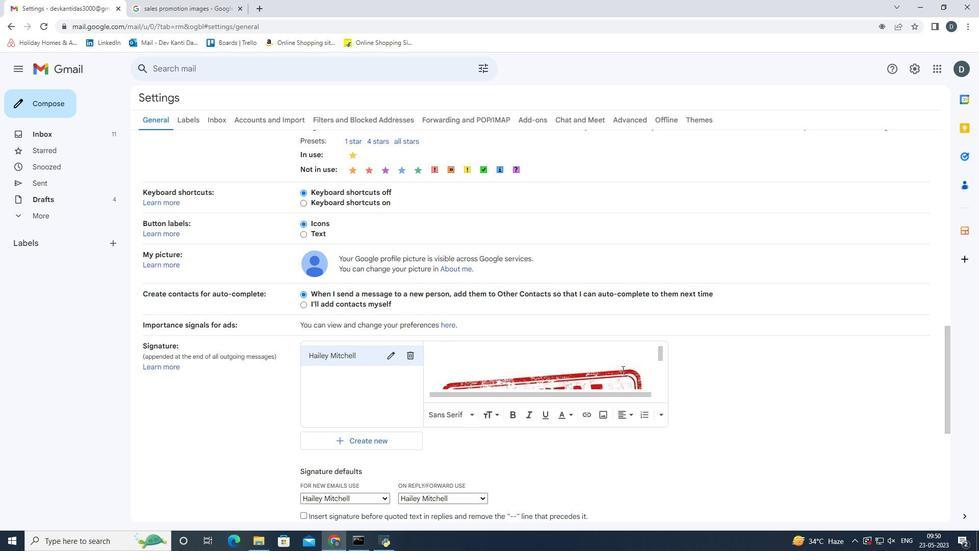
Action: Mouse scrolled (624, 370) with delta (0, 0)
Screenshot: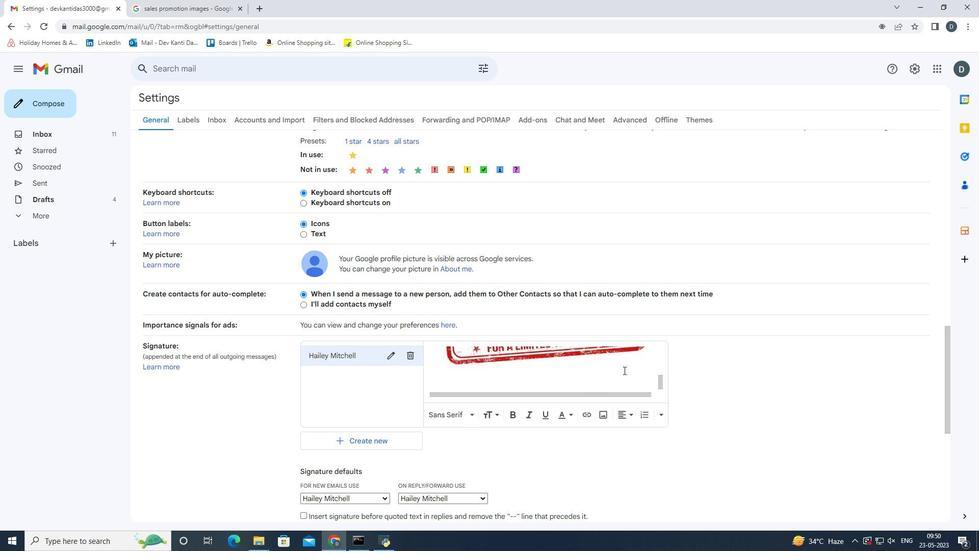 
Action: Mouse scrolled (624, 370) with delta (0, 0)
Screenshot: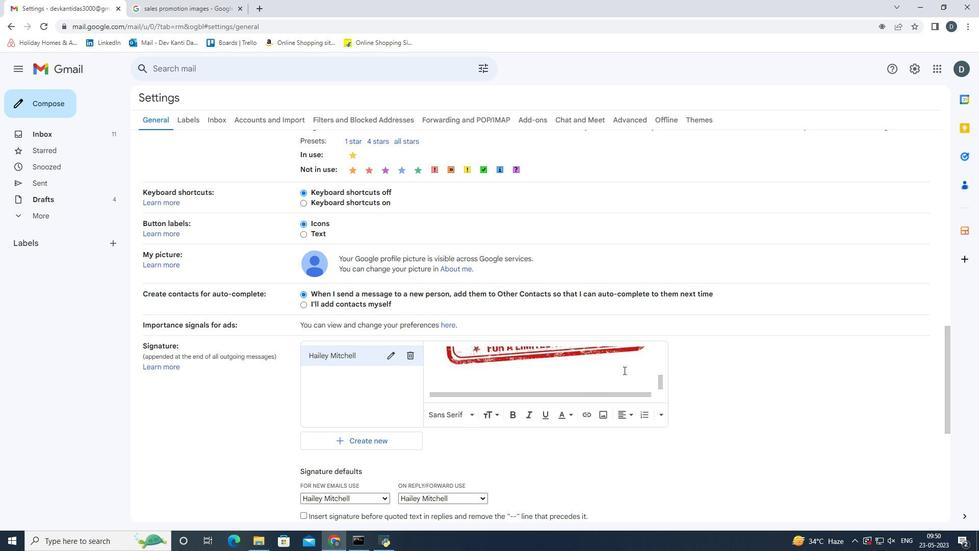 
Action: Mouse scrolled (624, 370) with delta (0, 0)
Screenshot: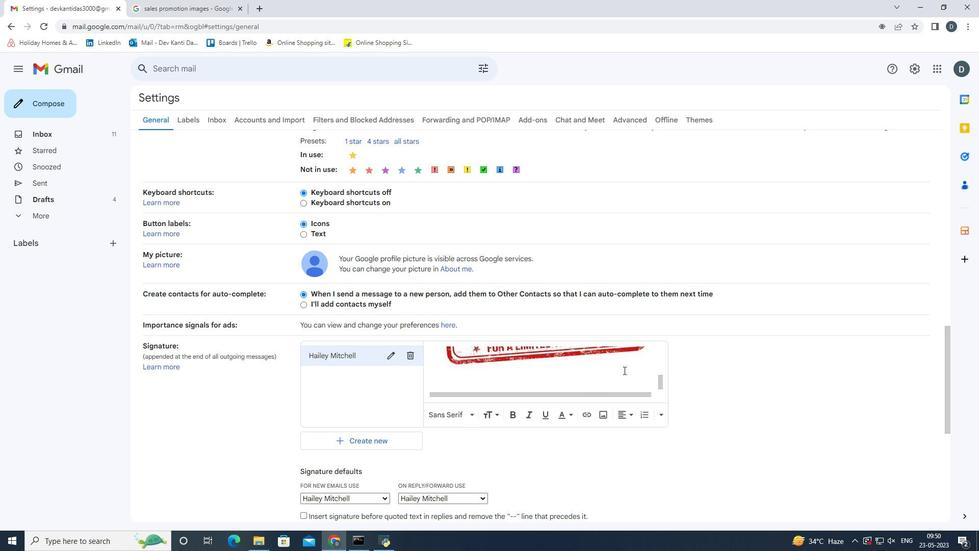 
Action: Mouse moved to (618, 378)
Screenshot: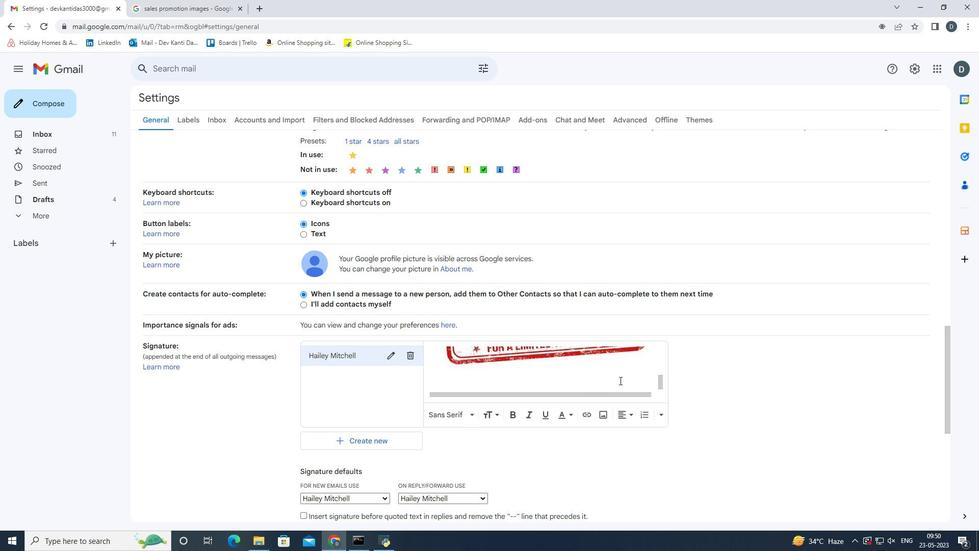 
Action: Mouse scrolled (618, 378) with delta (0, 0)
Screenshot: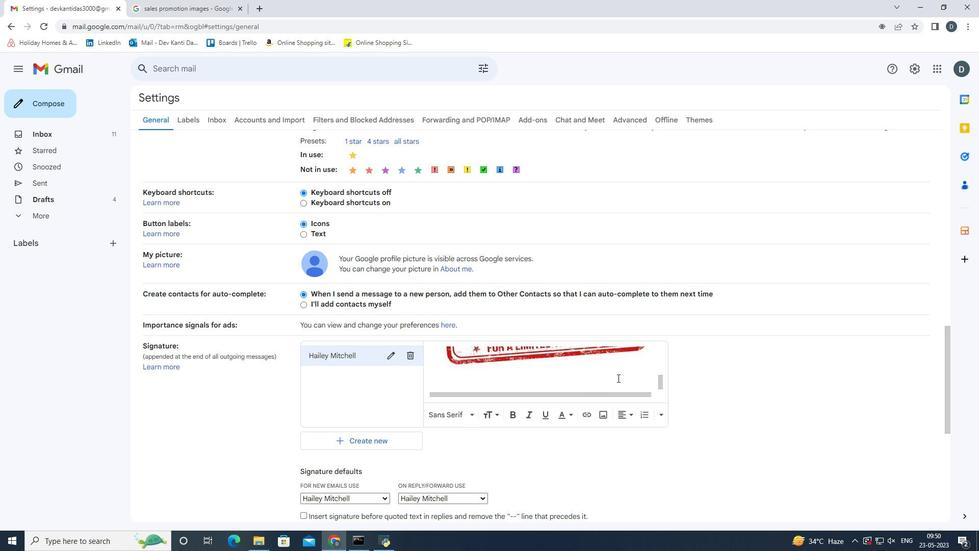 
Action: Mouse scrolled (618, 378) with delta (0, 0)
Screenshot: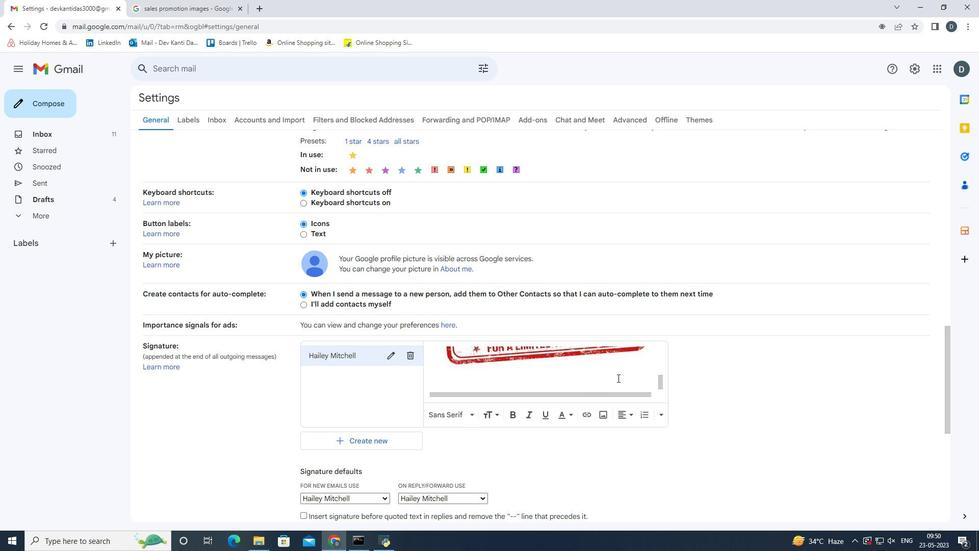 
Action: Mouse scrolled (618, 378) with delta (0, 0)
Screenshot: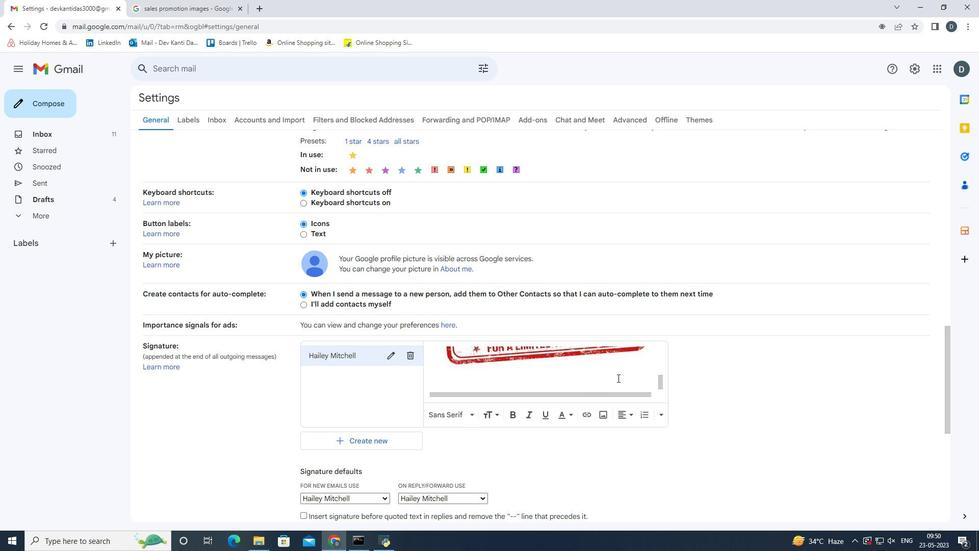 
Action: Mouse scrolled (618, 378) with delta (0, 0)
Screenshot: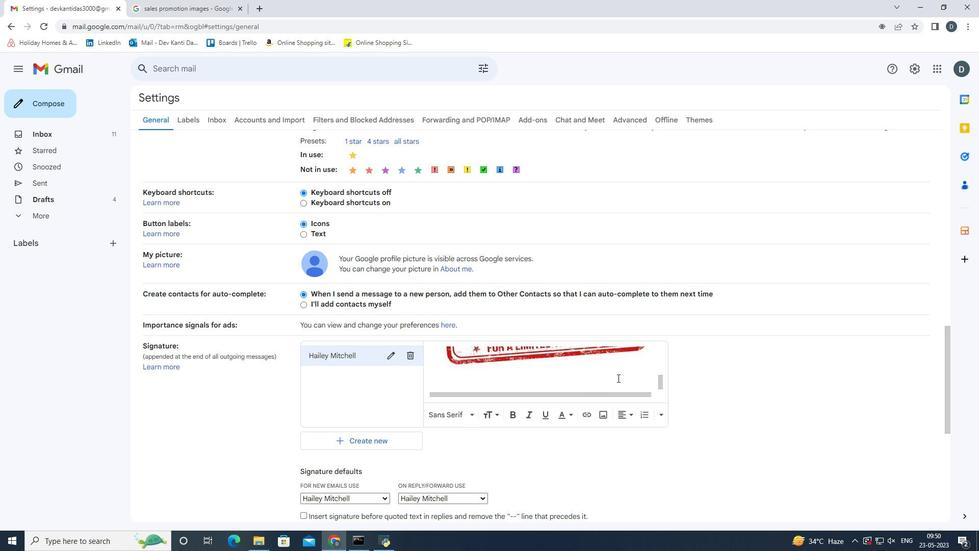 
Action: Mouse moved to (537, 355)
Screenshot: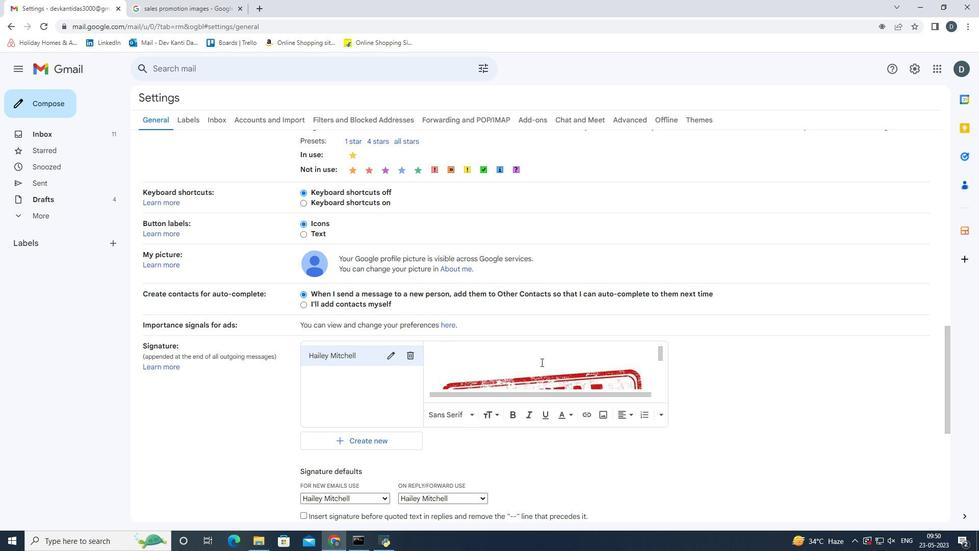 
Action: Mouse scrolled (537, 356) with delta (0, 0)
Screenshot: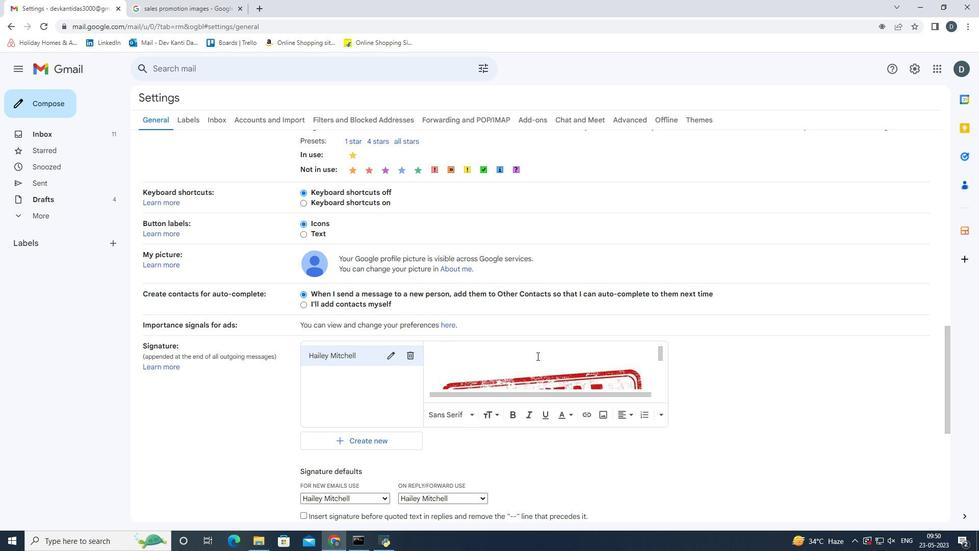 
Action: Mouse scrolled (537, 355) with delta (0, 0)
Screenshot: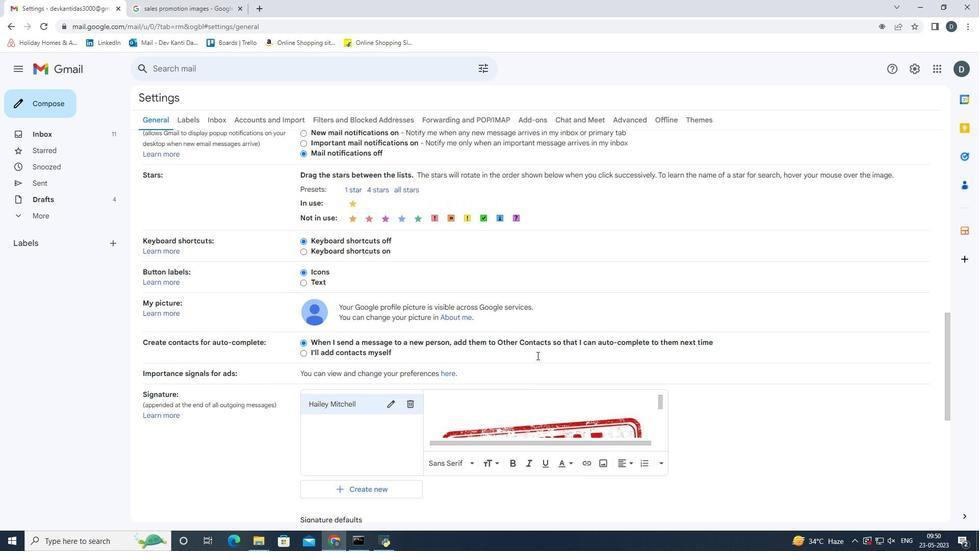 
Action: Mouse scrolled (537, 355) with delta (0, 0)
Screenshot: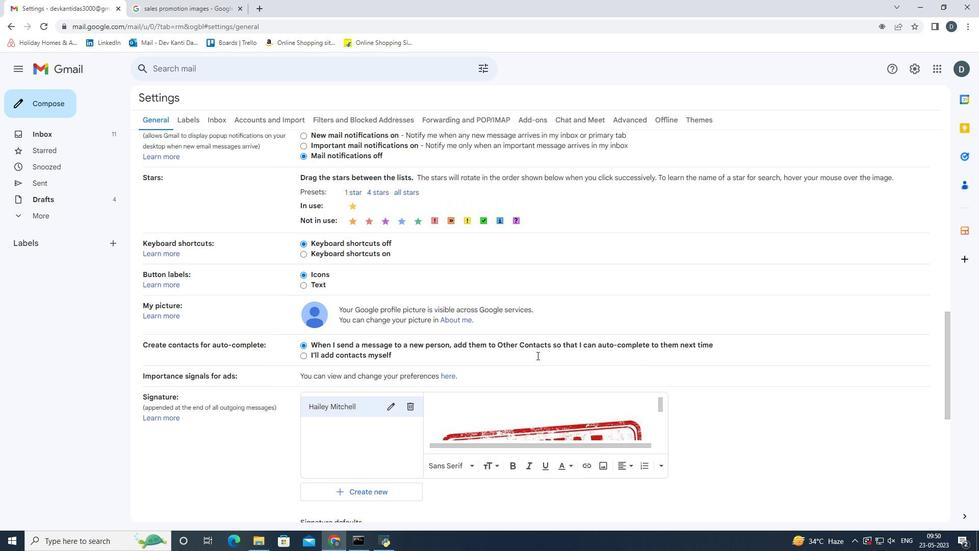 
Action: Mouse moved to (600, 326)
Screenshot: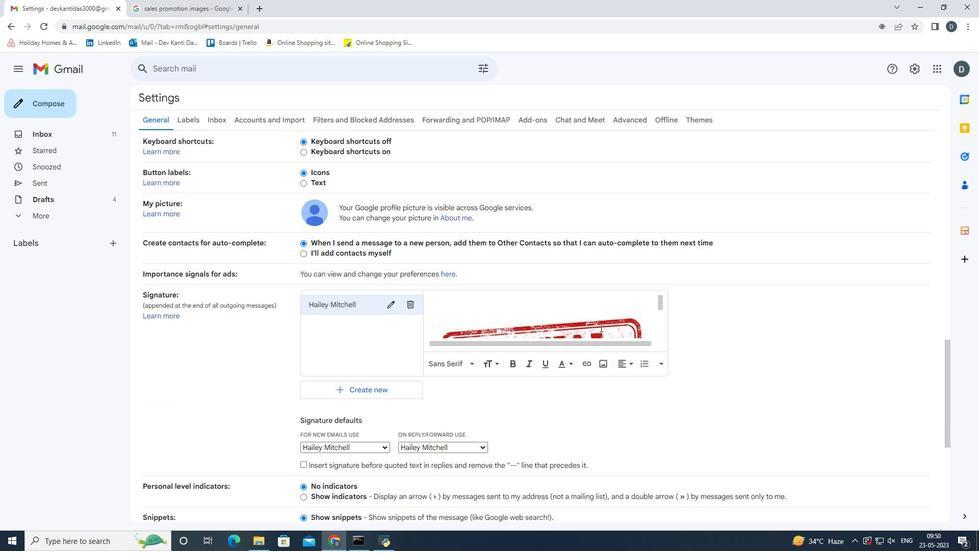 
Action: Mouse scrolled (600, 325) with delta (0, 0)
Screenshot: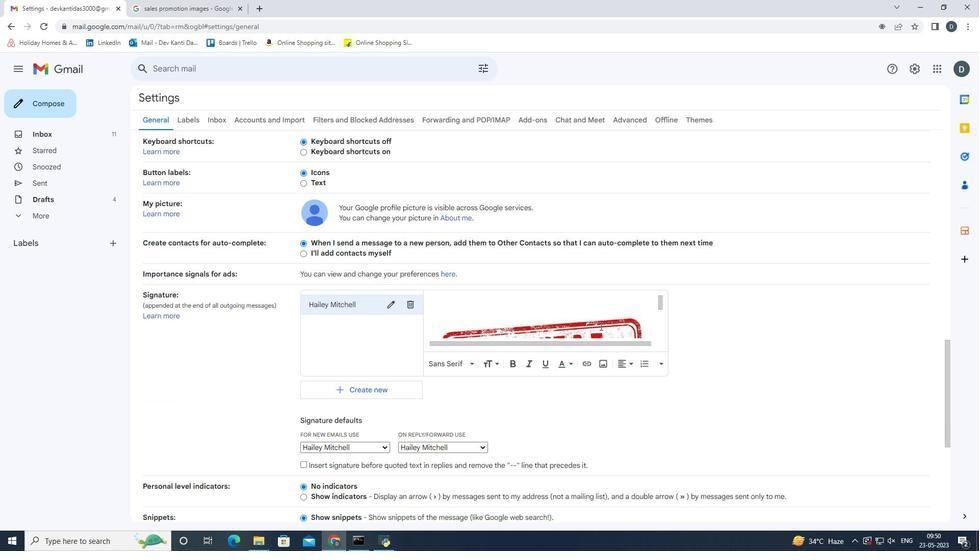 
Action: Mouse scrolled (600, 325) with delta (0, 0)
